 Task: Research Airbnb options in Santo TomÃ¡s, Colombia from 7th December, 2023 to 15th December, 2023 for 6 adults.3 bedrooms having 3 beds and 3 bathrooms. Property type can be guest house. Amenities needed are: washing machine. Look for 5 properties as per requirement.
Action: Mouse moved to (447, 94)
Screenshot: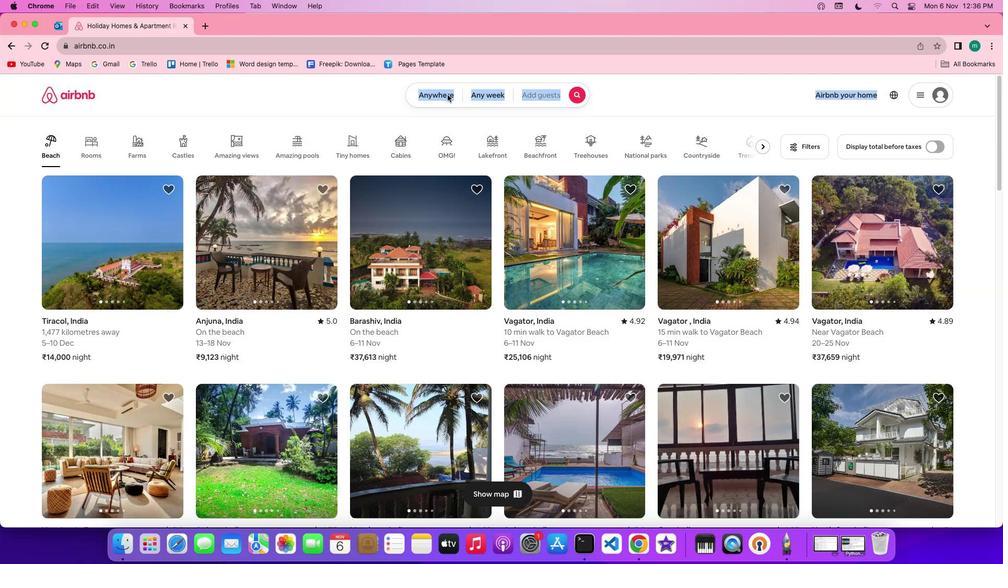 
Action: Mouse pressed left at (447, 94)
Screenshot: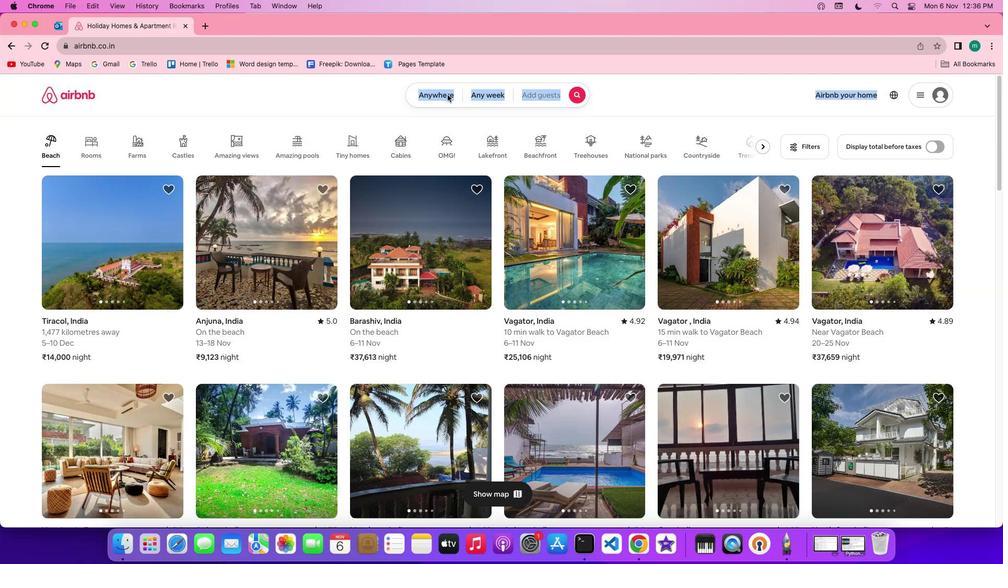 
Action: Mouse pressed left at (447, 94)
Screenshot: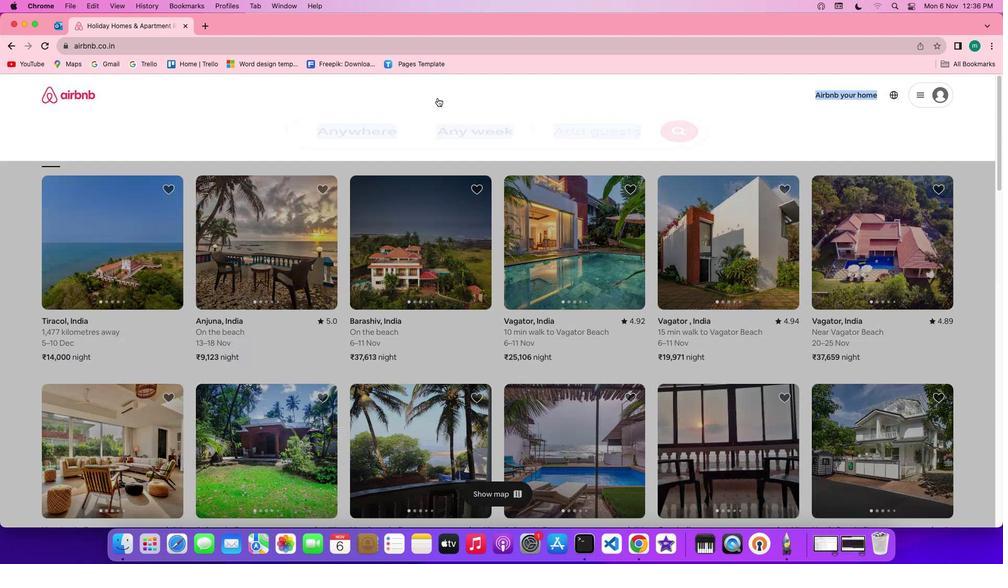 
Action: Mouse moved to (362, 135)
Screenshot: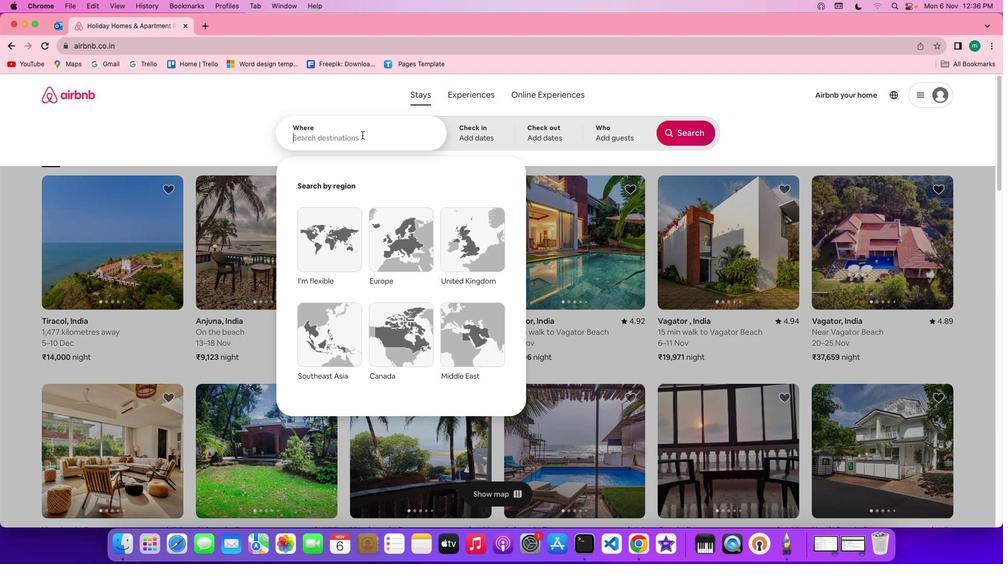 
Action: Key pressed Key.shift'S''a''n''t''o'Key.spaceKey.shift'T''o''m''a''s'','Key.spaceKey.shift'c''o''l''o''m''b''i''a'
Screenshot: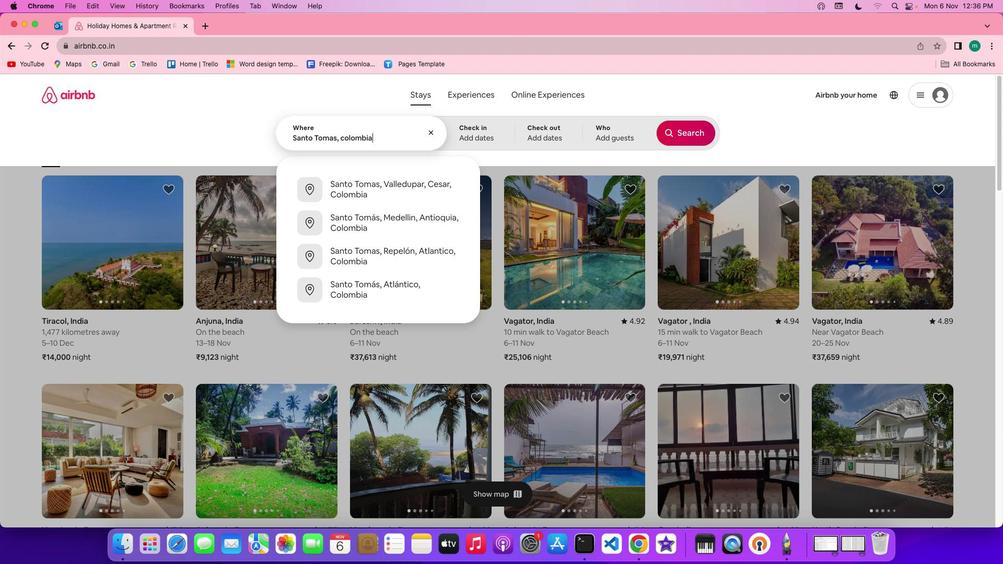 
Action: Mouse moved to (496, 134)
Screenshot: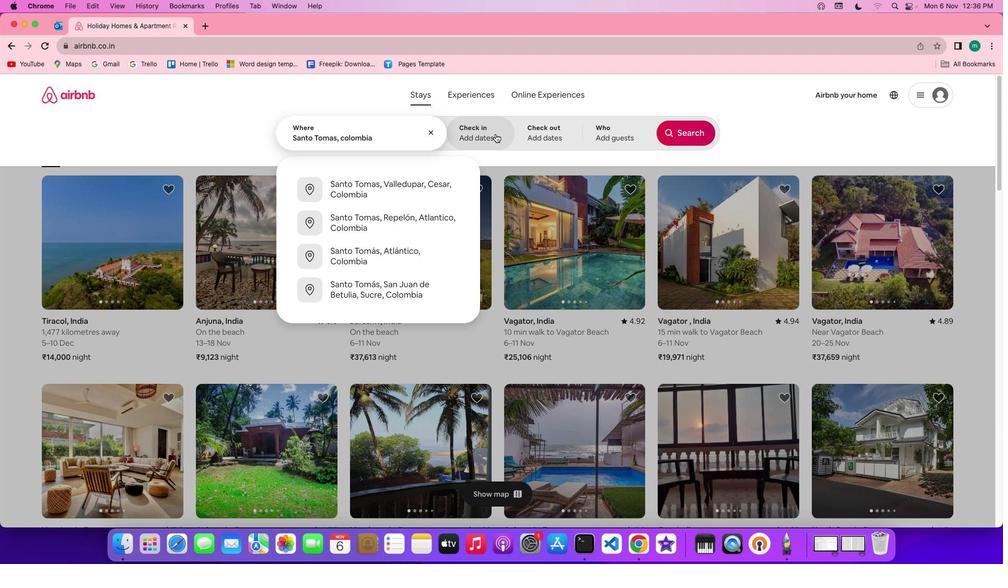 
Action: Mouse pressed left at (496, 134)
Screenshot: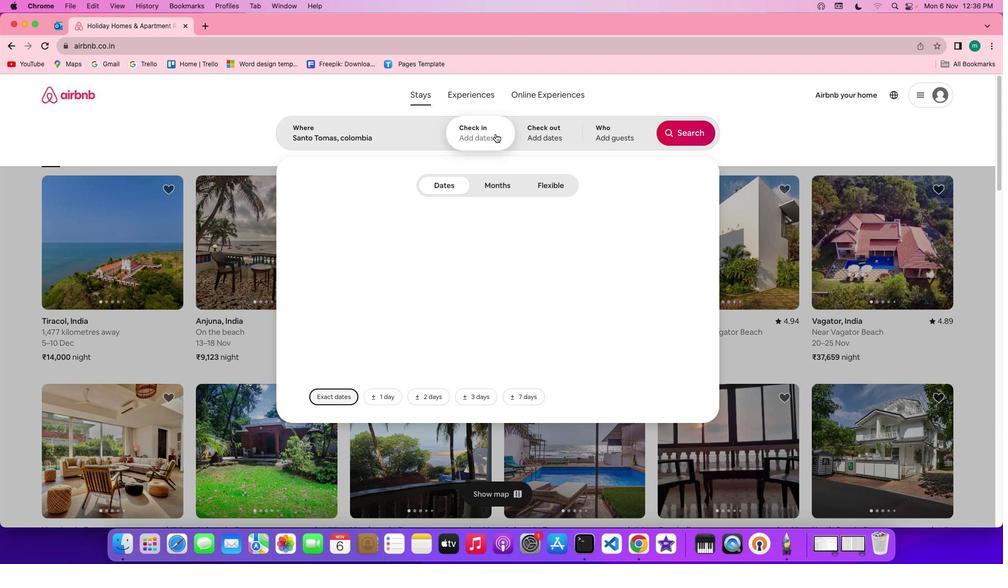 
Action: Mouse moved to (631, 281)
Screenshot: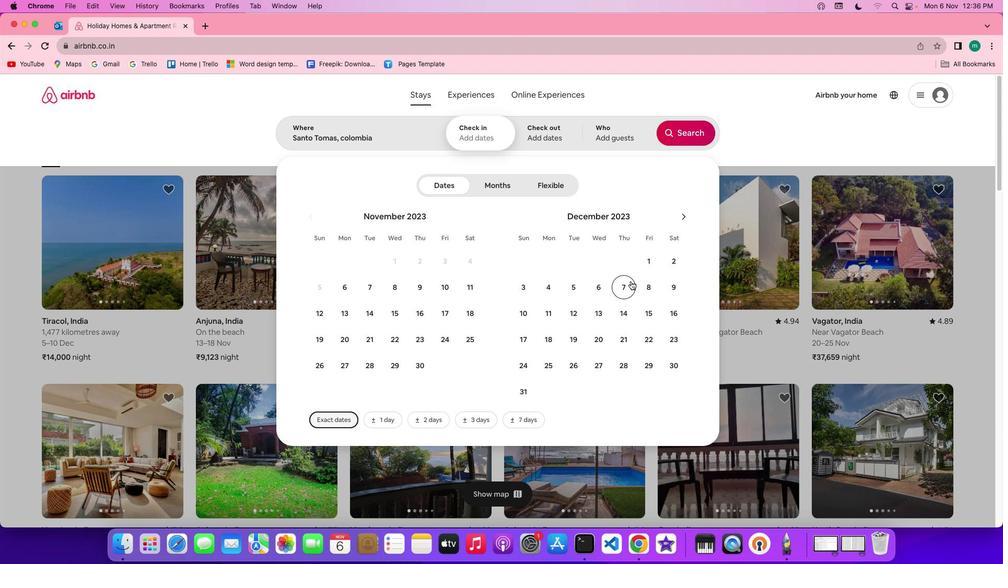 
Action: Mouse pressed left at (631, 281)
Screenshot: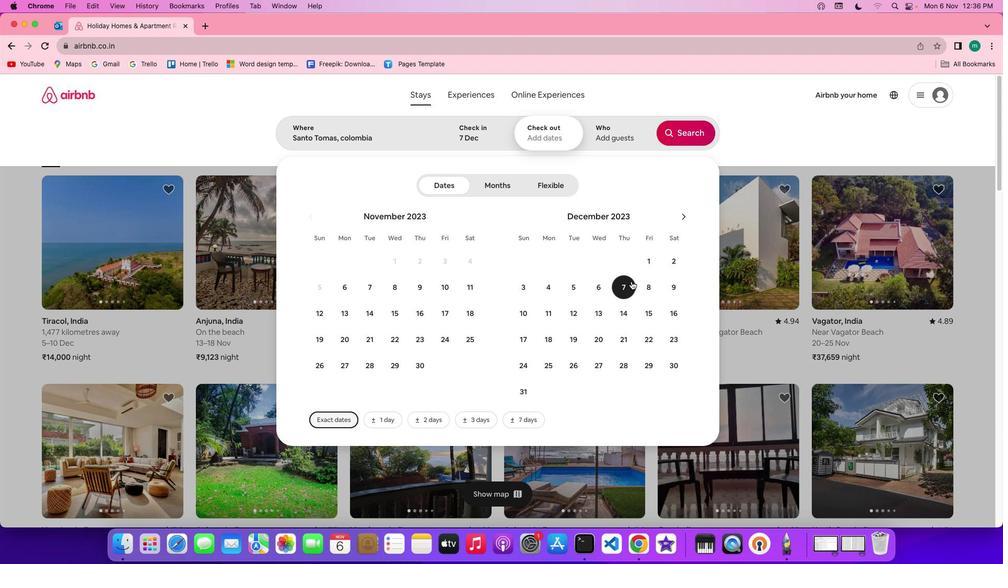 
Action: Mouse moved to (646, 312)
Screenshot: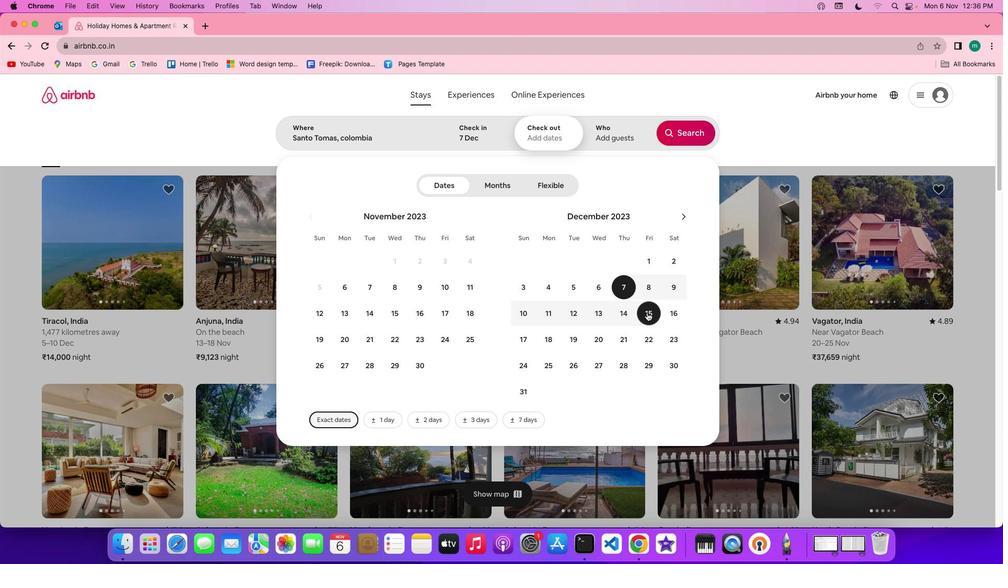 
Action: Mouse pressed left at (646, 312)
Screenshot: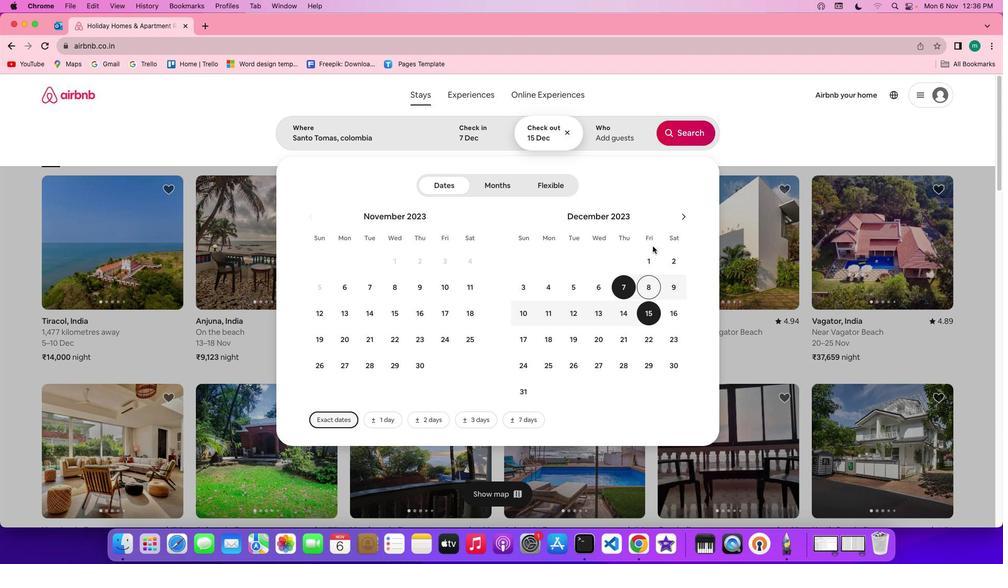
Action: Mouse moved to (638, 133)
Screenshot: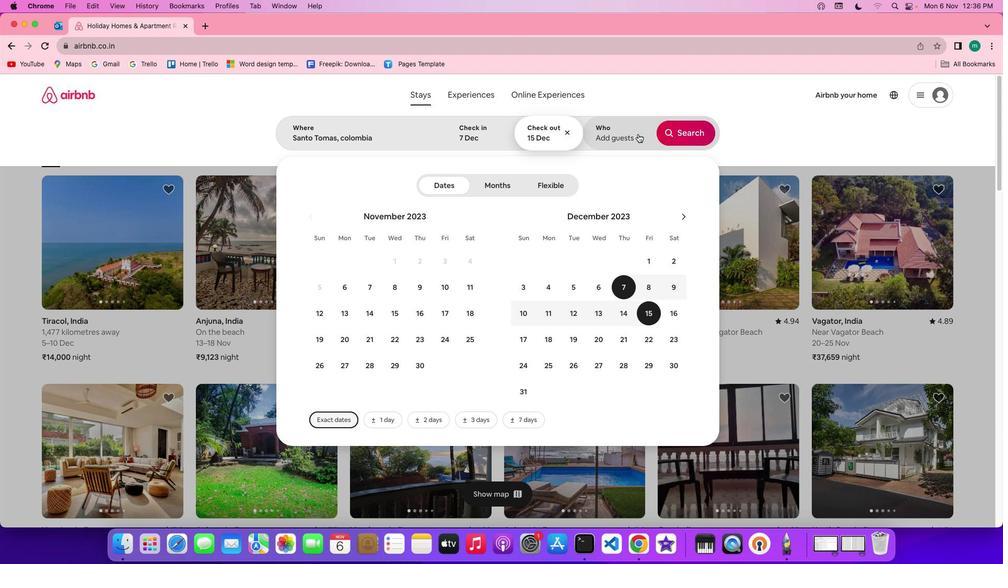 
Action: Mouse pressed left at (638, 133)
Screenshot: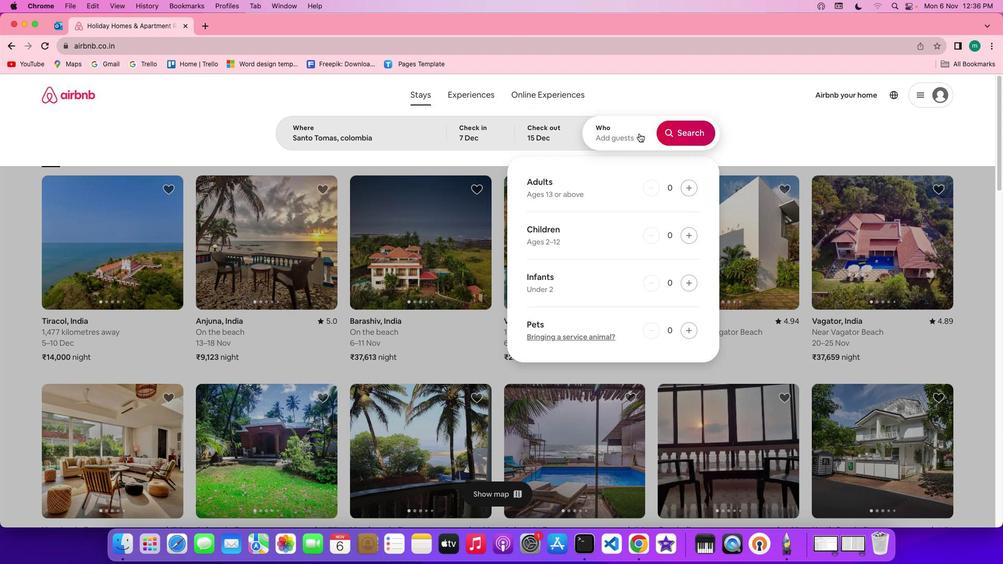 
Action: Mouse moved to (691, 187)
Screenshot: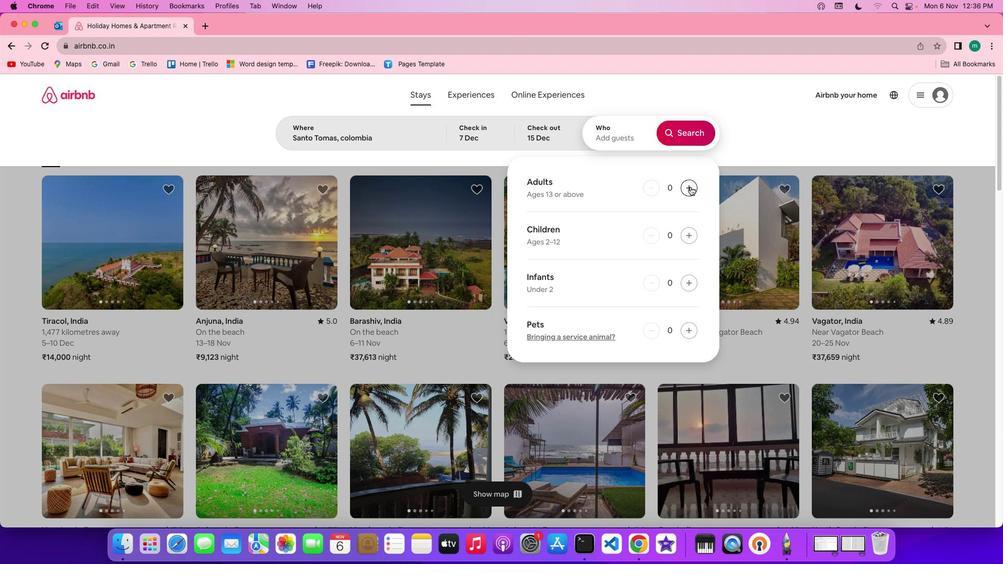 
Action: Mouse pressed left at (691, 187)
Screenshot: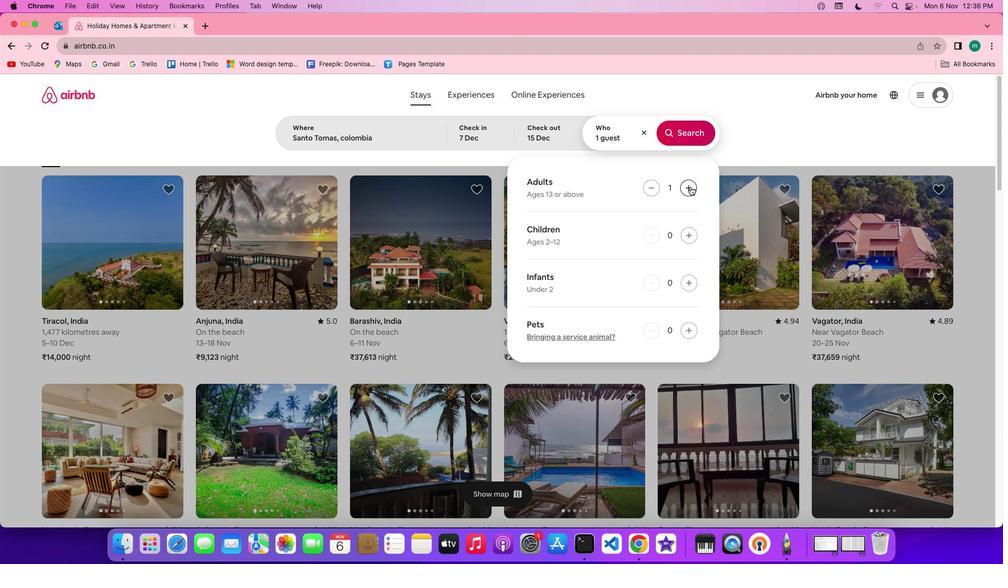 
Action: Mouse pressed left at (691, 187)
Screenshot: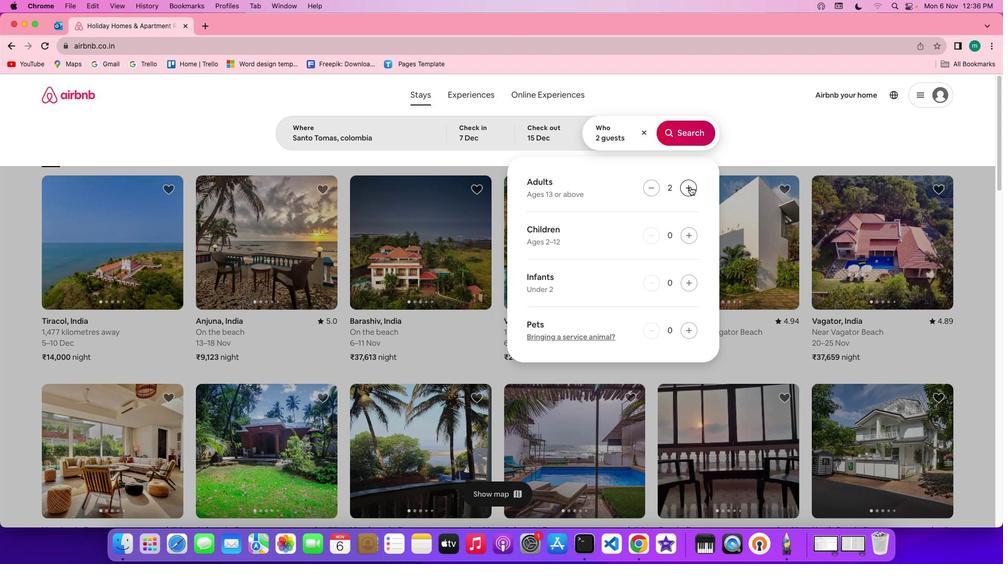 
Action: Mouse pressed left at (691, 187)
Screenshot: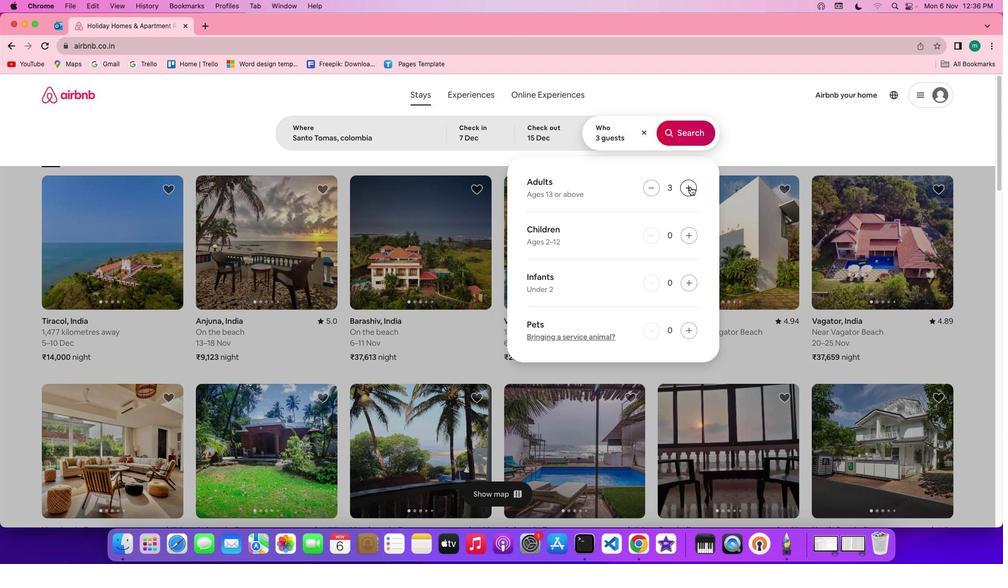 
Action: Mouse pressed left at (691, 187)
Screenshot: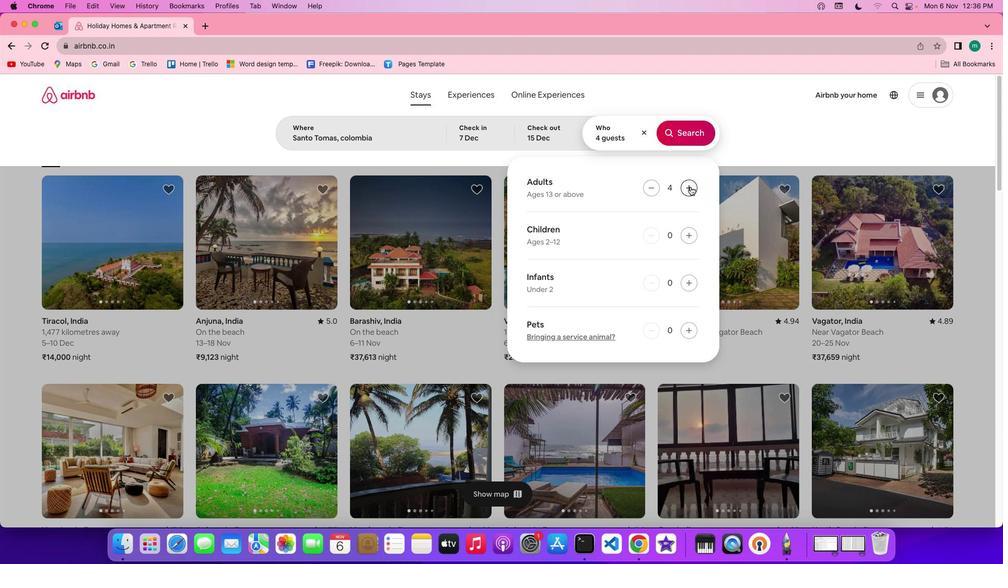 
Action: Mouse pressed left at (691, 187)
Screenshot: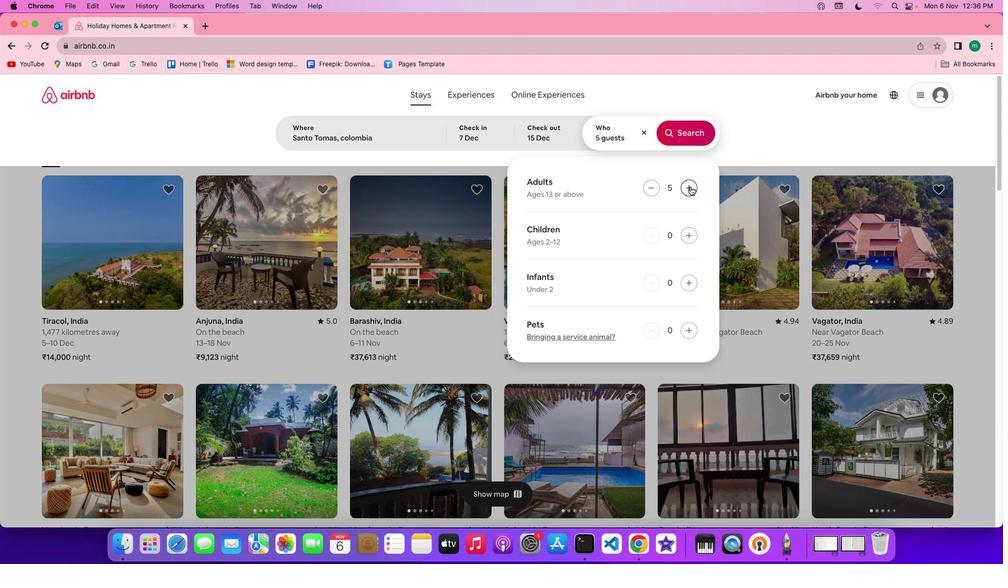 
Action: Mouse pressed left at (691, 187)
Screenshot: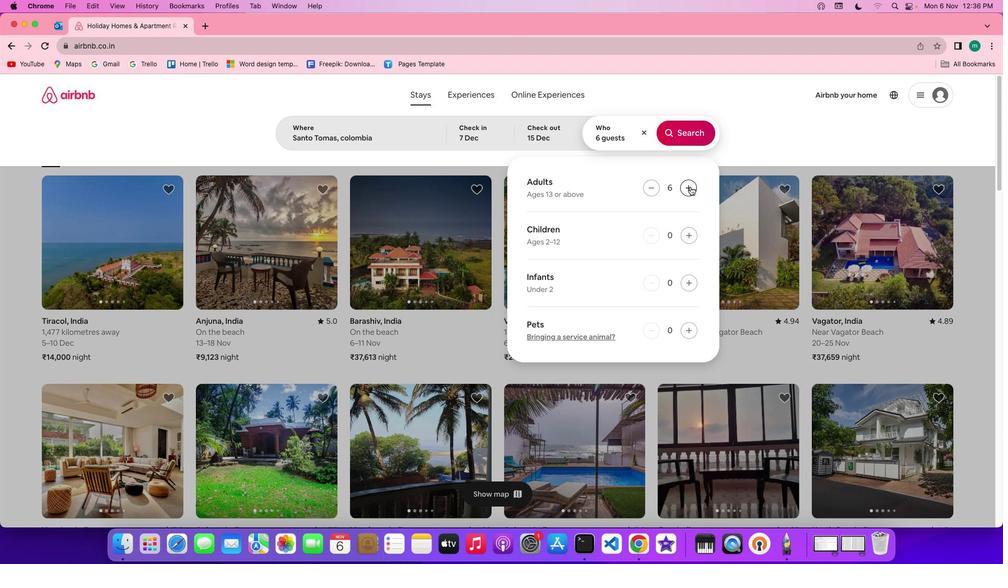 
Action: Mouse moved to (681, 133)
Screenshot: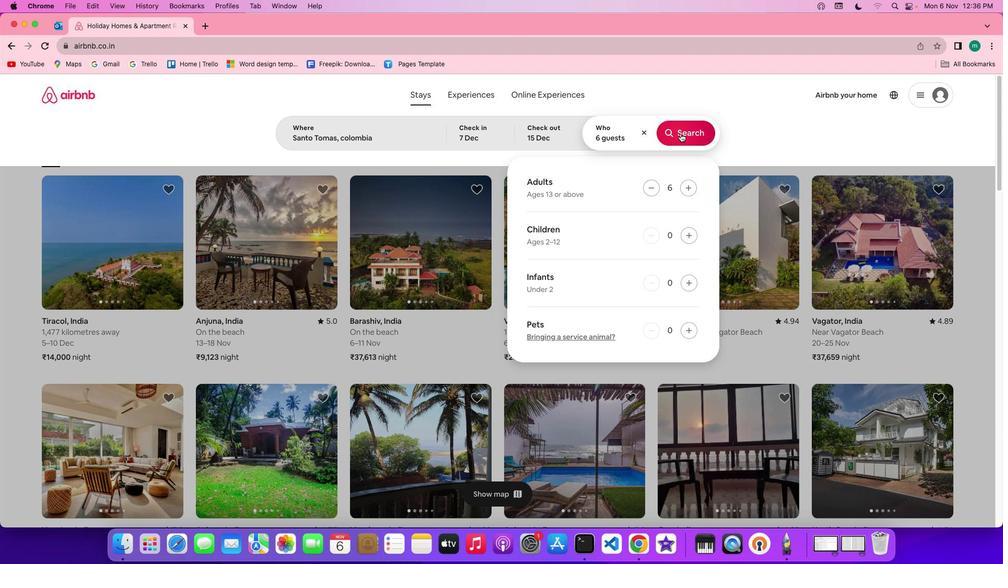 
Action: Mouse pressed left at (681, 133)
Screenshot: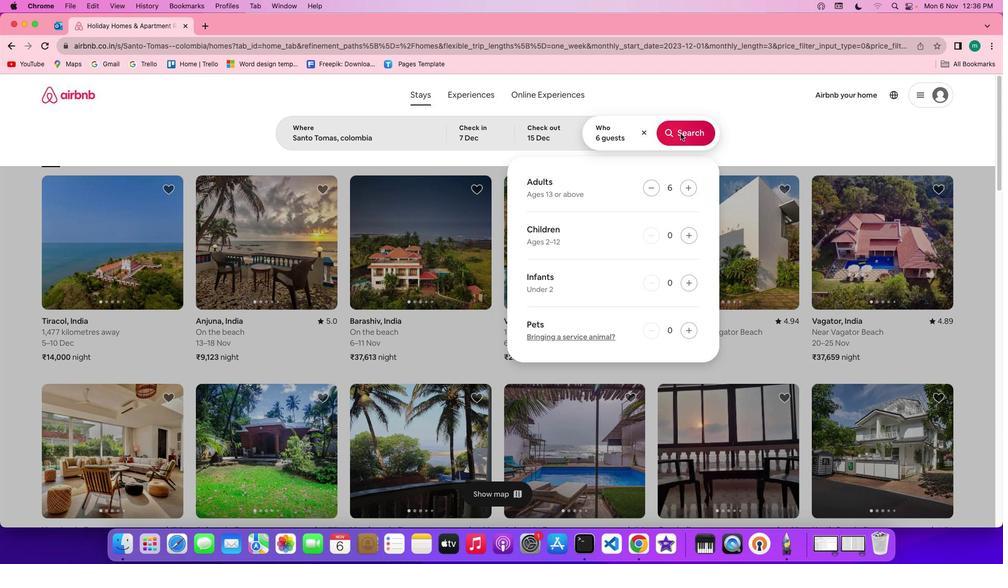 
Action: Mouse moved to (838, 139)
Screenshot: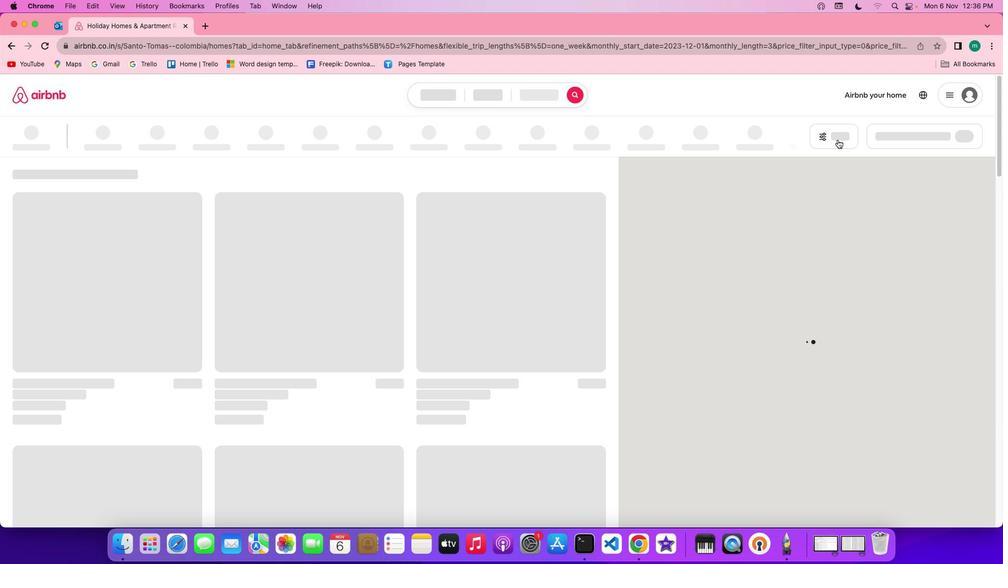 
Action: Mouse pressed left at (838, 139)
Screenshot: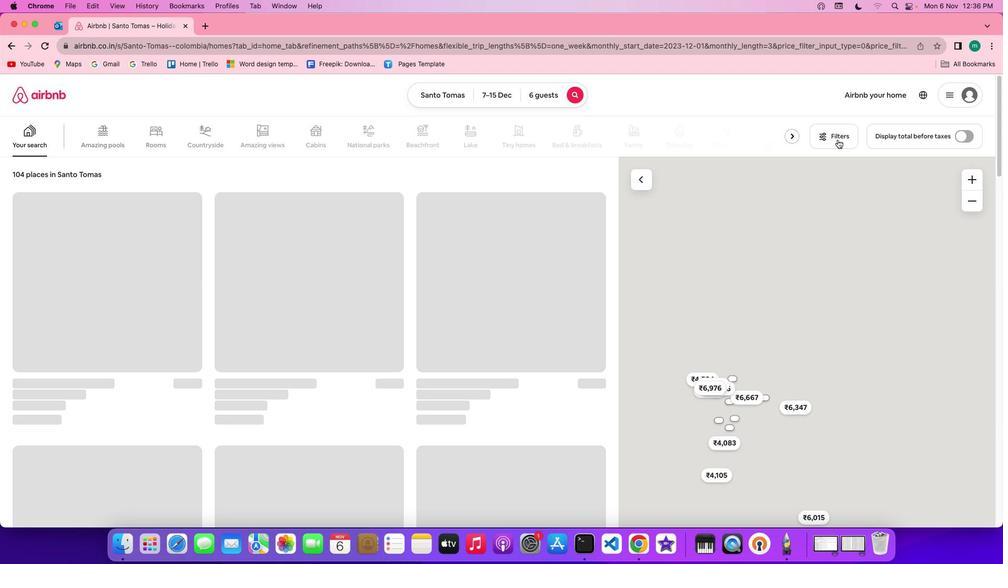 
Action: Mouse moved to (827, 135)
Screenshot: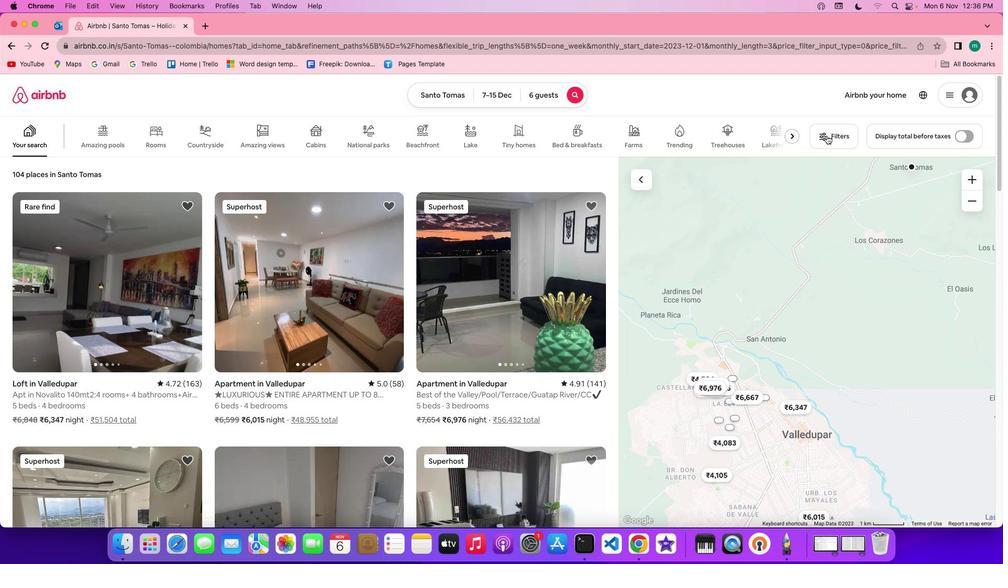
Action: Mouse pressed left at (827, 135)
Screenshot: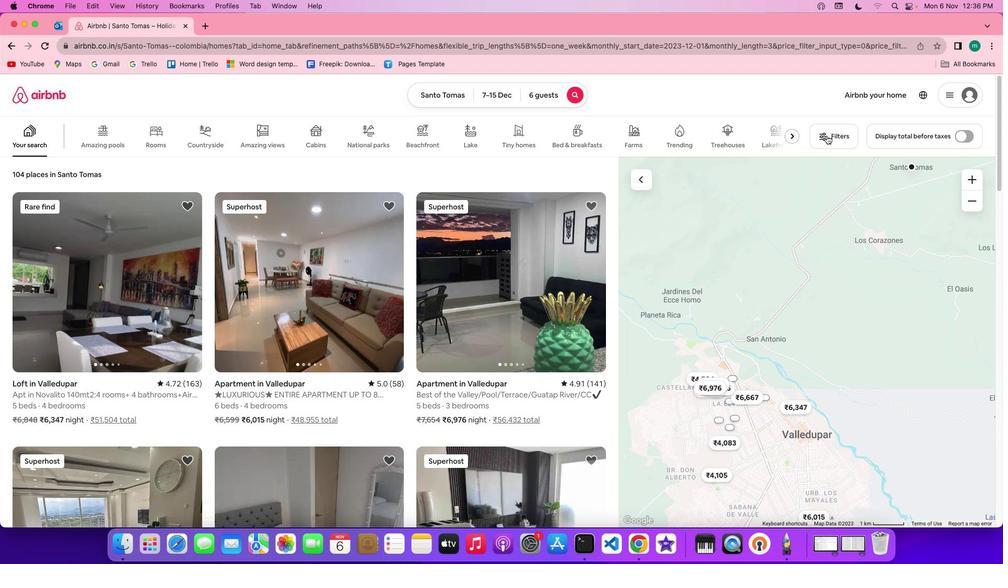 
Action: Mouse moved to (534, 283)
Screenshot: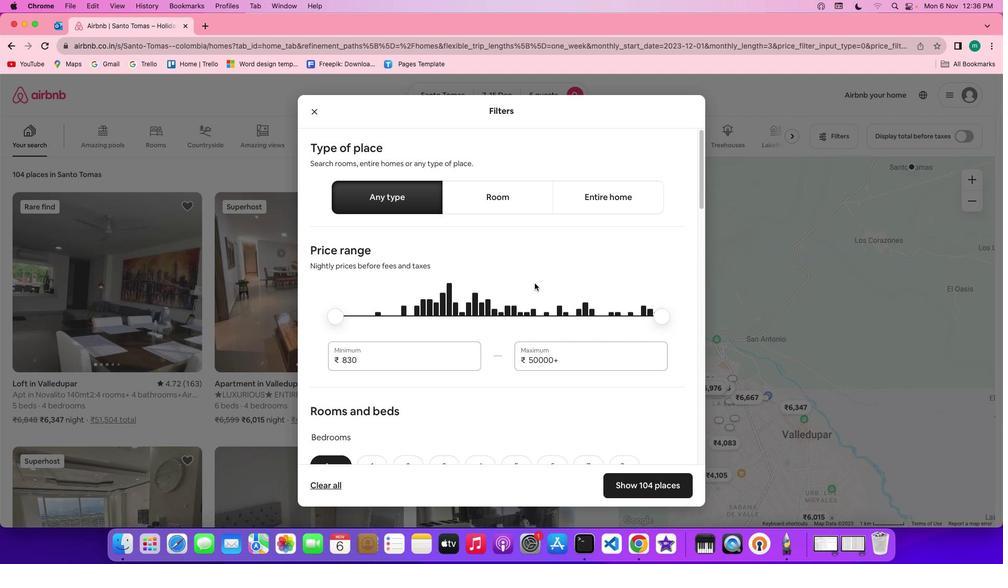 
Action: Mouse scrolled (534, 283) with delta (0, 0)
Screenshot: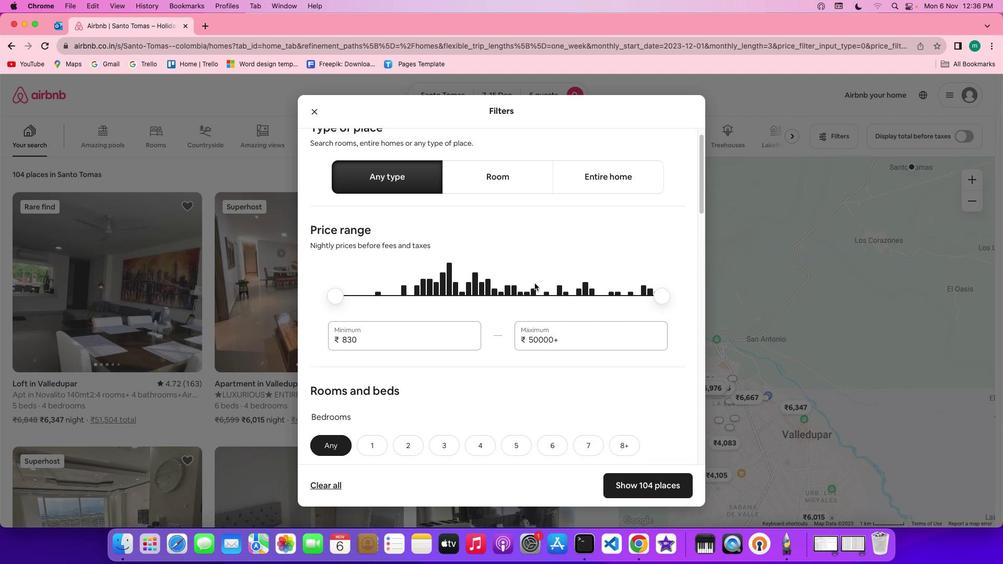 
Action: Mouse scrolled (534, 283) with delta (0, 0)
Screenshot: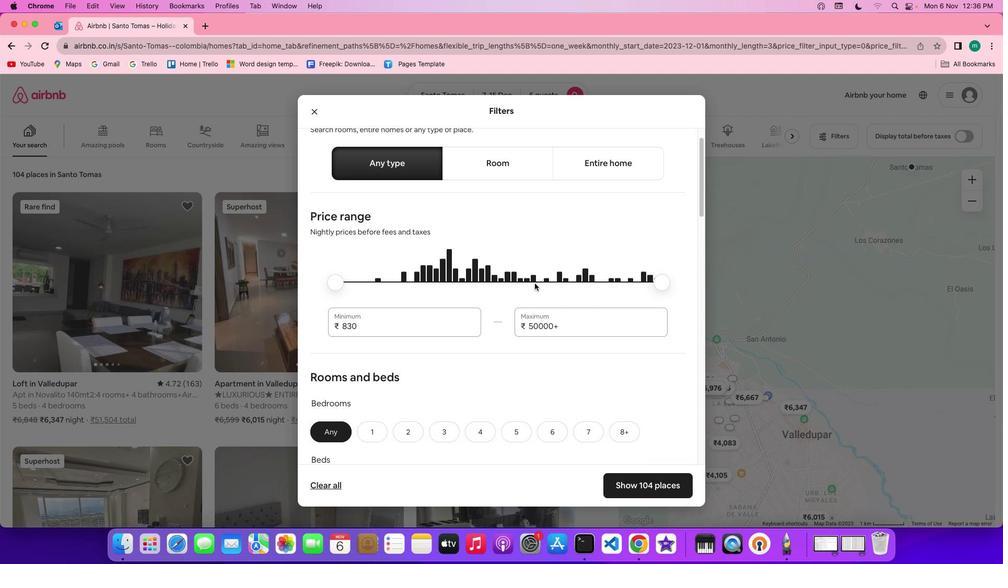 
Action: Mouse scrolled (534, 283) with delta (0, 0)
Screenshot: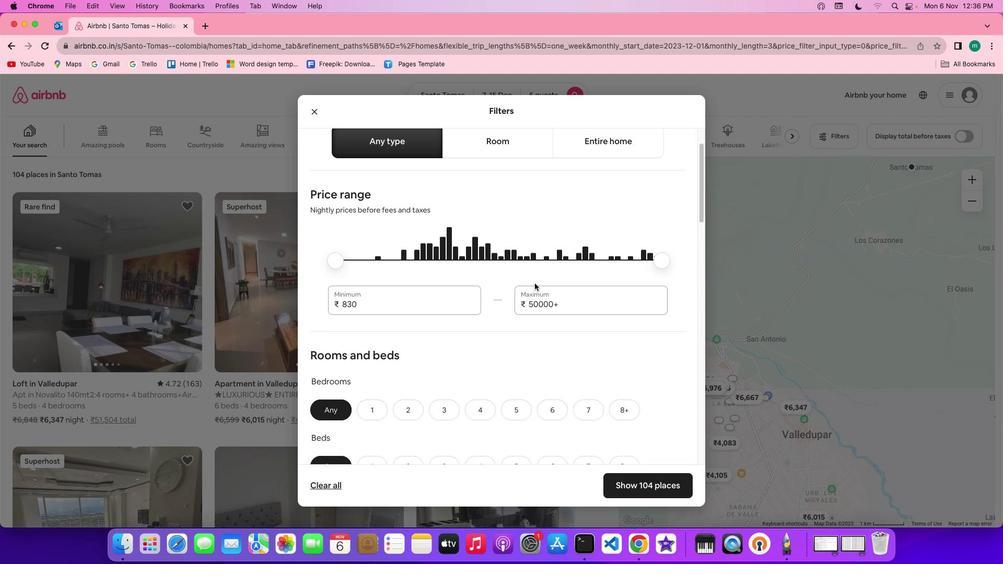 
Action: Mouse scrolled (534, 283) with delta (0, 0)
Screenshot: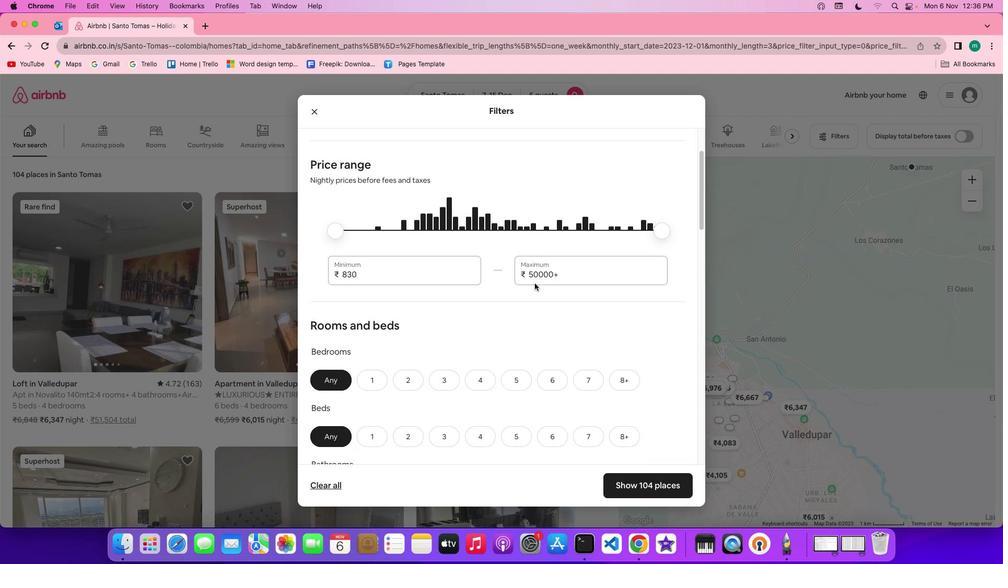 
Action: Mouse scrolled (534, 283) with delta (0, 0)
Screenshot: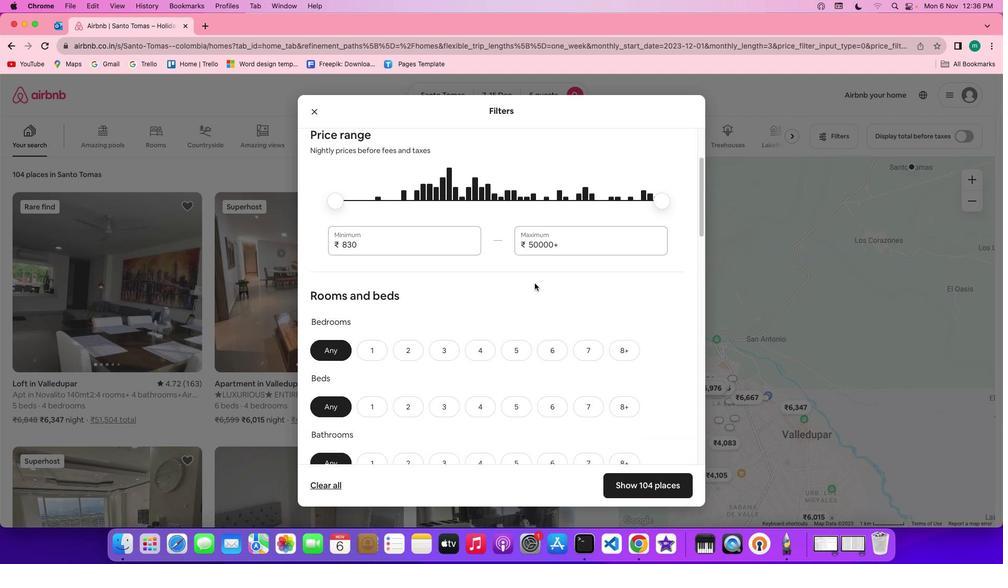 
Action: Mouse scrolled (534, 283) with delta (0, 0)
Screenshot: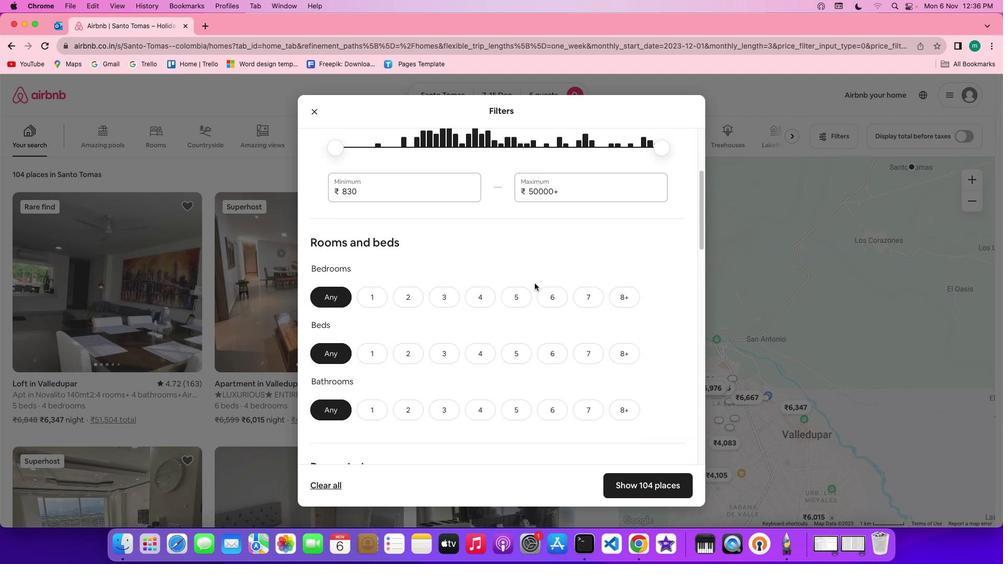 
Action: Mouse scrolled (534, 283) with delta (0, -1)
Screenshot: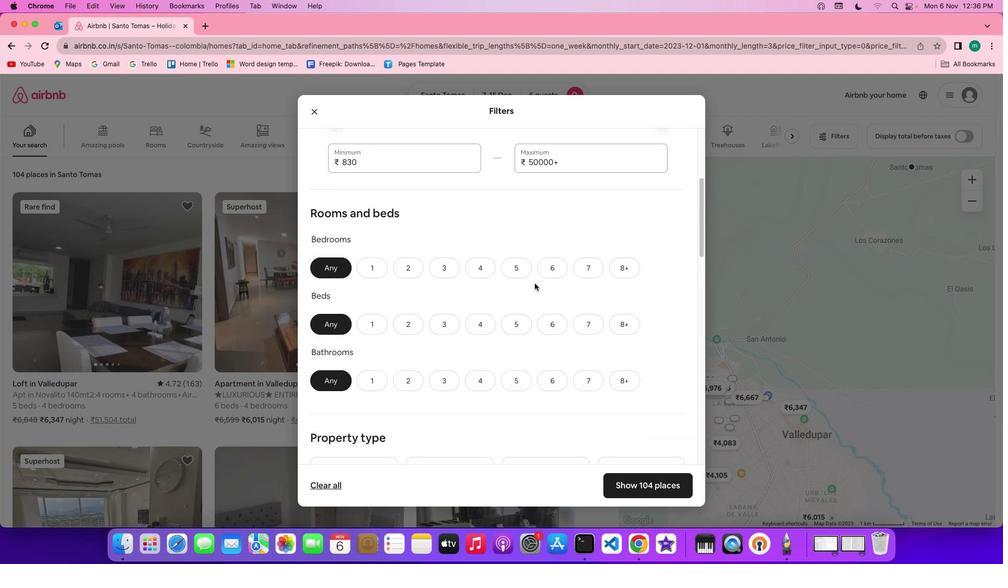 
Action: Mouse scrolled (534, 283) with delta (0, -1)
Screenshot: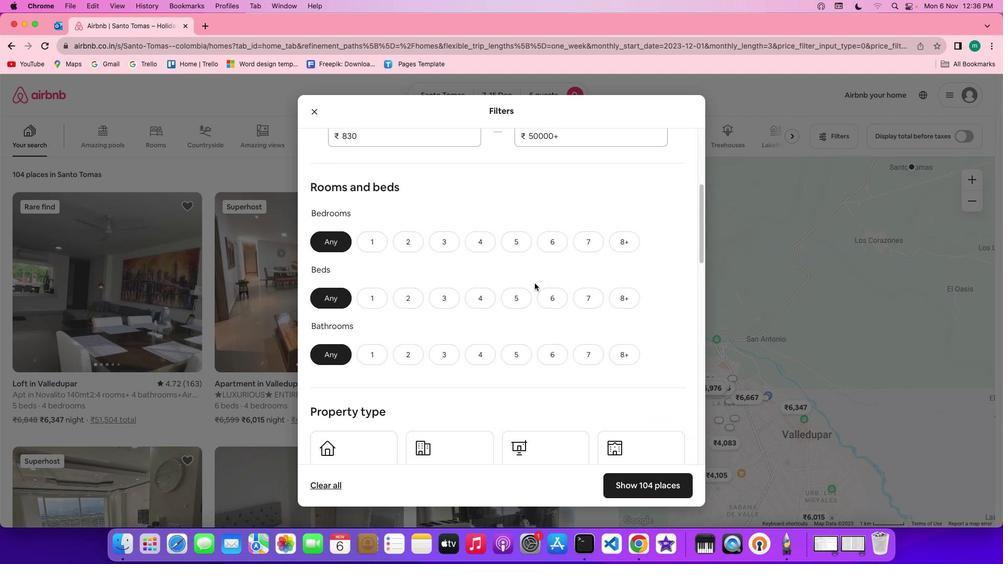
Action: Mouse moved to (446, 242)
Screenshot: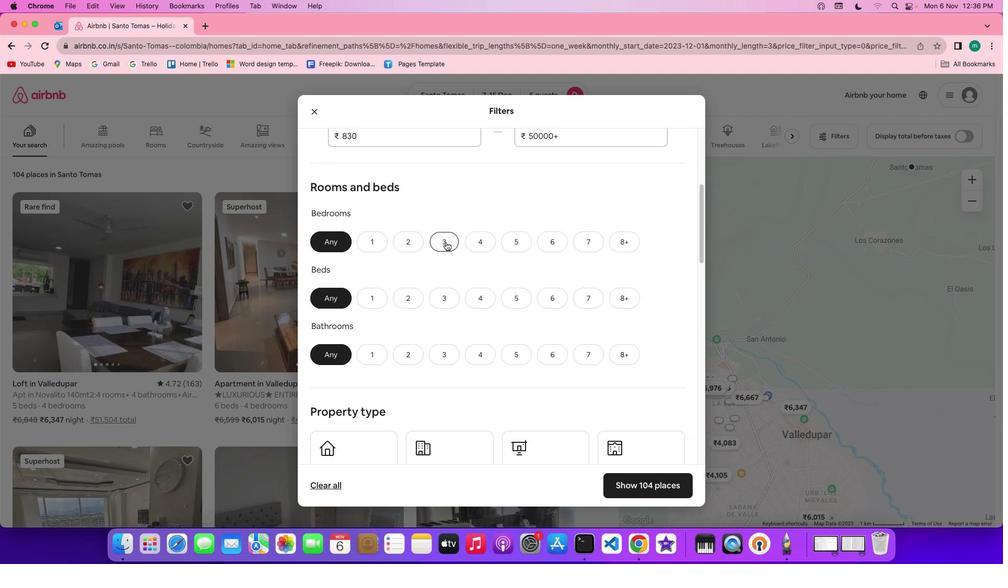 
Action: Mouse pressed left at (446, 242)
Screenshot: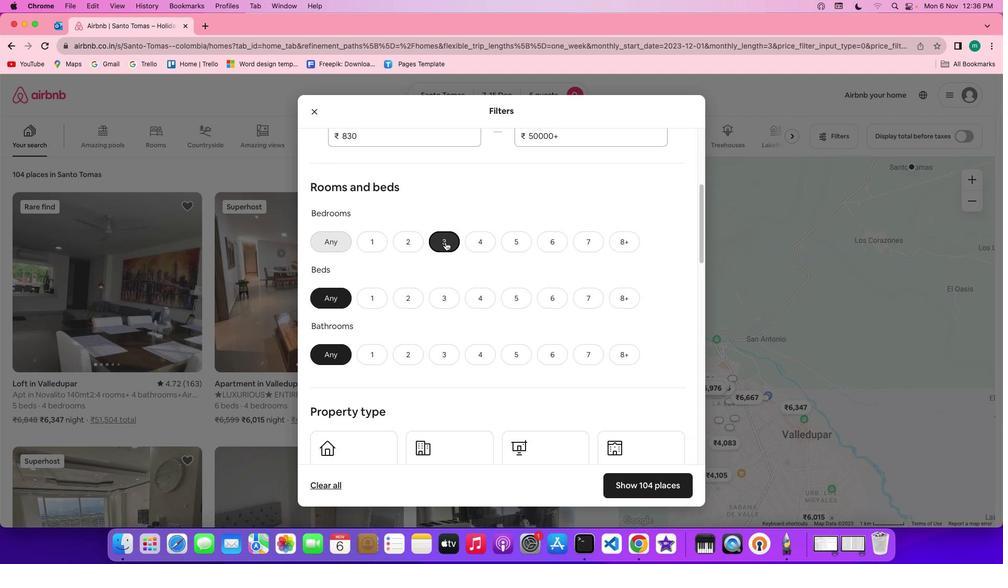 
Action: Mouse moved to (445, 296)
Screenshot: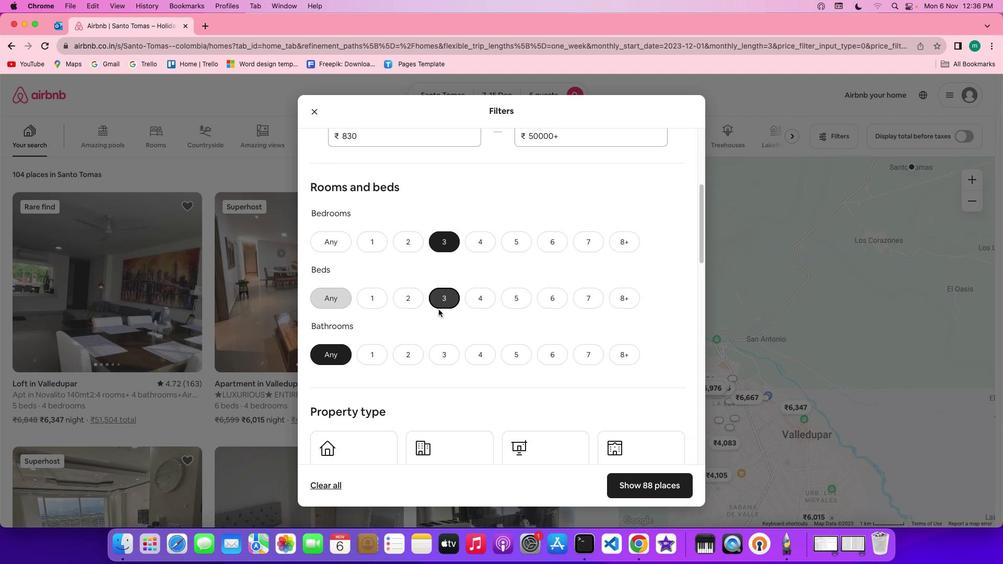
Action: Mouse pressed left at (445, 296)
Screenshot: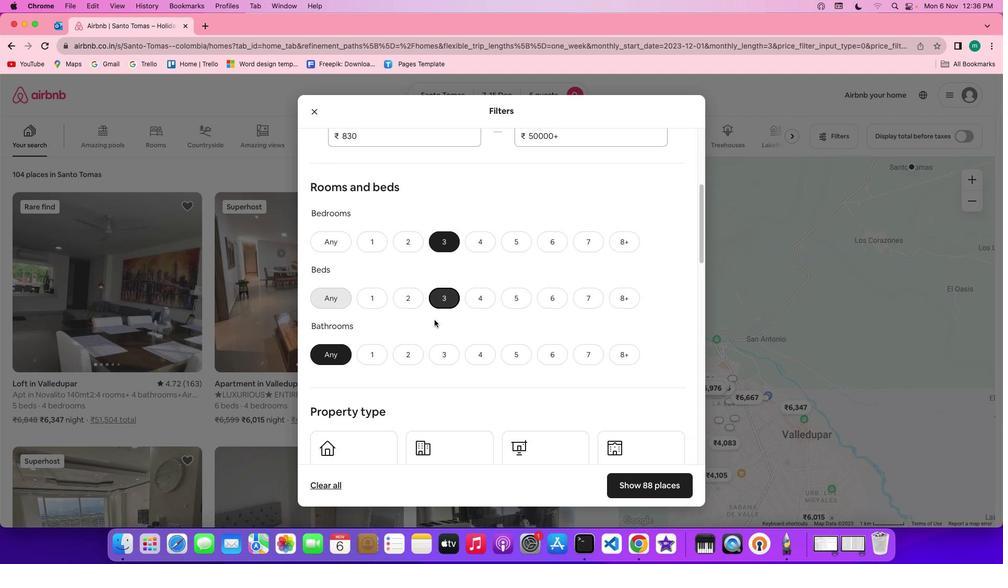 
Action: Mouse moved to (439, 346)
Screenshot: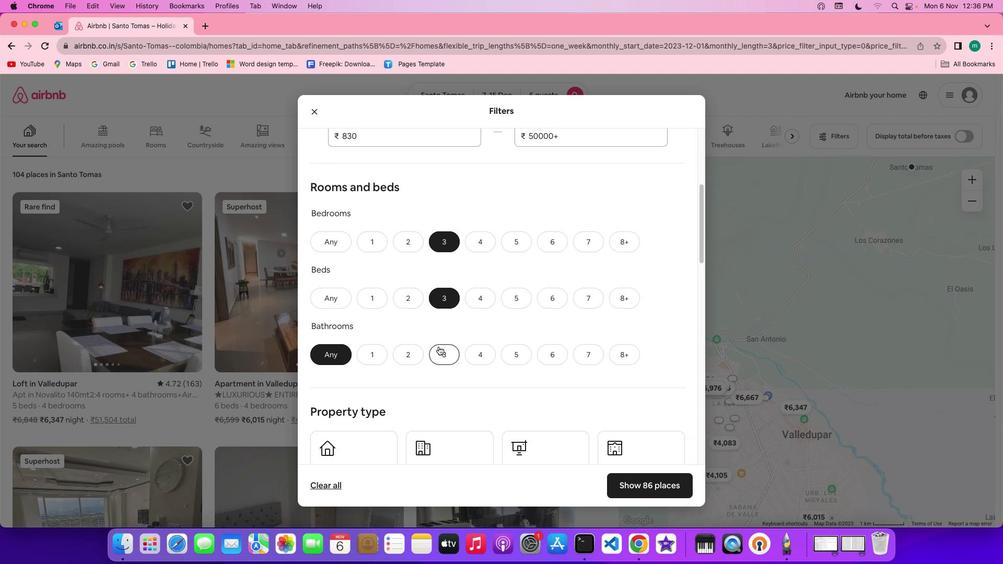 
Action: Mouse pressed left at (439, 346)
Screenshot: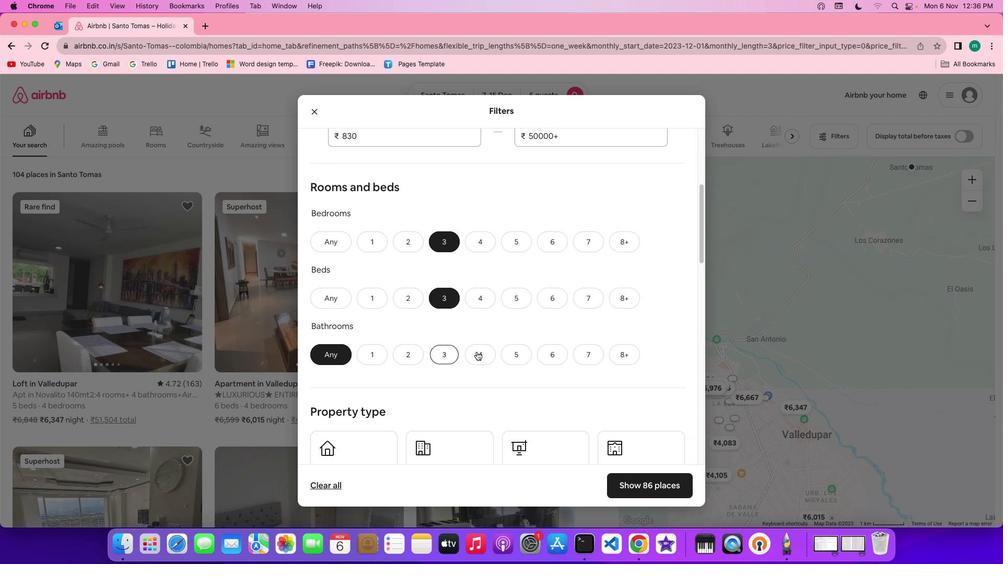 
Action: Mouse moved to (551, 353)
Screenshot: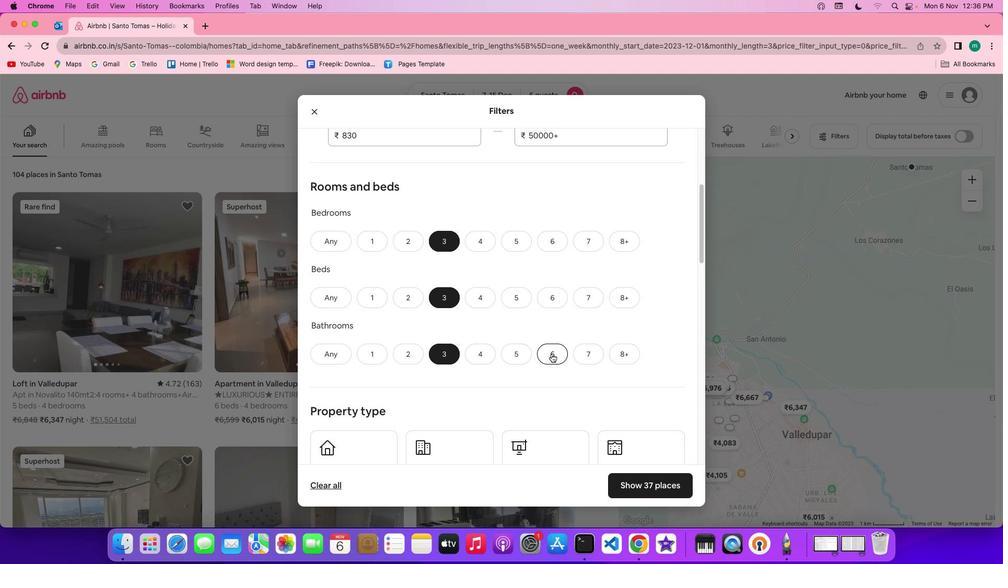 
Action: Mouse scrolled (551, 353) with delta (0, 0)
Screenshot: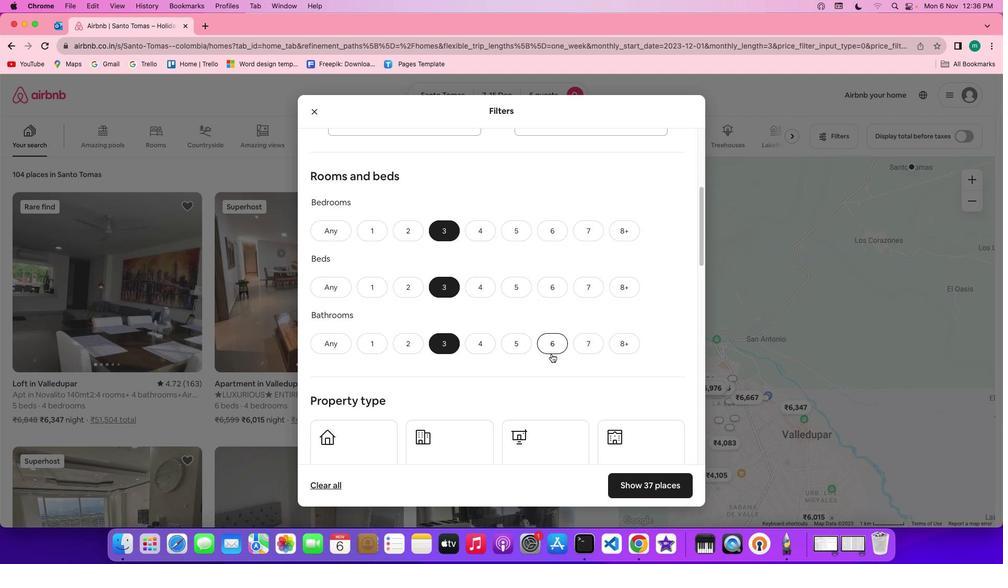 
Action: Mouse scrolled (551, 353) with delta (0, 0)
Screenshot: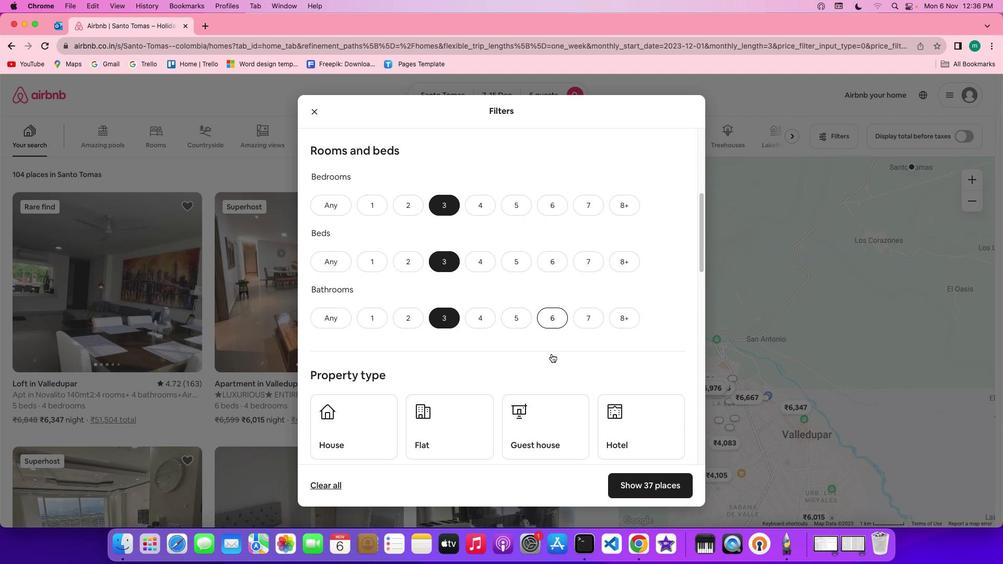 
Action: Mouse scrolled (551, 353) with delta (0, 0)
Screenshot: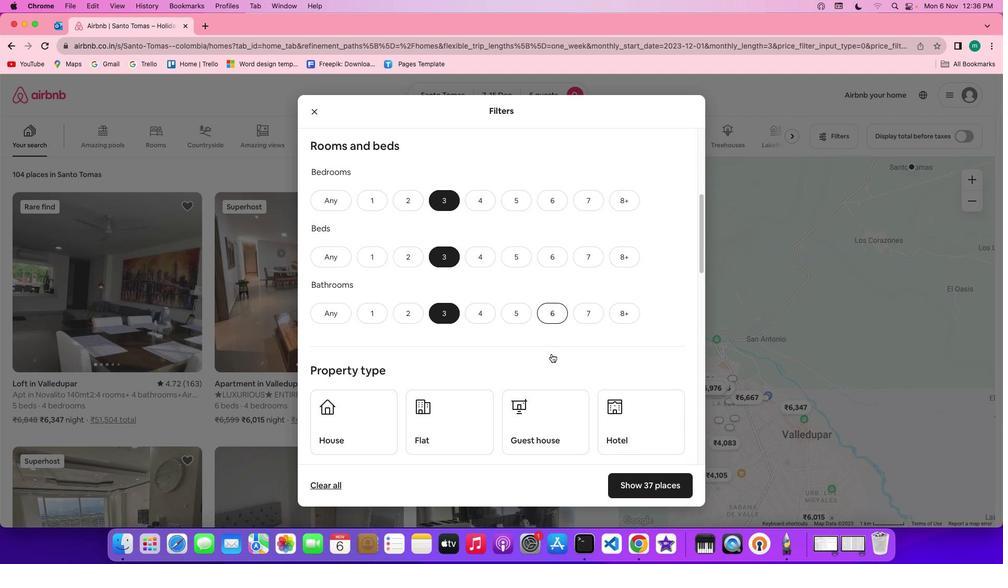 
Action: Mouse moved to (555, 353)
Screenshot: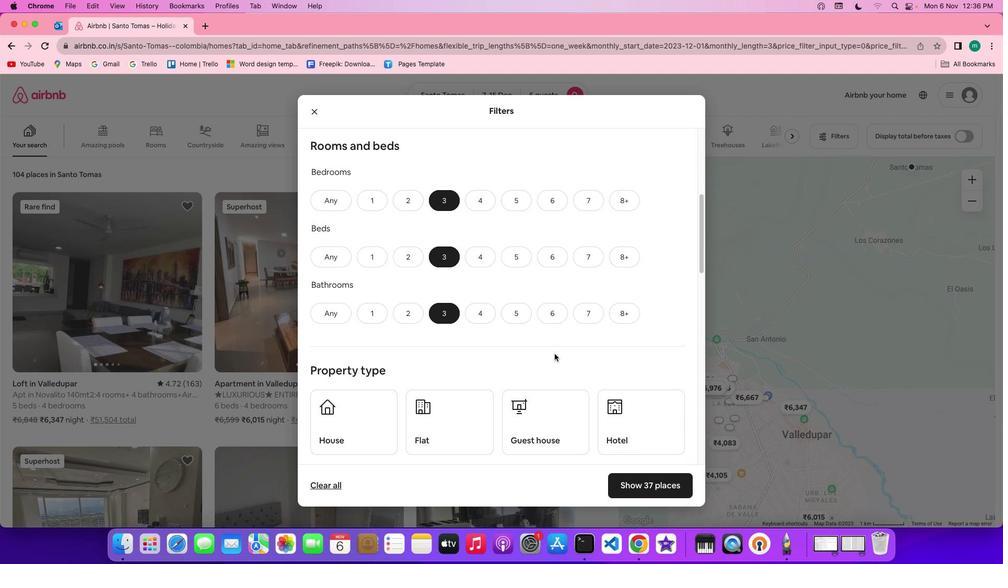 
Action: Mouse scrolled (555, 353) with delta (0, 0)
Screenshot: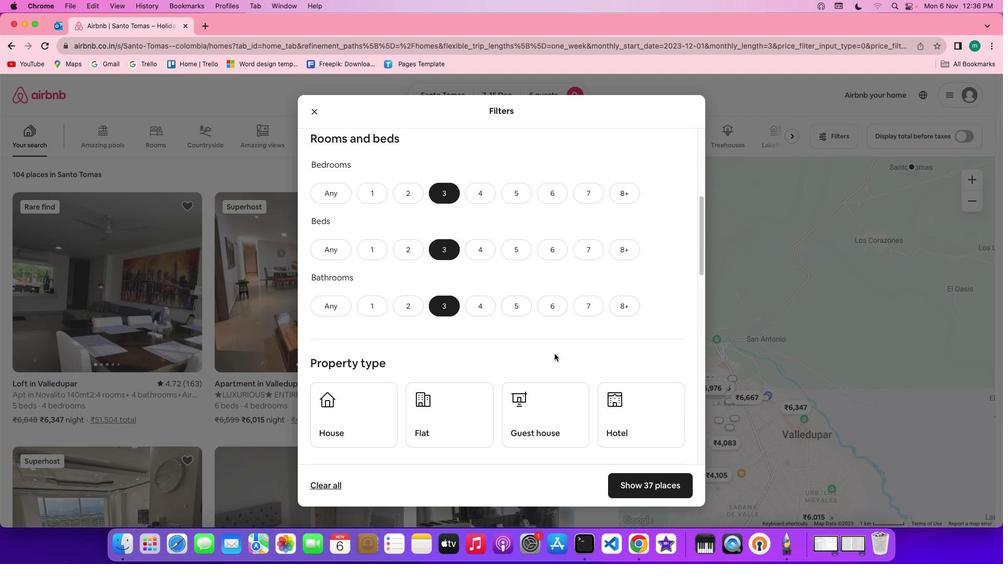 
Action: Mouse scrolled (555, 353) with delta (0, 0)
Screenshot: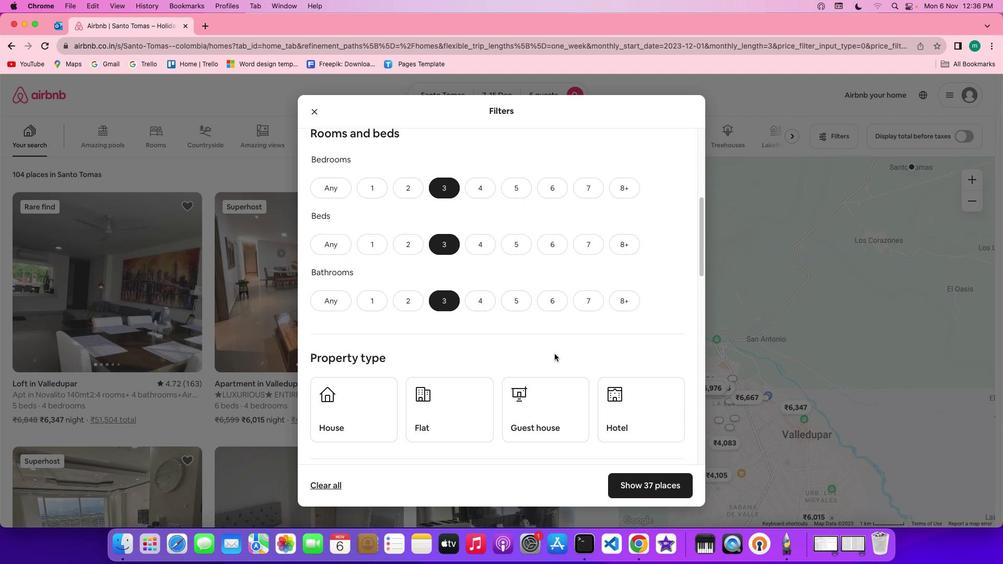 
Action: Mouse scrolled (555, 353) with delta (0, 0)
Screenshot: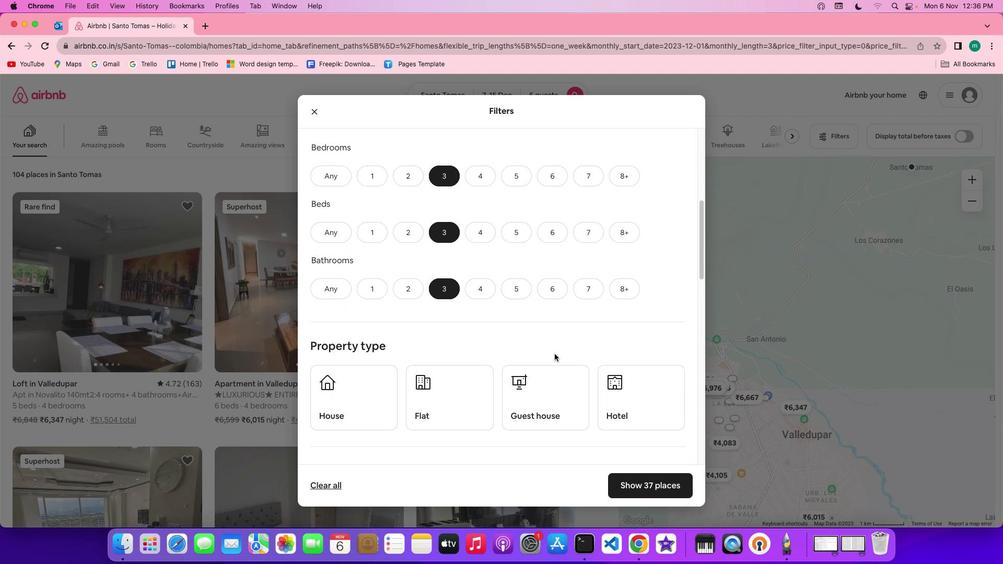 
Action: Mouse scrolled (555, 353) with delta (0, 0)
Screenshot: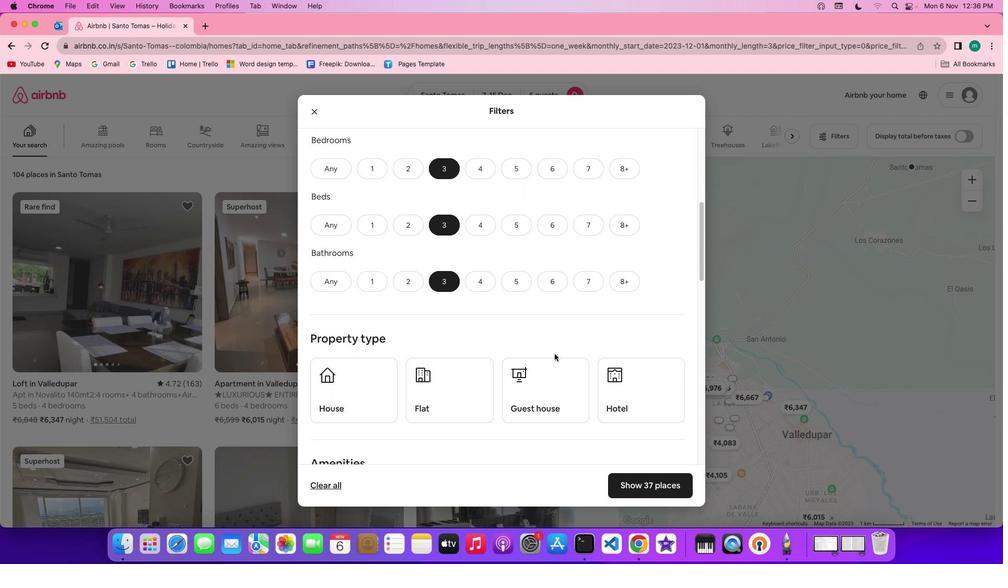 
Action: Mouse scrolled (555, 353) with delta (0, 0)
Screenshot: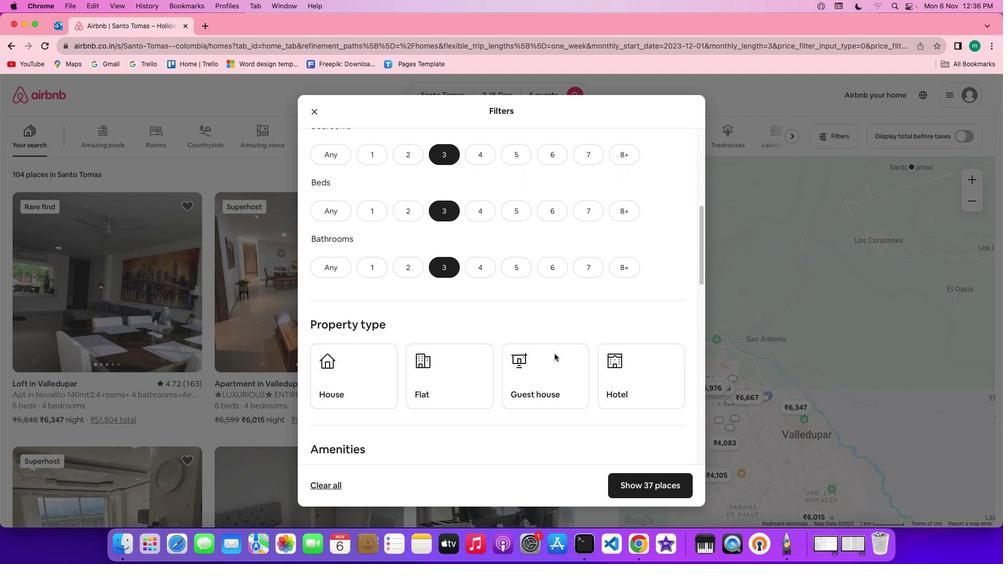 
Action: Mouse scrolled (555, 353) with delta (0, 0)
Screenshot: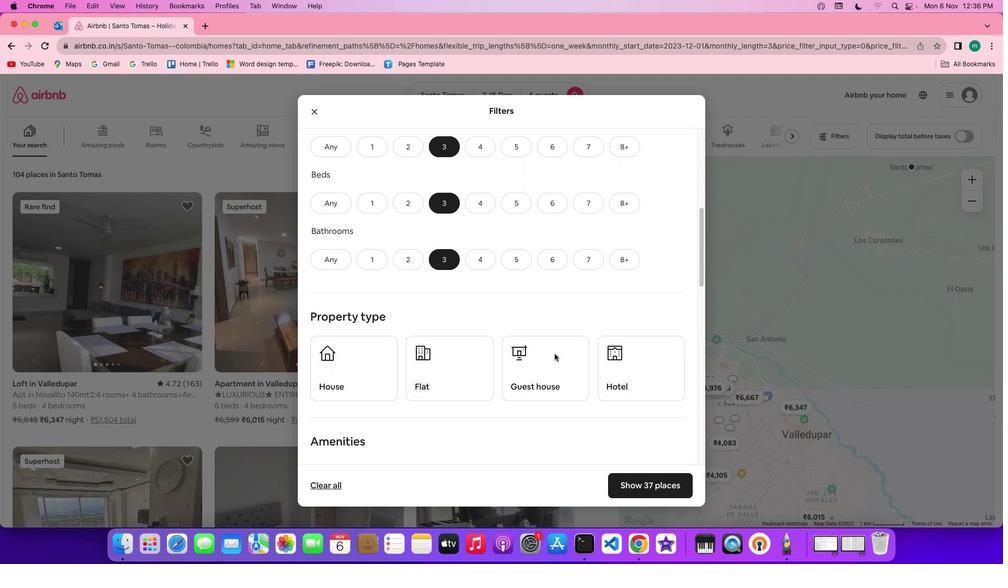 
Action: Mouse scrolled (555, 353) with delta (0, 0)
Screenshot: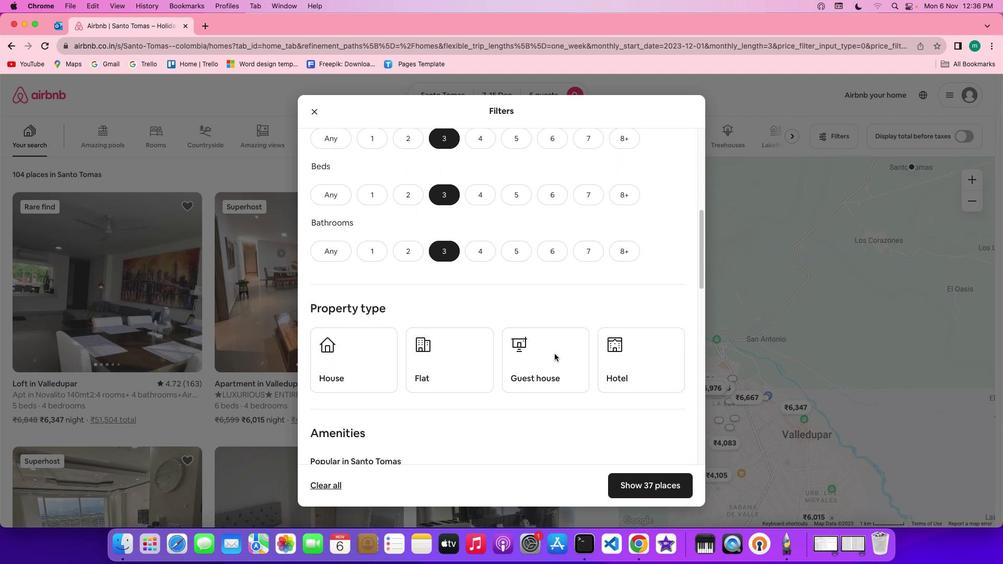 
Action: Mouse scrolled (555, 353) with delta (0, 0)
Screenshot: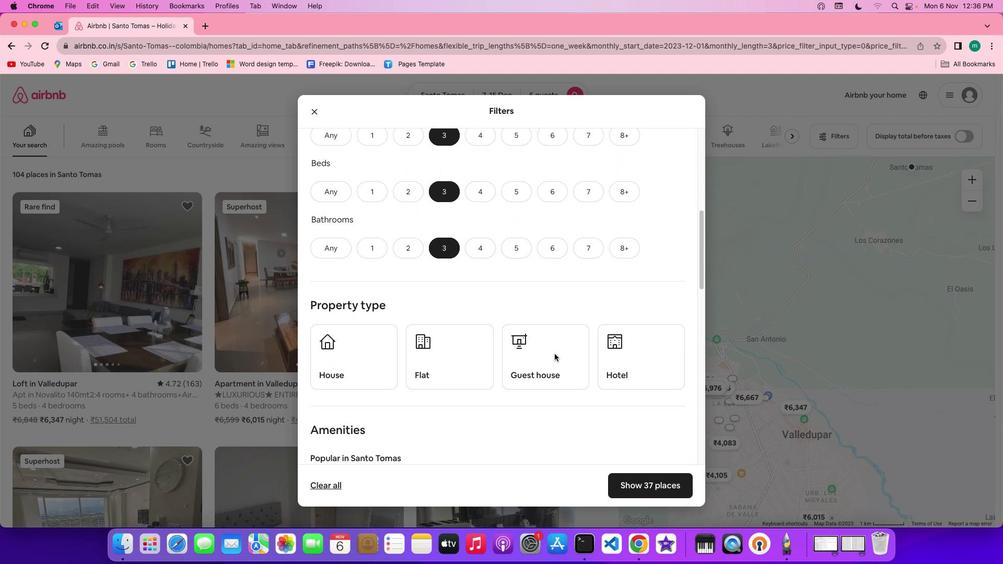 
Action: Mouse scrolled (555, 353) with delta (0, 0)
Screenshot: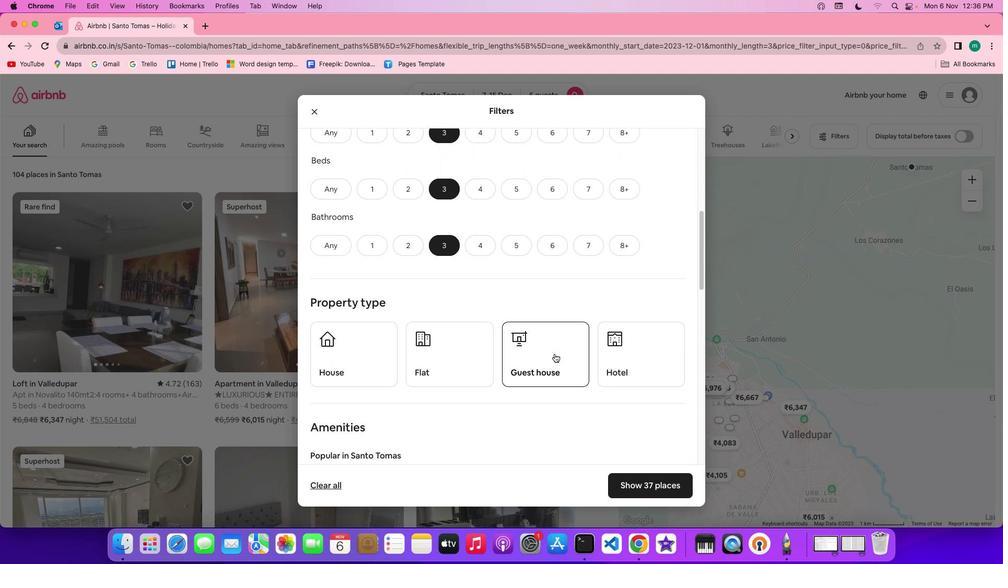 
Action: Mouse scrolled (555, 353) with delta (0, 0)
Screenshot: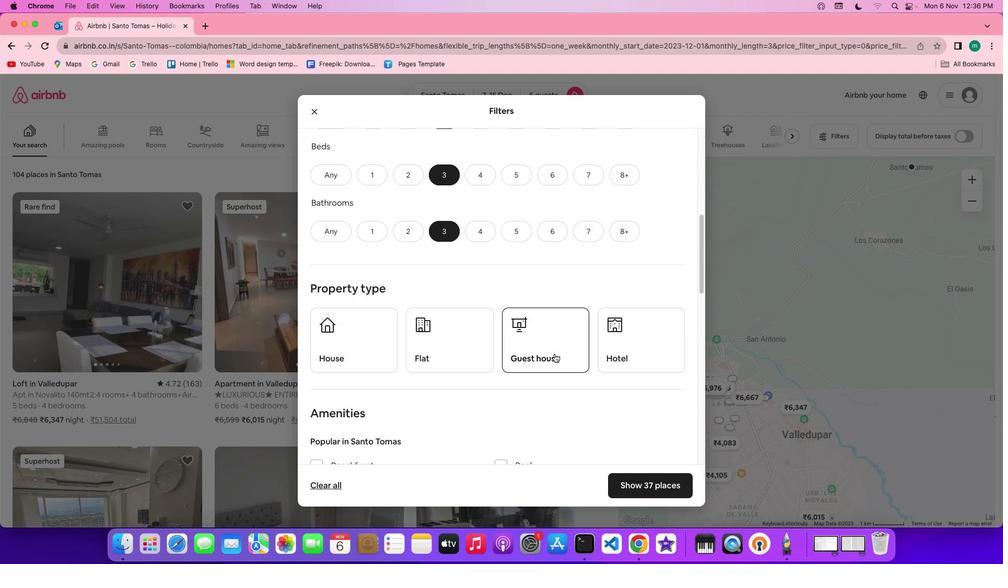
Action: Mouse scrolled (555, 353) with delta (0, 0)
Screenshot: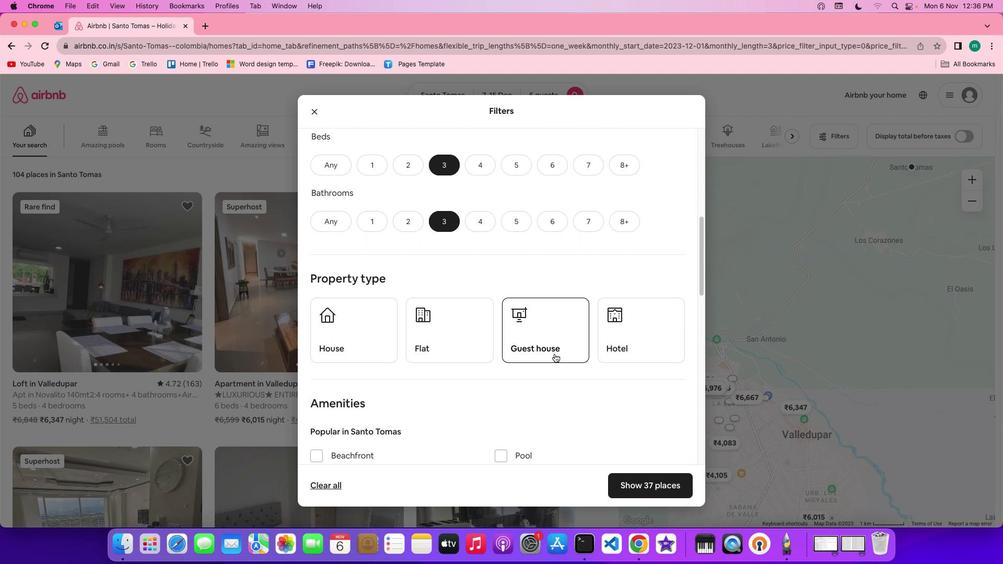 
Action: Mouse scrolled (555, 353) with delta (0, 0)
Screenshot: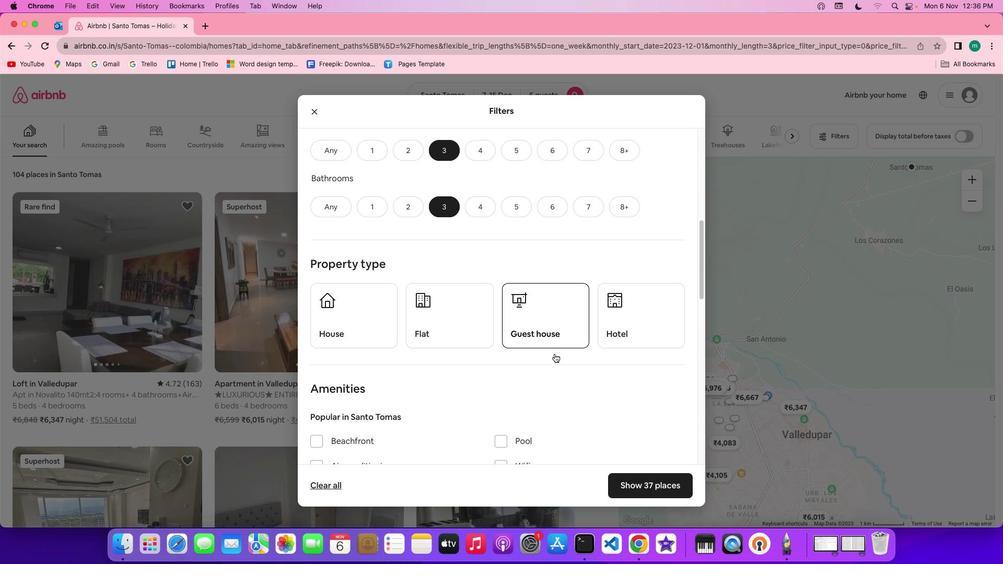 
Action: Mouse scrolled (555, 353) with delta (0, 0)
Screenshot: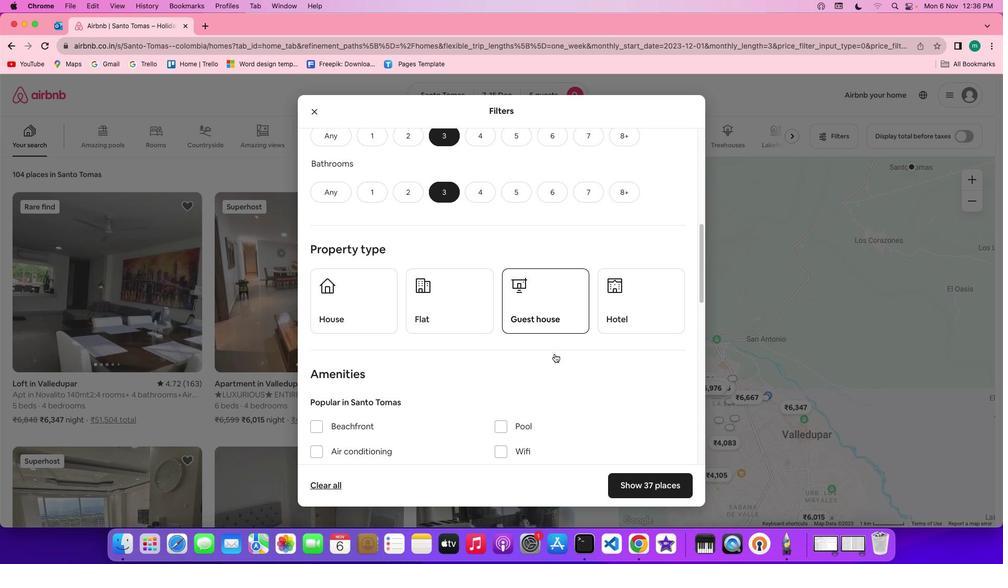 
Action: Mouse scrolled (555, 353) with delta (0, 0)
Screenshot: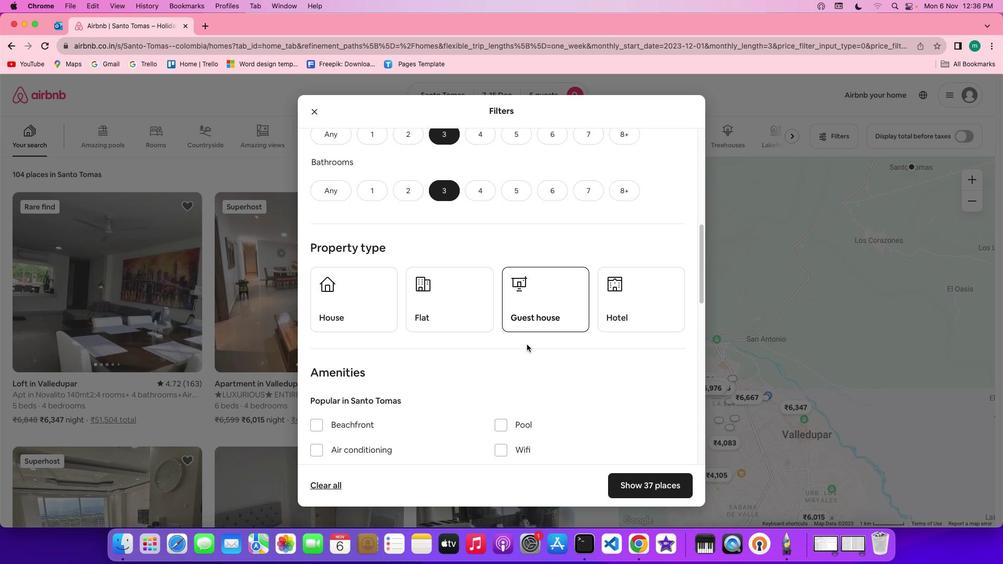 
Action: Mouse moved to (573, 315)
Screenshot: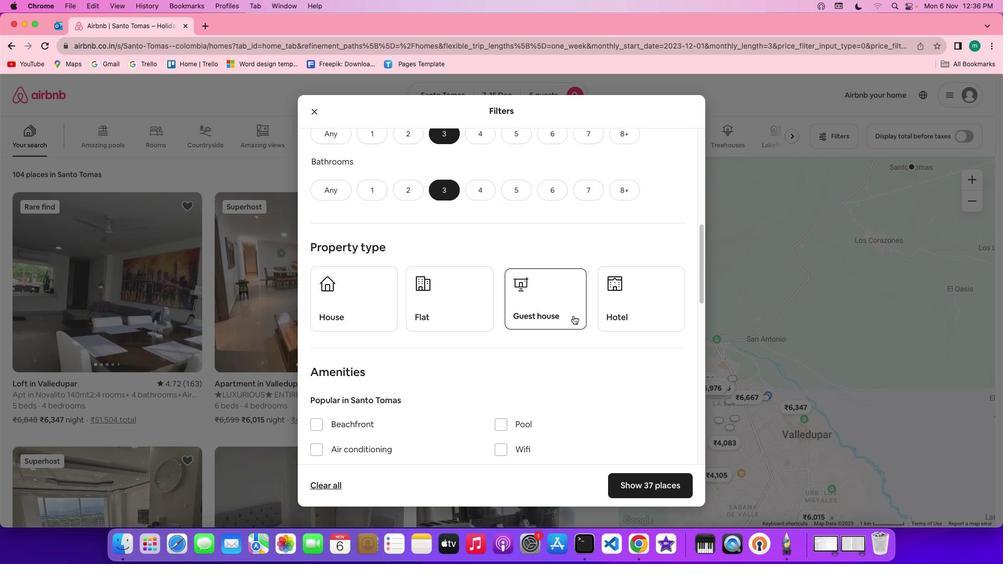 
Action: Mouse pressed left at (573, 315)
Screenshot: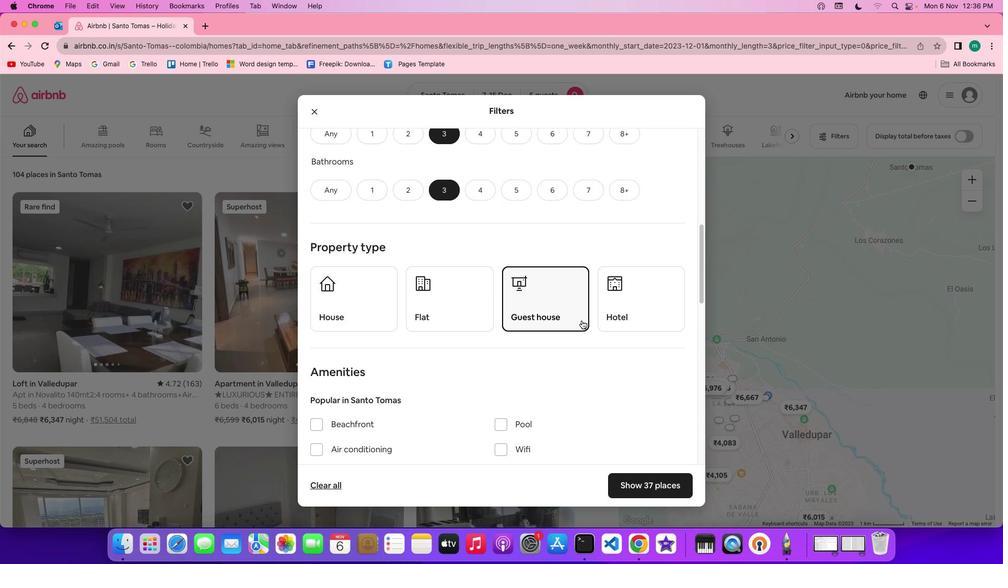 
Action: Mouse moved to (651, 349)
Screenshot: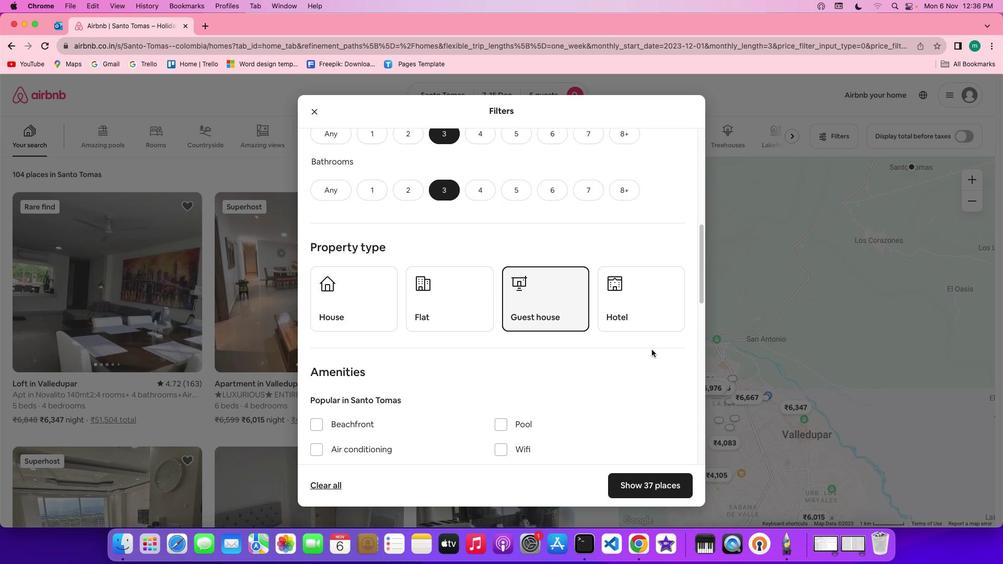 
Action: Mouse scrolled (651, 349) with delta (0, 0)
Screenshot: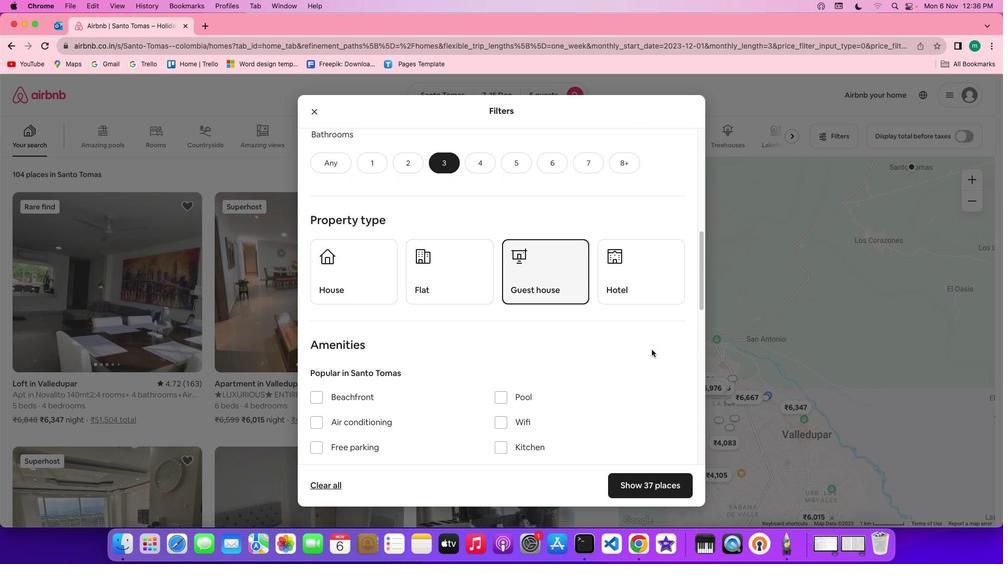 
Action: Mouse scrolled (651, 349) with delta (0, 0)
Screenshot: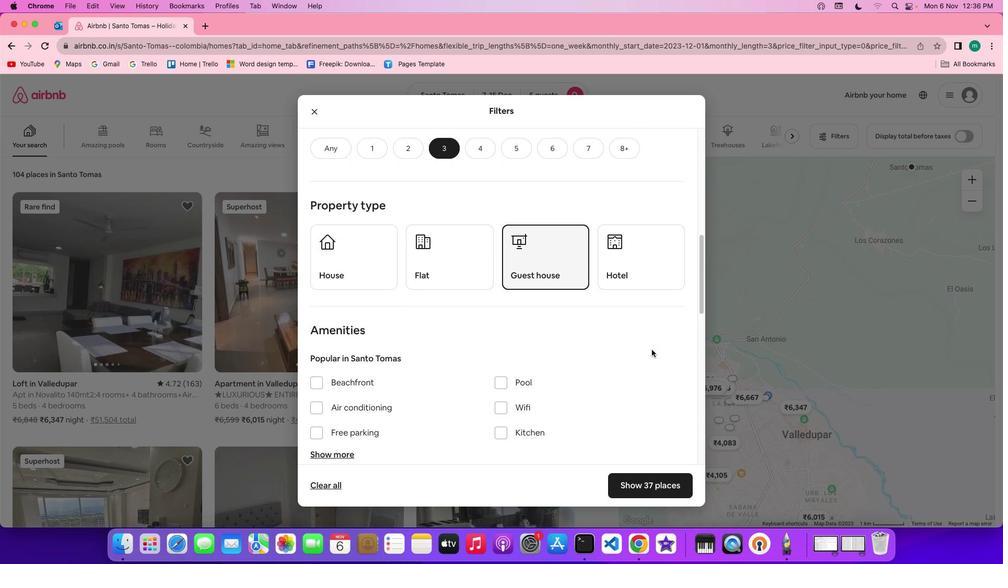 
Action: Mouse scrolled (651, 349) with delta (0, -1)
Screenshot: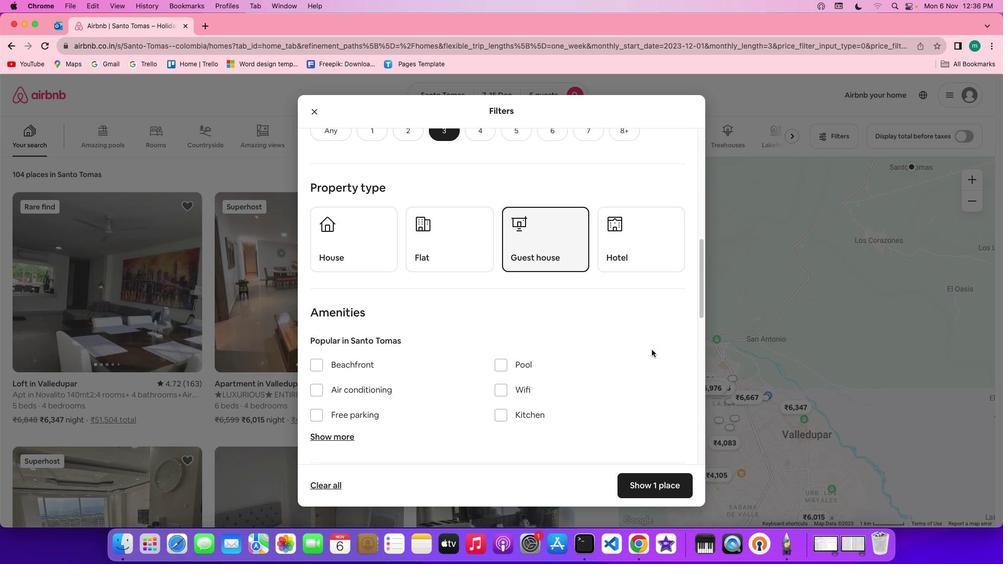 
Action: Mouse scrolled (651, 349) with delta (0, 0)
Screenshot: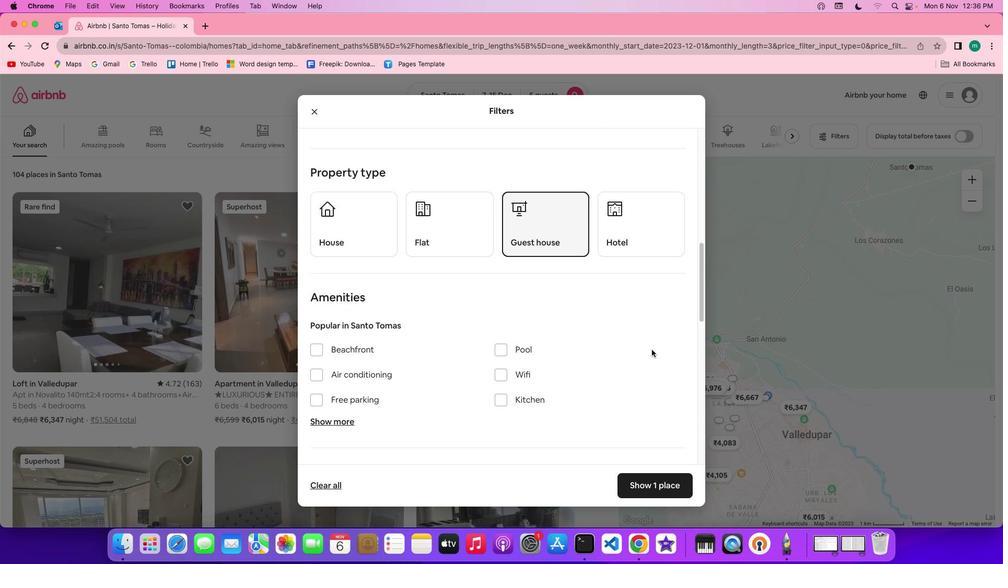 
Action: Mouse scrolled (651, 349) with delta (0, 0)
Screenshot: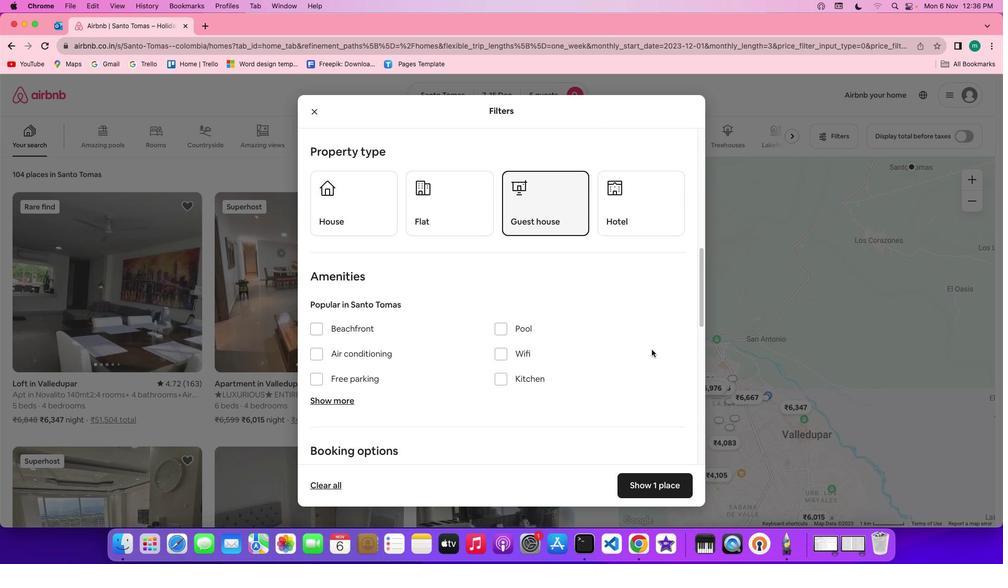 
Action: Mouse scrolled (651, 349) with delta (0, 0)
Screenshot: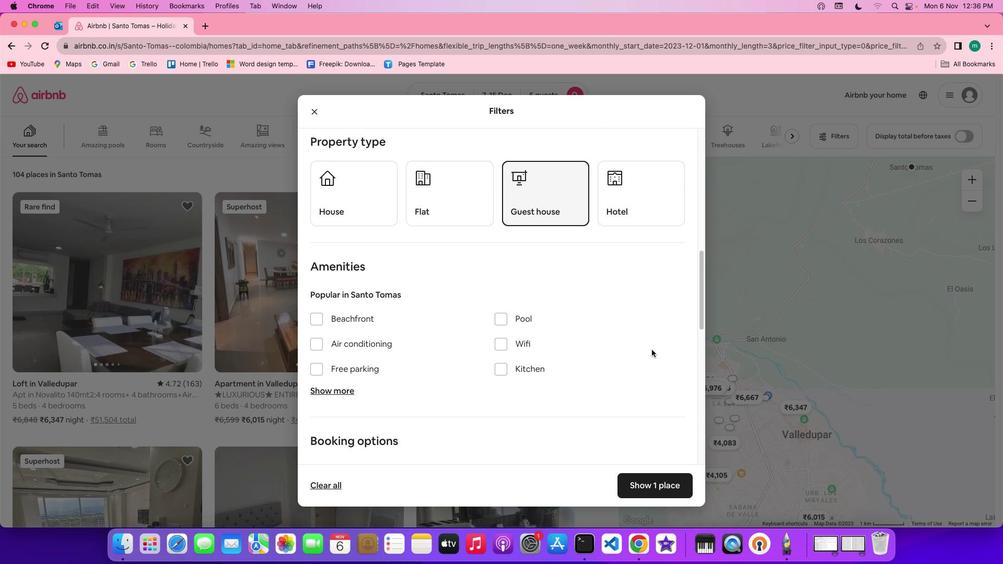 
Action: Mouse scrolled (651, 349) with delta (0, 0)
Screenshot: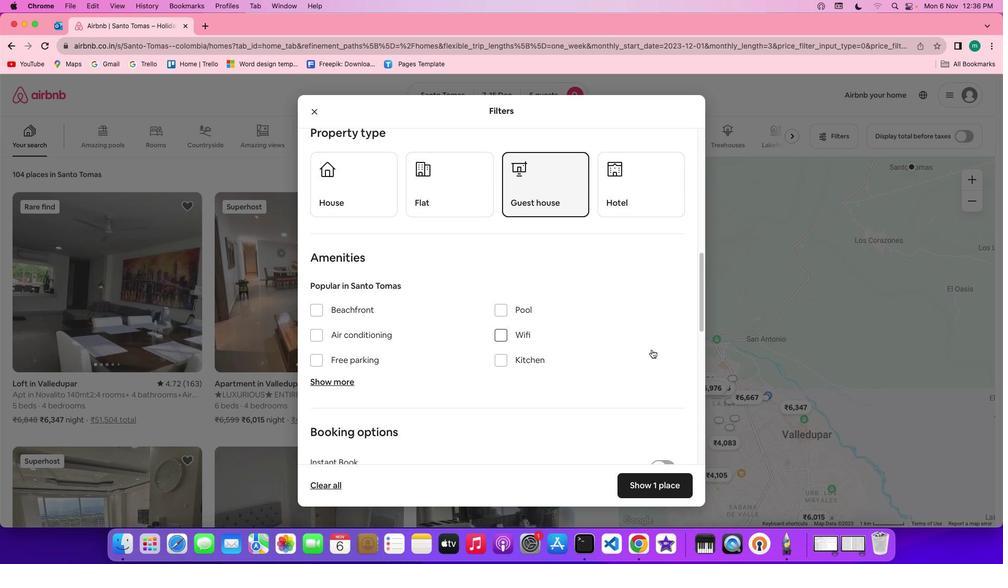 
Action: Mouse scrolled (651, 349) with delta (0, 0)
Screenshot: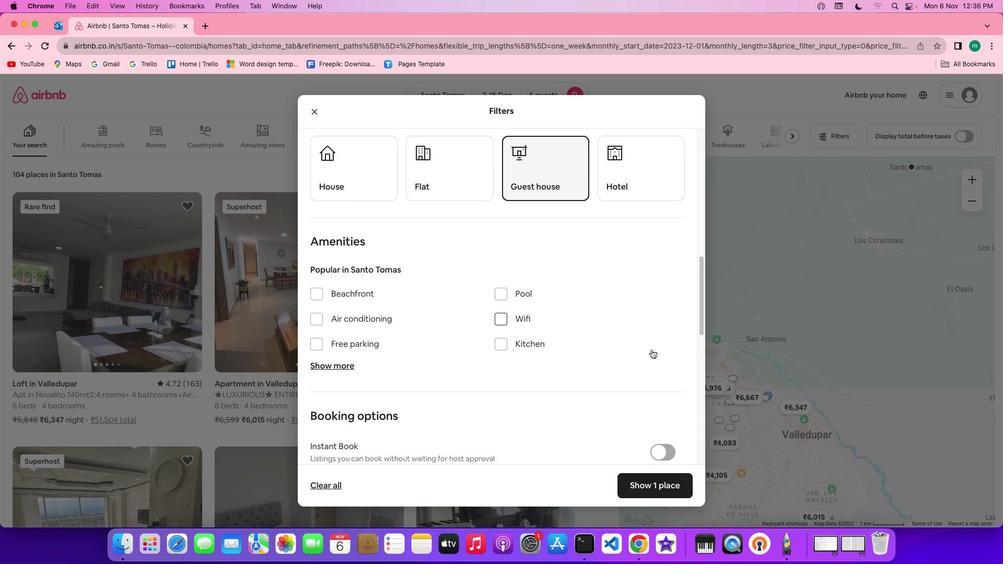 
Action: Mouse scrolled (651, 349) with delta (0, 0)
Screenshot: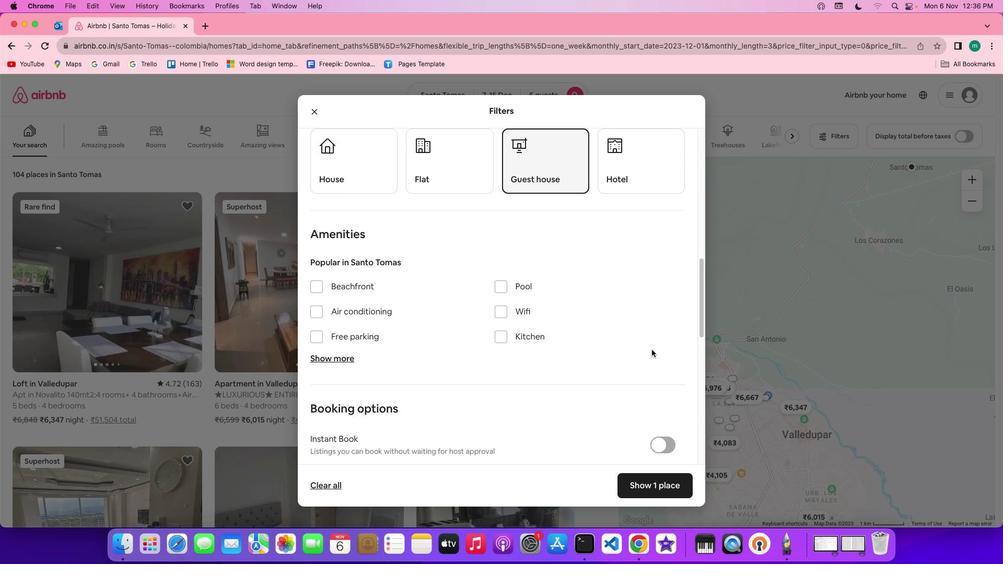 
Action: Mouse scrolled (651, 349) with delta (0, 0)
Screenshot: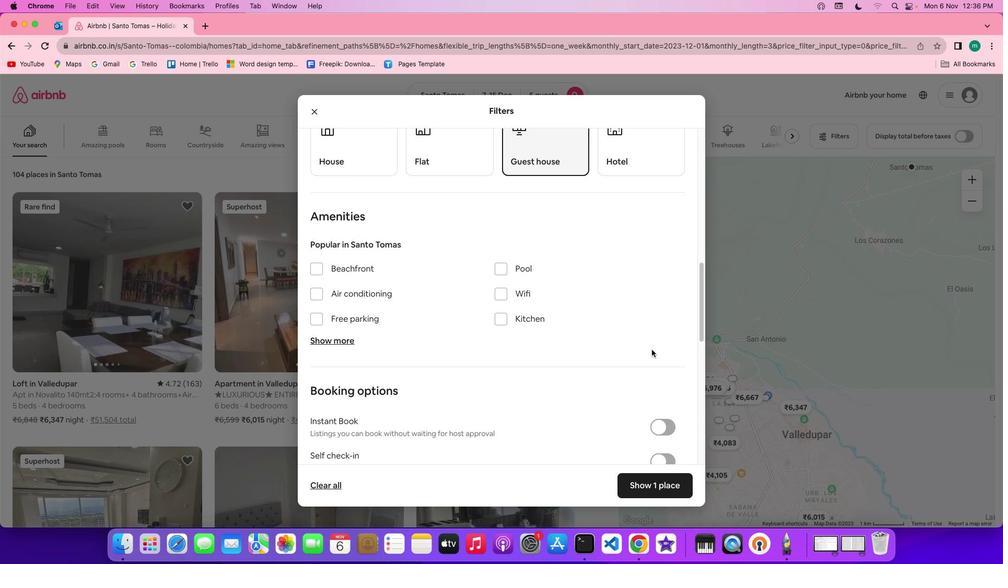 
Action: Mouse scrolled (651, 349) with delta (0, 0)
Screenshot: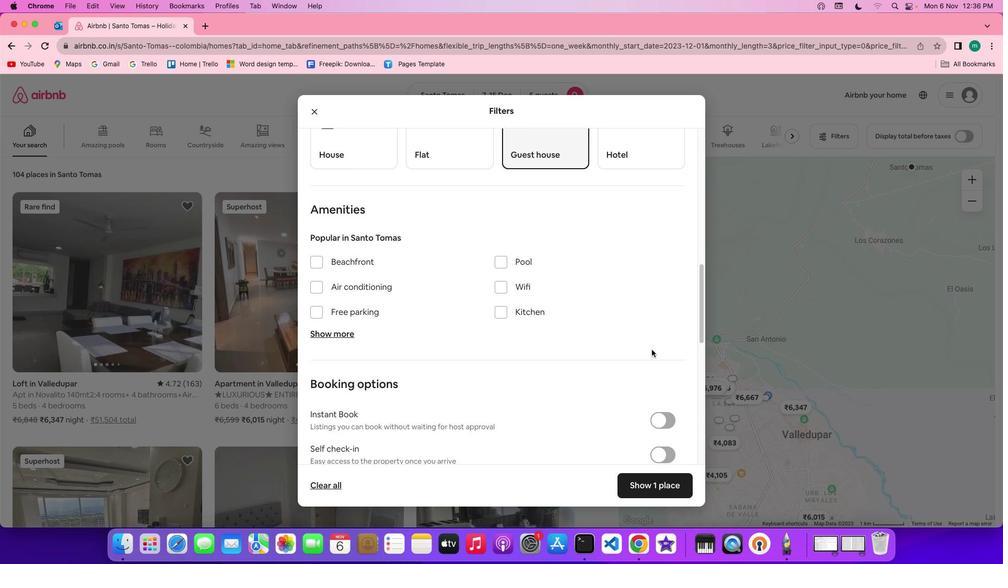 
Action: Mouse scrolled (651, 349) with delta (0, 0)
Screenshot: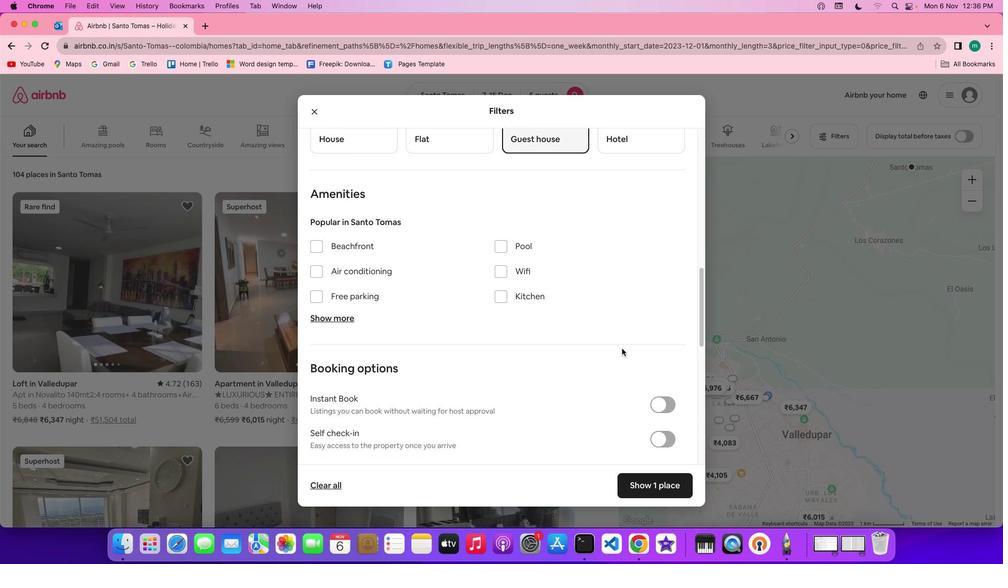 
Action: Mouse moved to (560, 338)
Screenshot: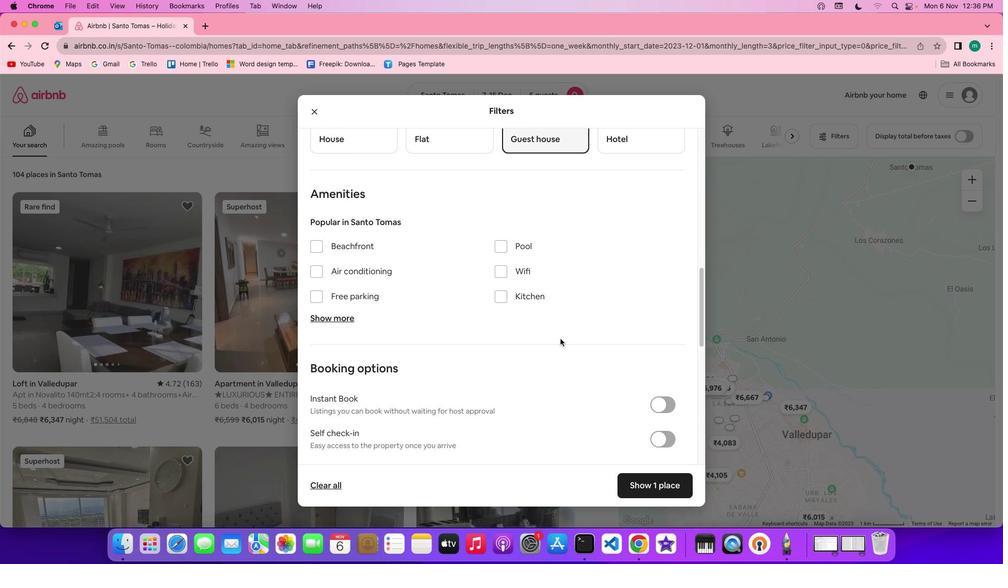 
Action: Mouse scrolled (560, 338) with delta (0, 0)
Screenshot: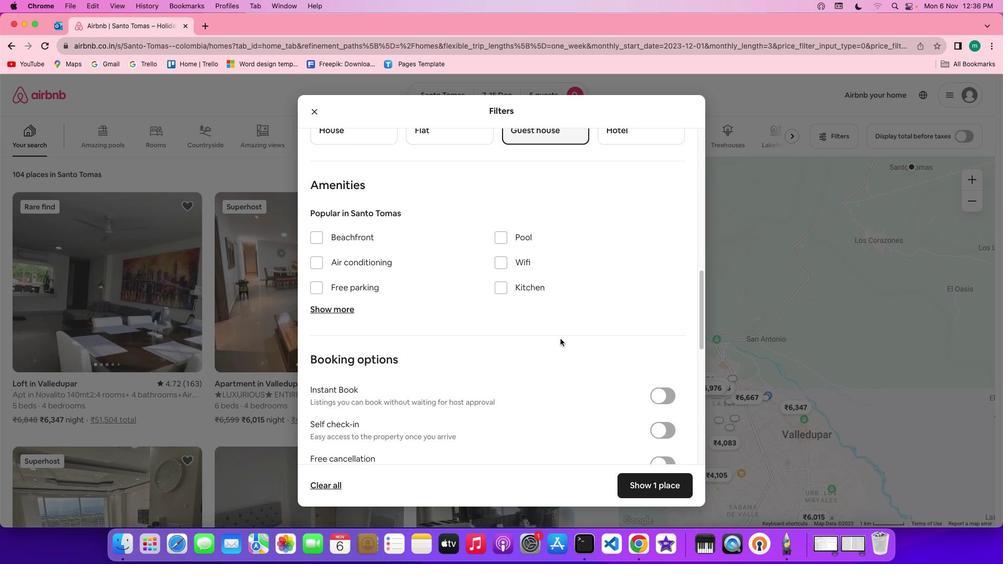 
Action: Mouse scrolled (560, 338) with delta (0, 0)
Screenshot: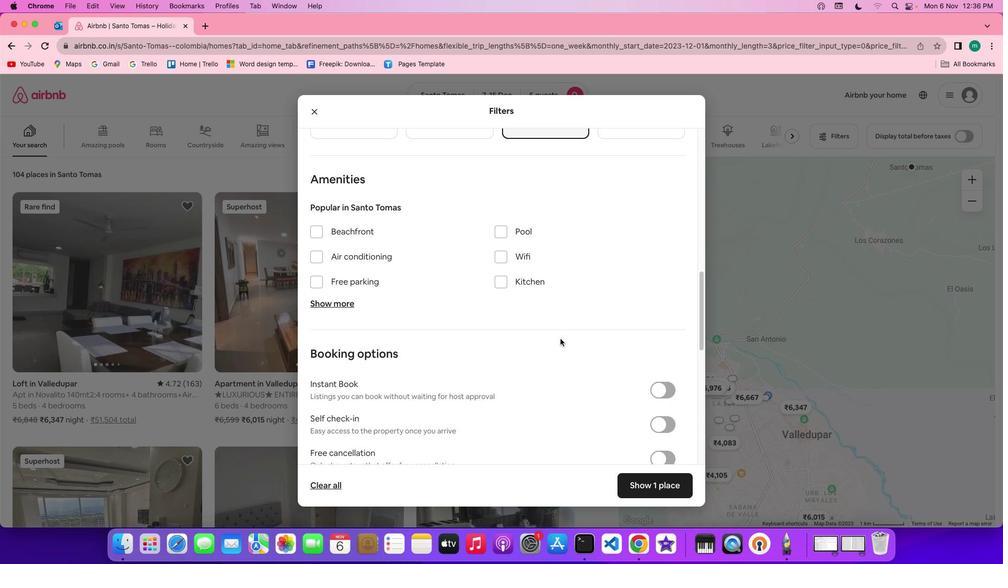
Action: Mouse scrolled (560, 338) with delta (0, 0)
Screenshot: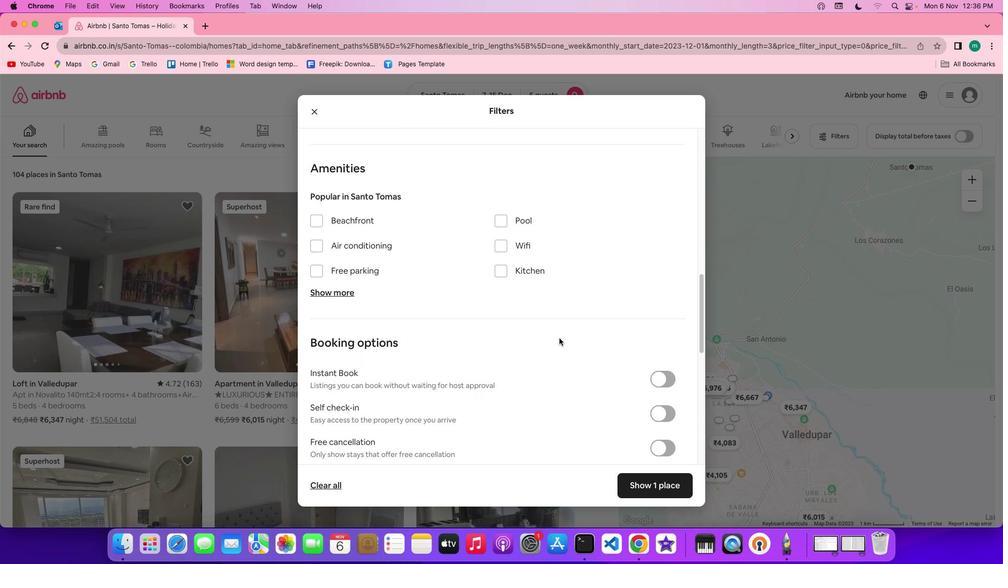 
Action: Mouse moved to (331, 288)
Screenshot: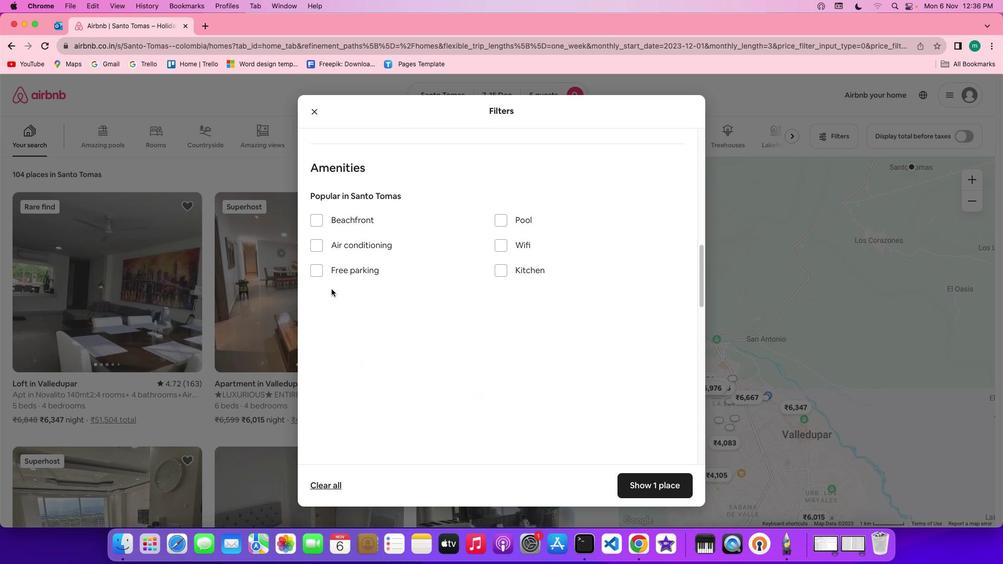 
Action: Mouse pressed left at (331, 288)
Screenshot: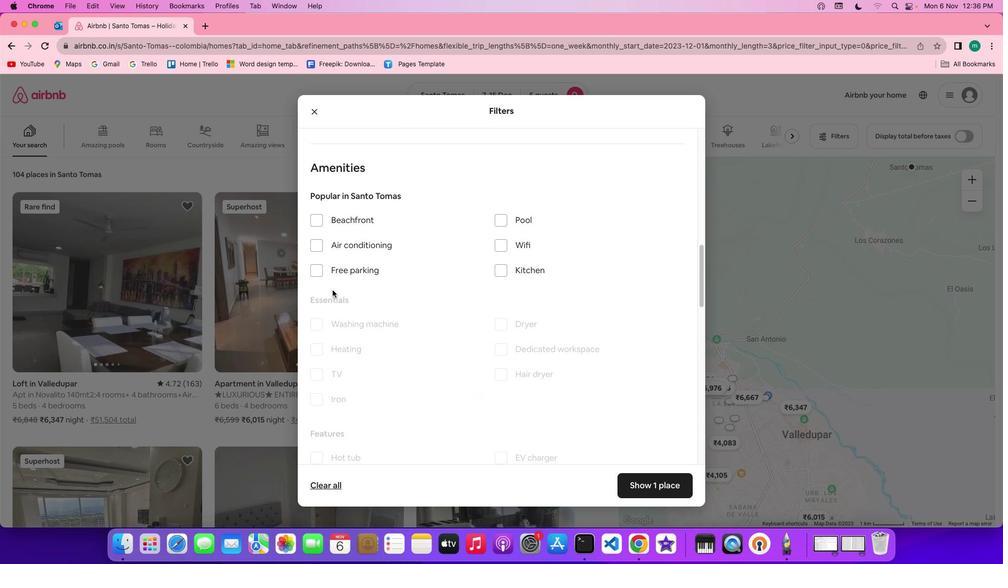 
Action: Mouse moved to (387, 326)
Screenshot: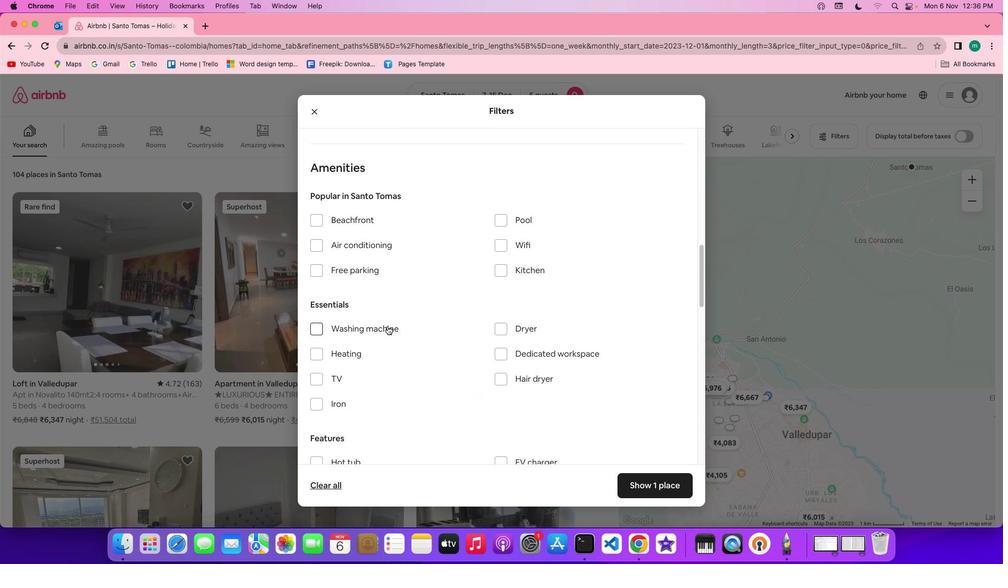
Action: Mouse pressed left at (387, 326)
Screenshot: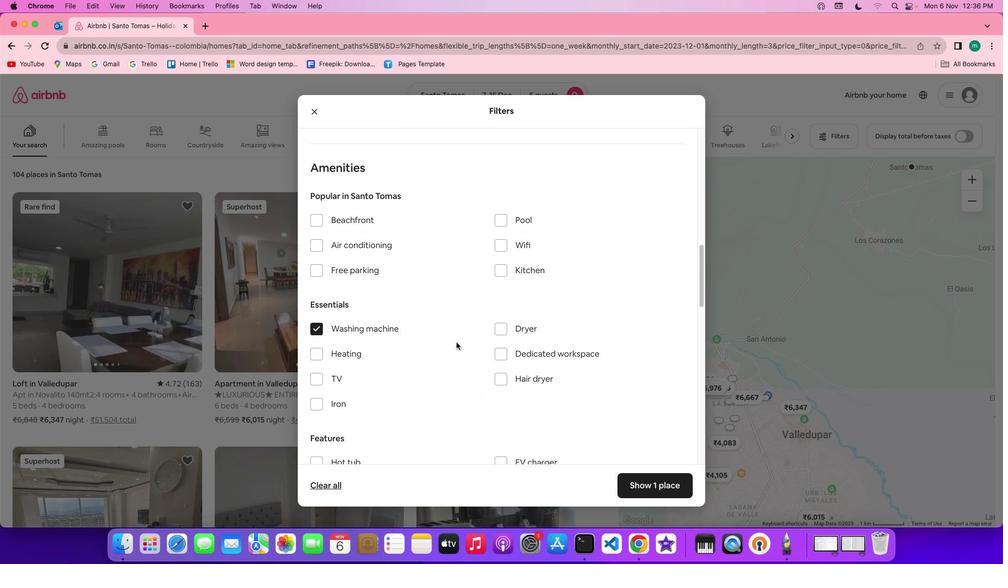 
Action: Mouse moved to (494, 350)
Screenshot: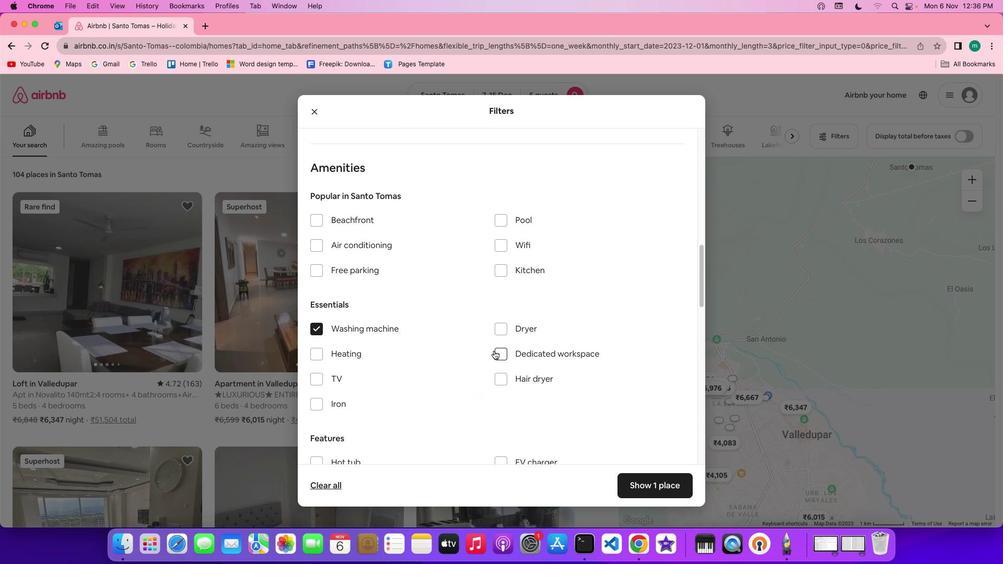 
Action: Mouse scrolled (494, 350) with delta (0, 0)
Screenshot: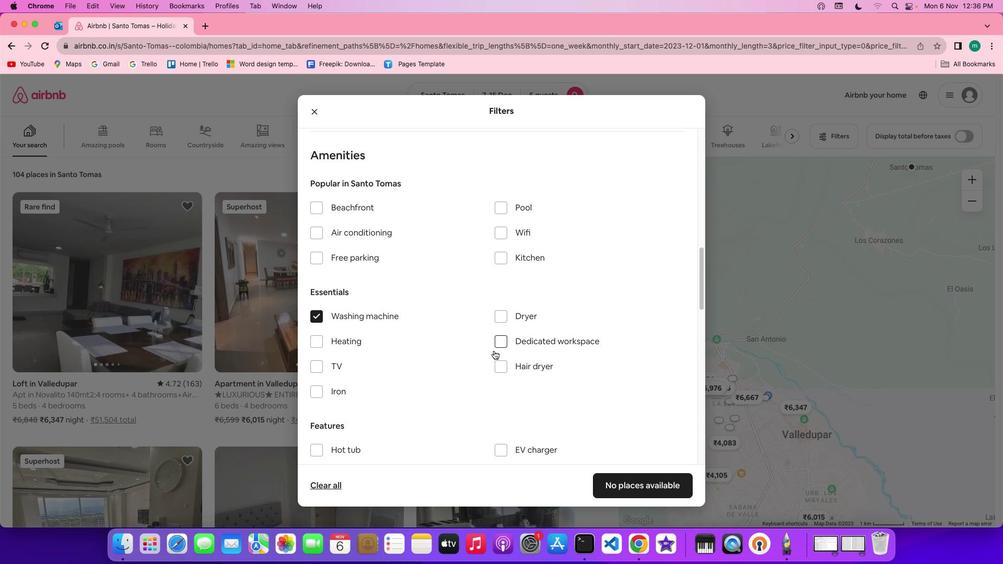 
Action: Mouse scrolled (494, 350) with delta (0, 0)
Screenshot: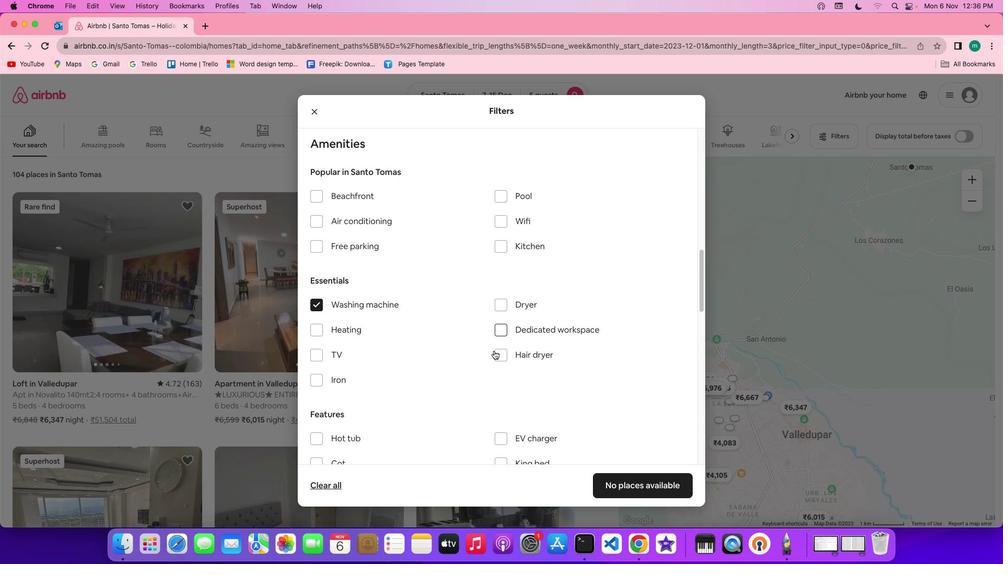
Action: Mouse scrolled (494, 350) with delta (0, 0)
Screenshot: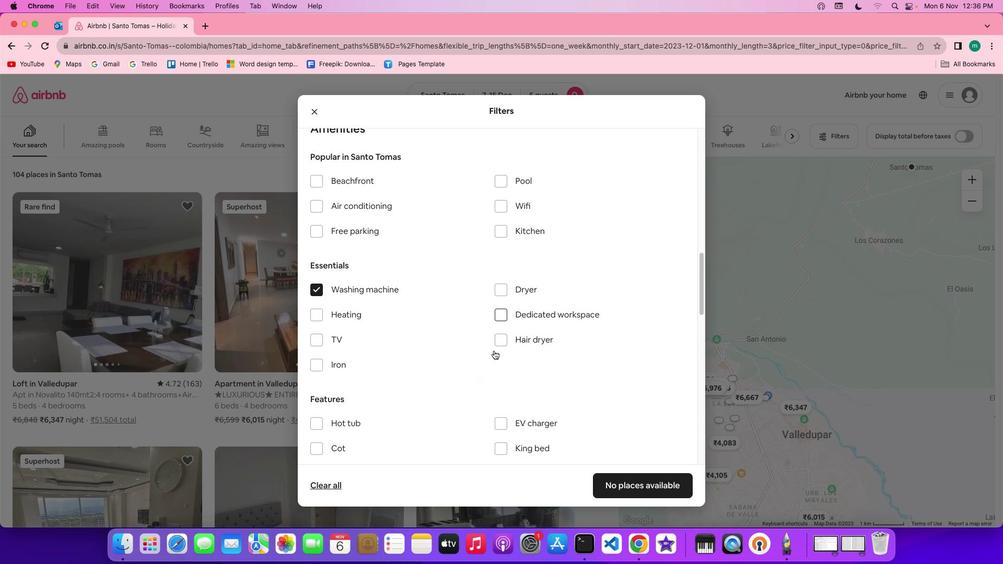 
Action: Mouse scrolled (494, 350) with delta (0, 0)
Screenshot: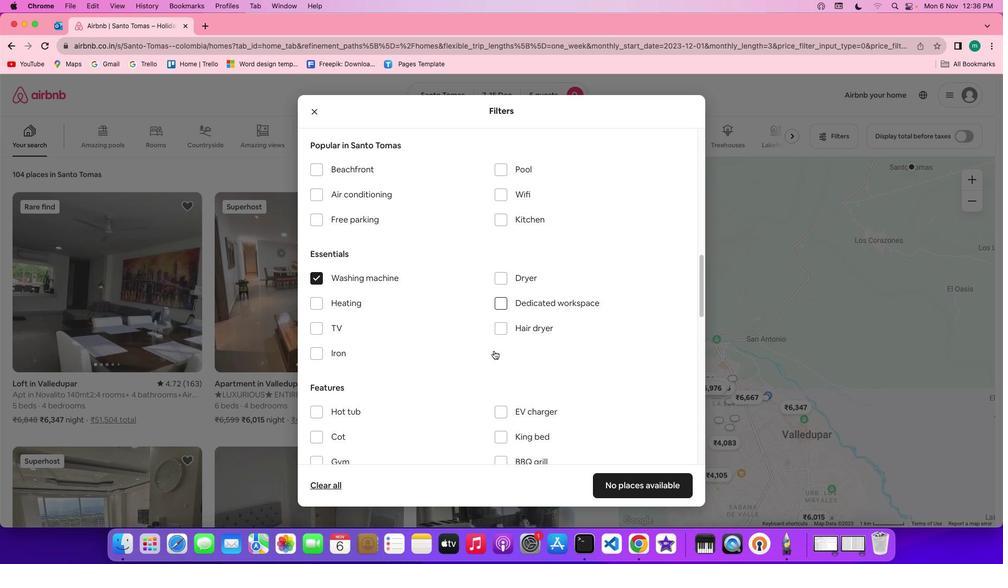 
Action: Mouse scrolled (494, 350) with delta (0, 0)
Screenshot: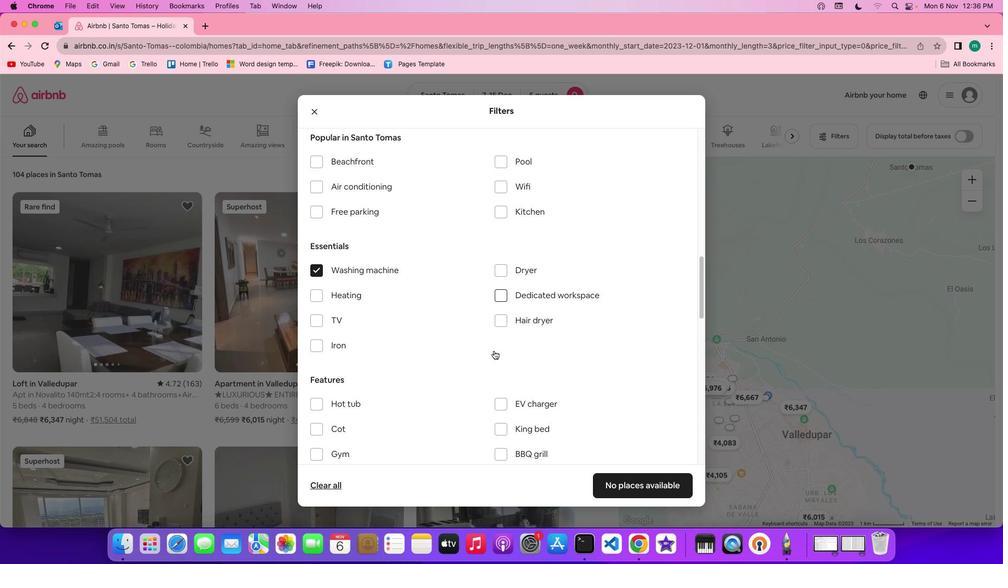 
Action: Mouse scrolled (494, 350) with delta (0, 0)
Screenshot: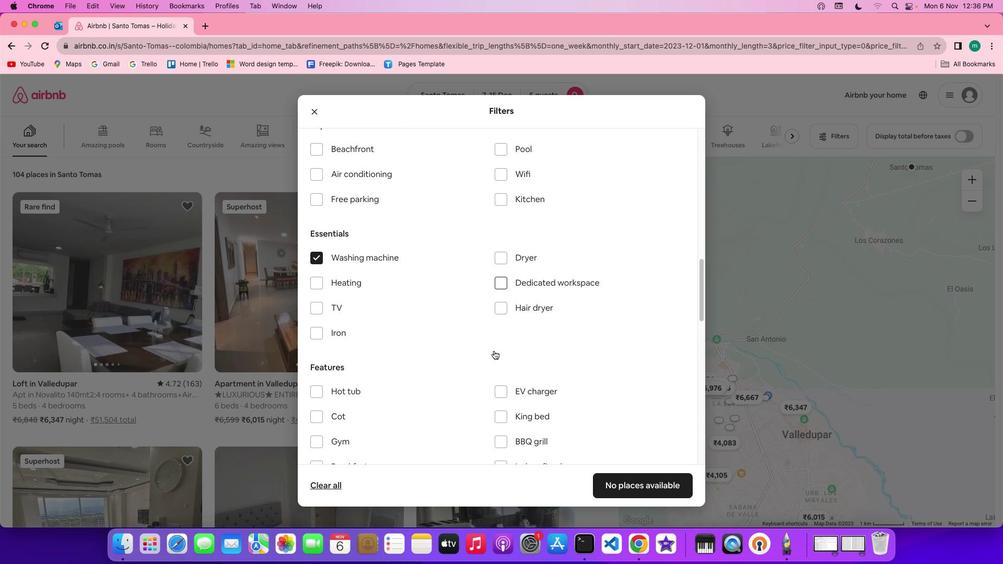 
Action: Mouse scrolled (494, 350) with delta (0, 0)
Screenshot: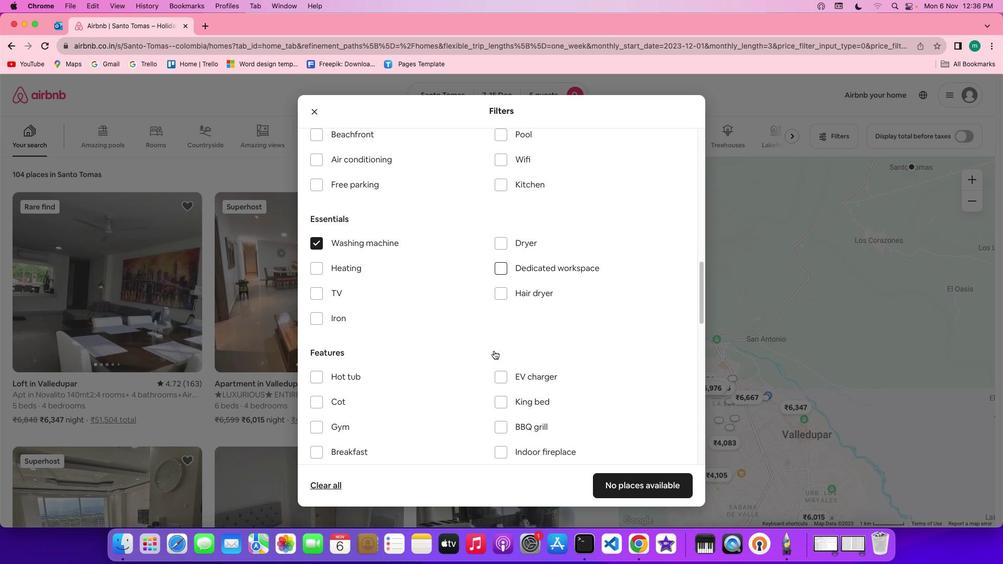 
Action: Mouse scrolled (494, 350) with delta (0, 0)
Screenshot: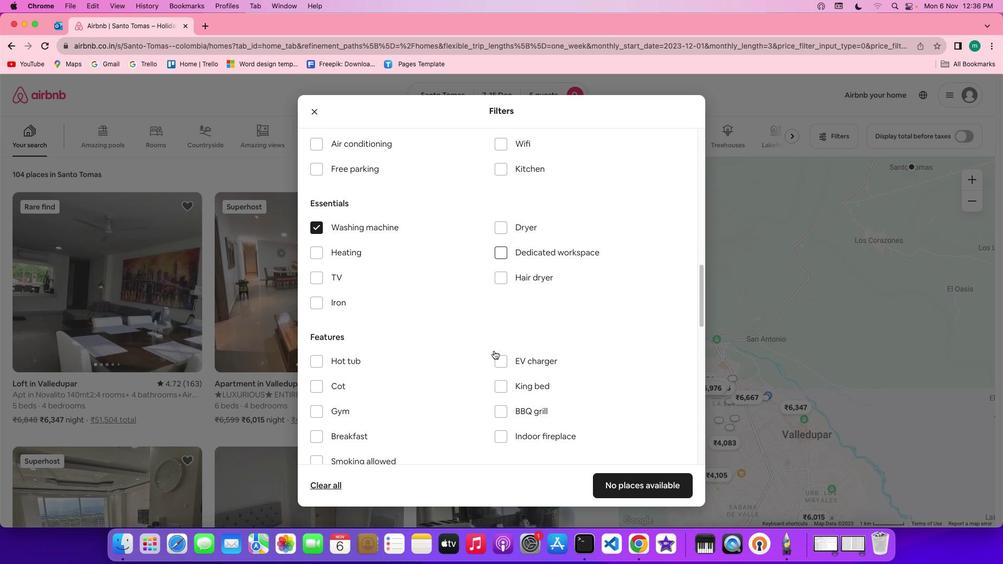 
Action: Mouse scrolled (494, 350) with delta (0, 0)
Screenshot: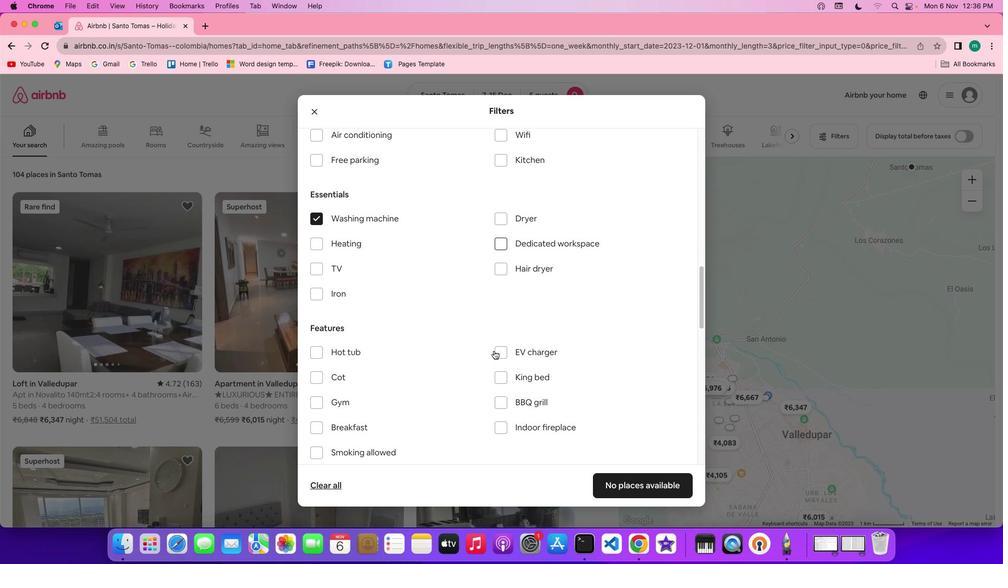 
Action: Mouse scrolled (494, 350) with delta (0, 0)
Screenshot: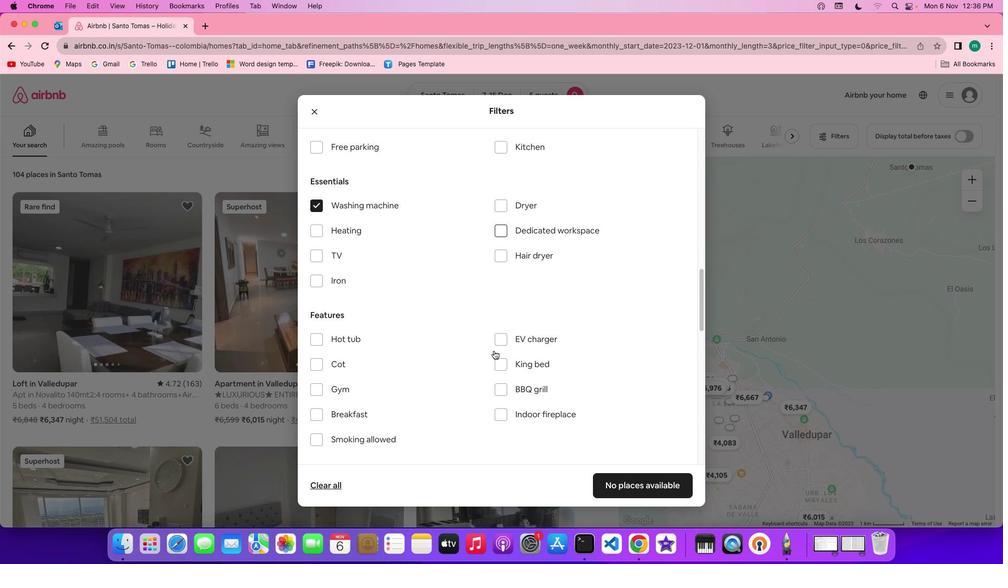 
Action: Mouse scrolled (494, 350) with delta (0, 0)
Screenshot: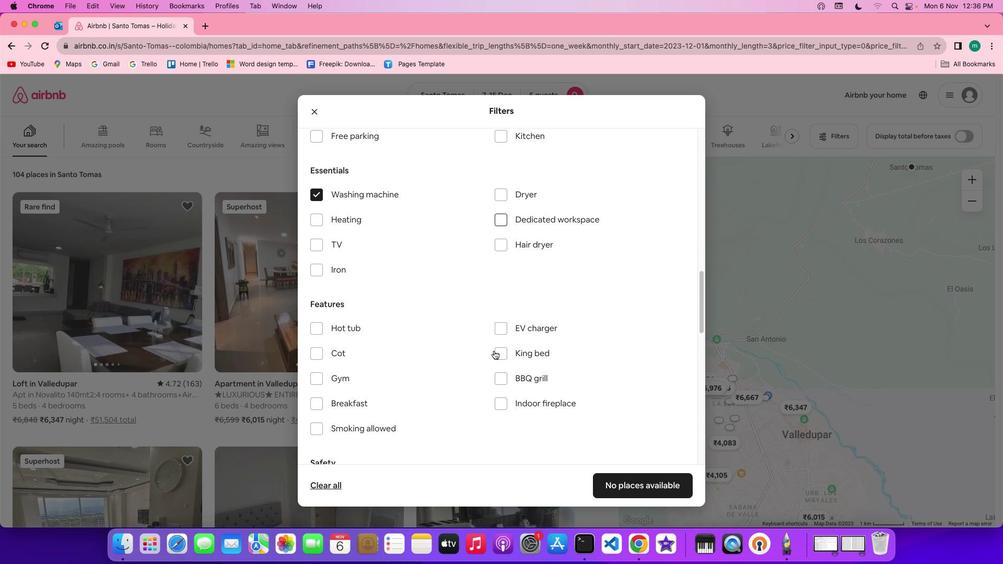 
Action: Mouse scrolled (494, 350) with delta (0, 0)
Screenshot: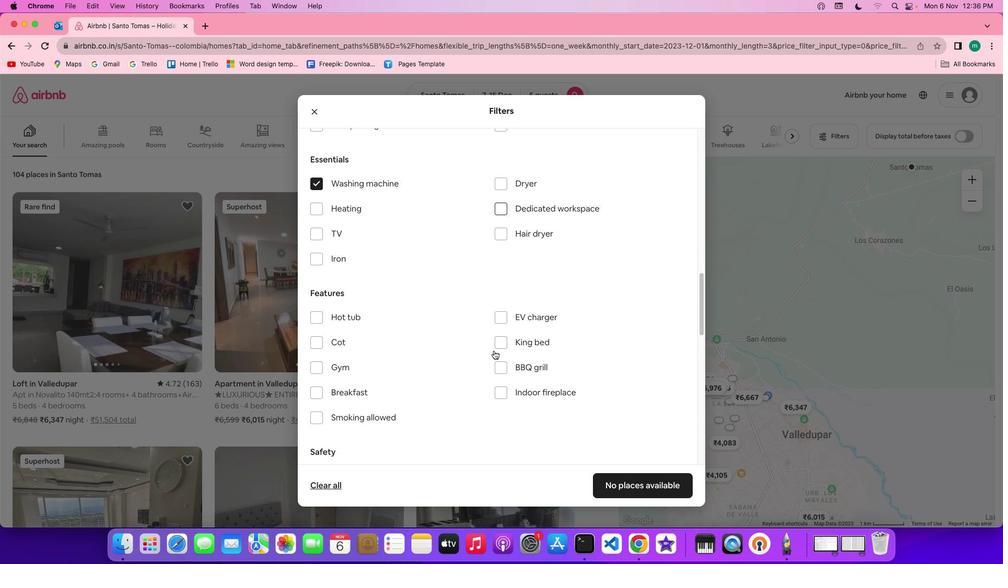 
Action: Mouse scrolled (494, 350) with delta (0, 0)
Screenshot: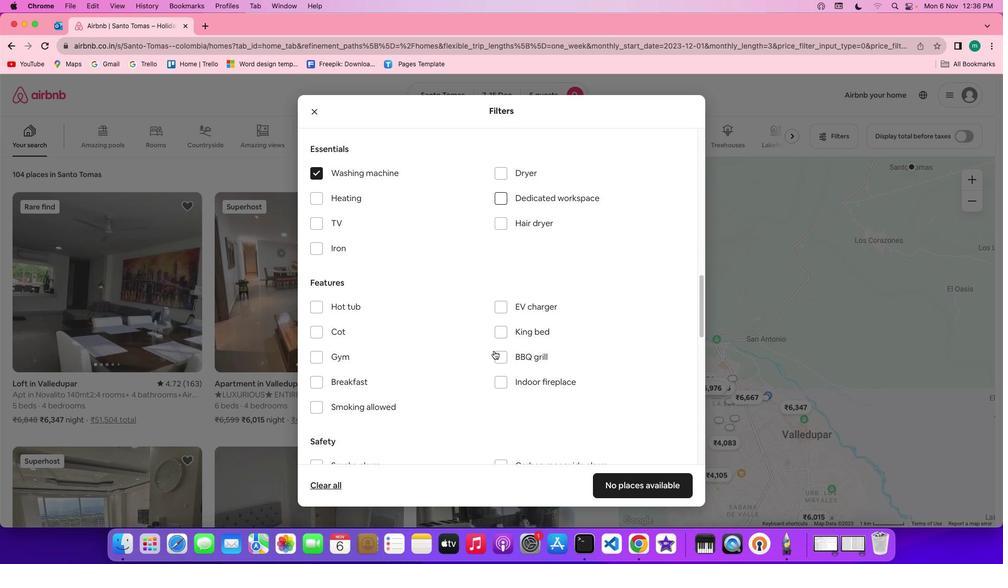 
Action: Mouse scrolled (494, 350) with delta (0, 0)
Screenshot: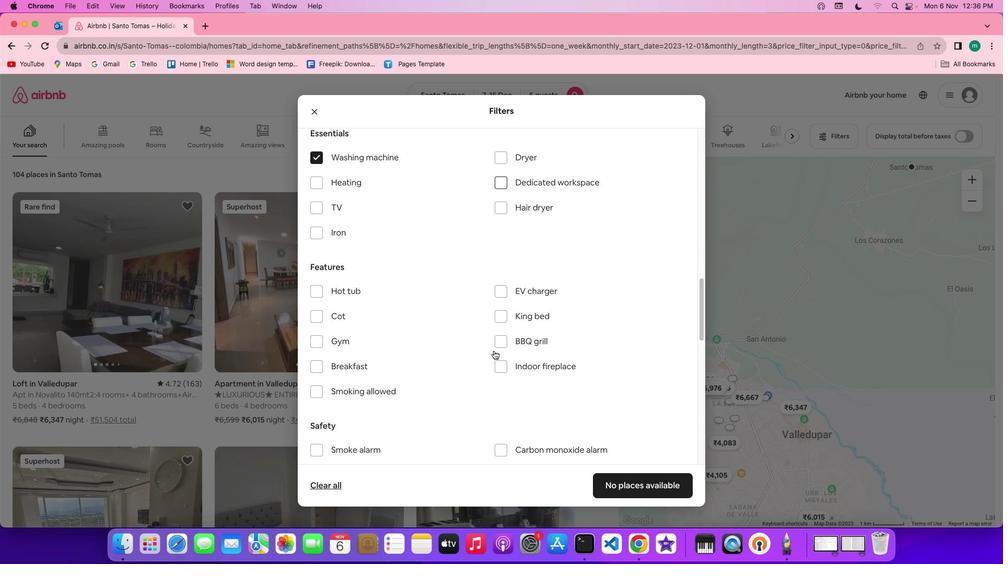 
Action: Mouse scrolled (494, 350) with delta (0, 0)
Screenshot: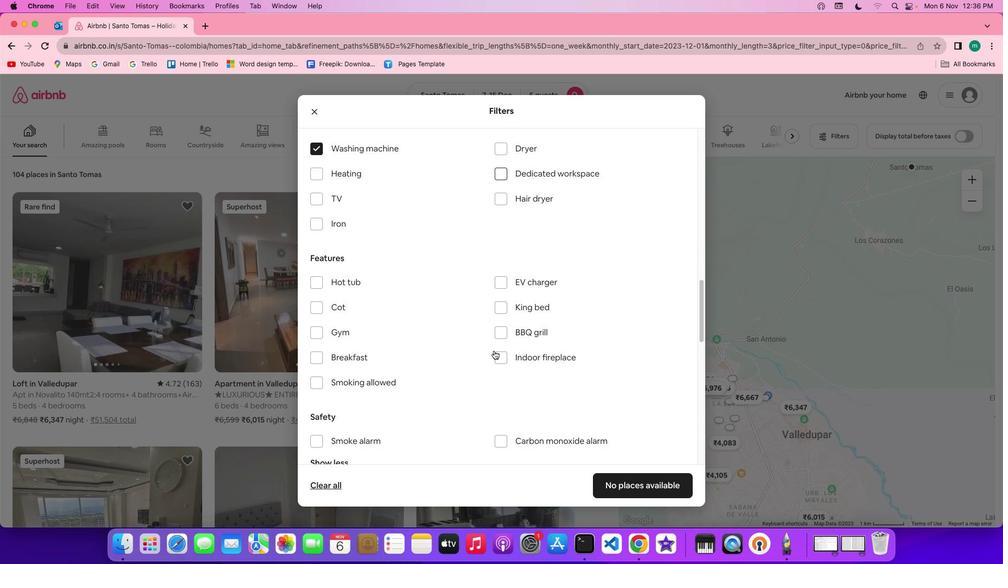 
Action: Mouse scrolled (494, 350) with delta (0, 0)
Screenshot: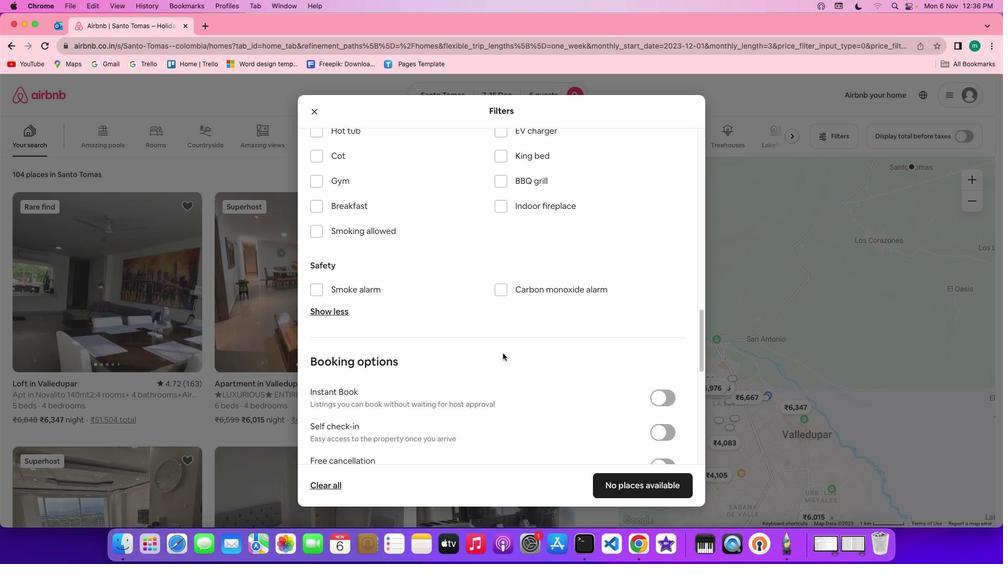 
Action: Mouse scrolled (494, 350) with delta (0, 0)
Screenshot: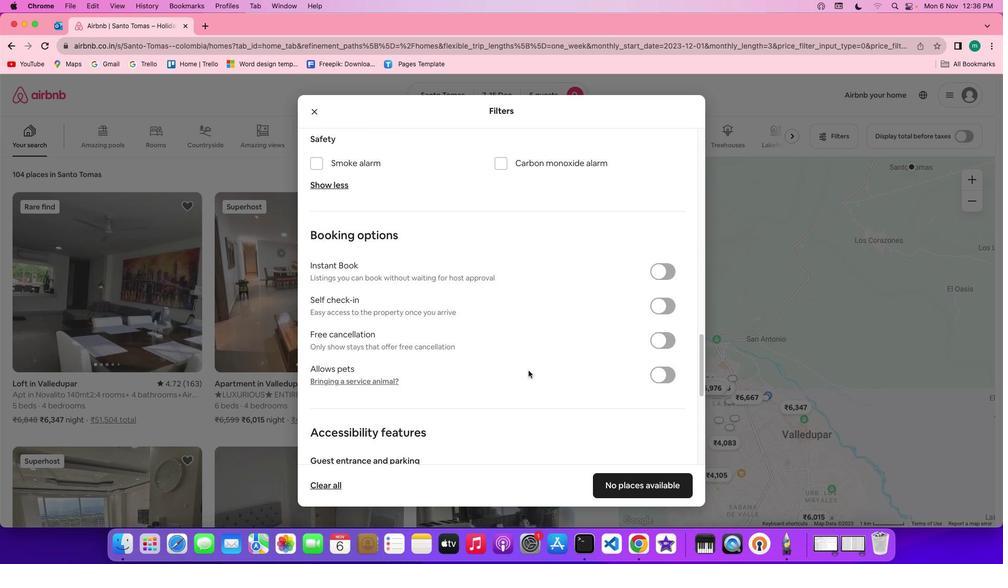 
Action: Mouse scrolled (494, 350) with delta (0, -1)
Screenshot: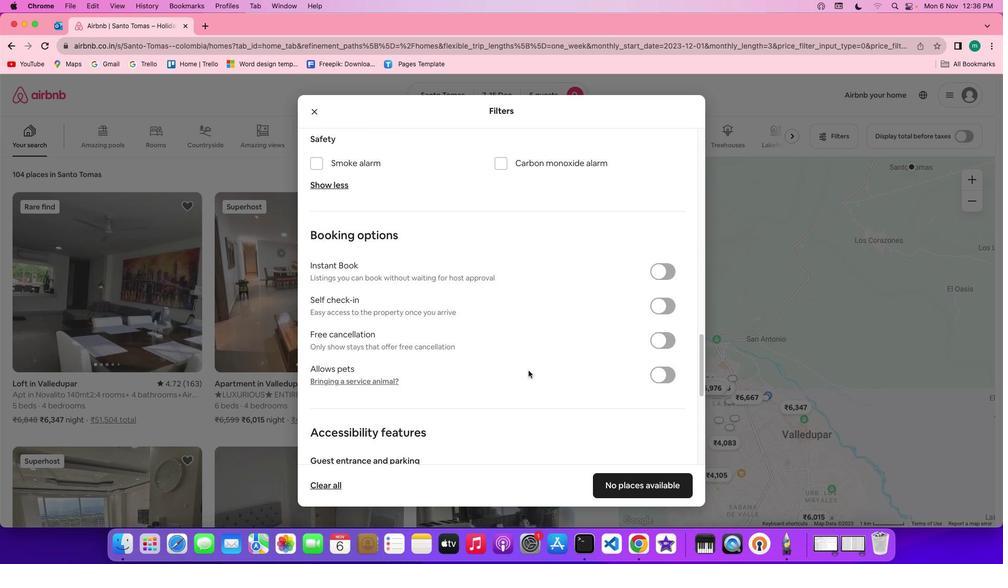 
Action: Mouse scrolled (494, 350) with delta (0, -2)
Screenshot: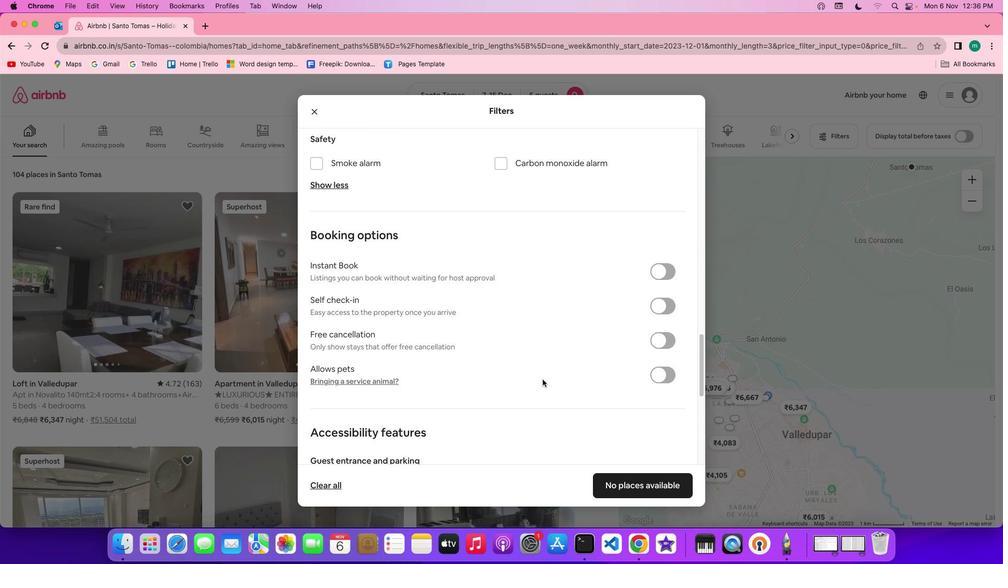 
Action: Mouse scrolled (494, 350) with delta (0, -2)
Screenshot: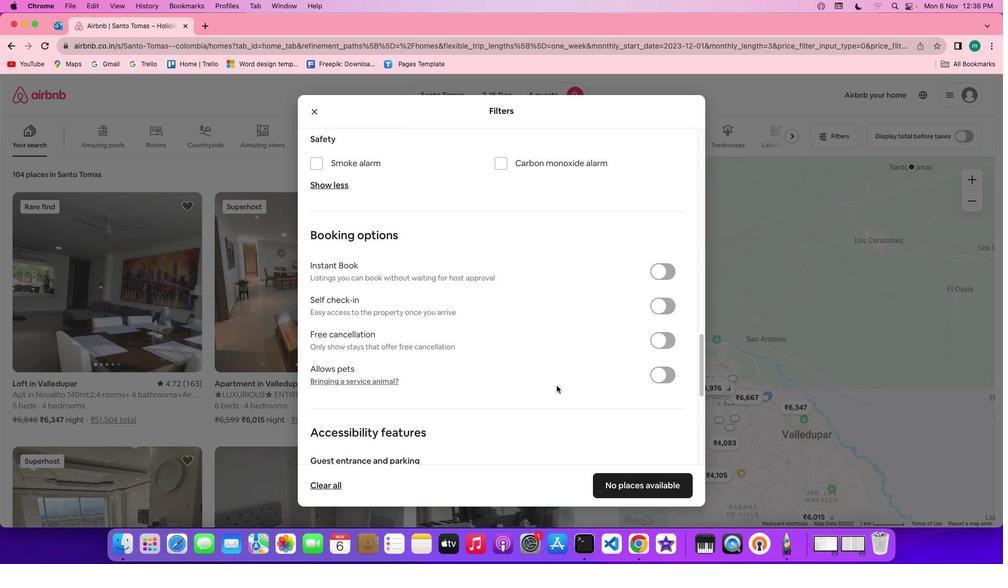 
Action: Mouse moved to (556, 386)
Screenshot: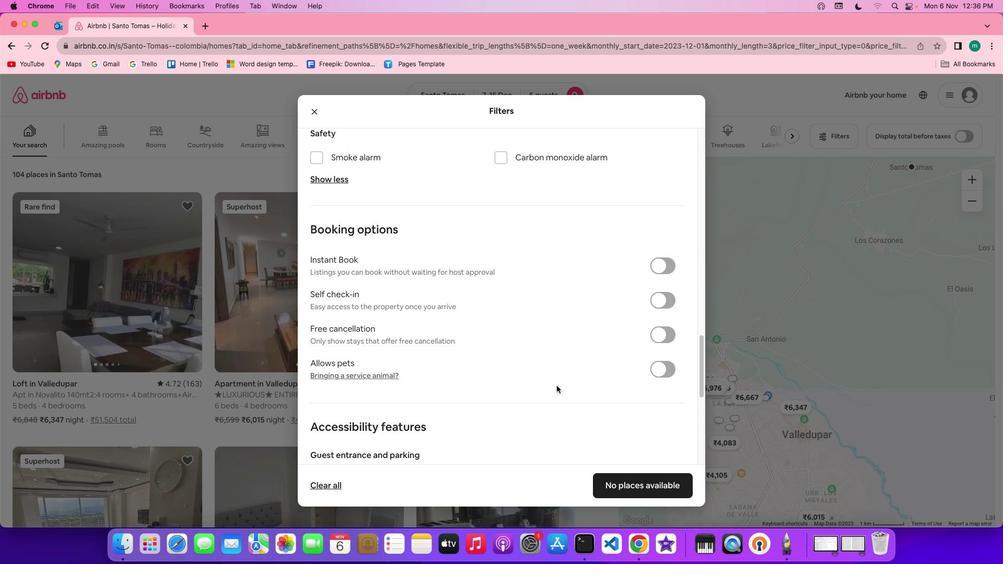
Action: Mouse scrolled (556, 386) with delta (0, 0)
Screenshot: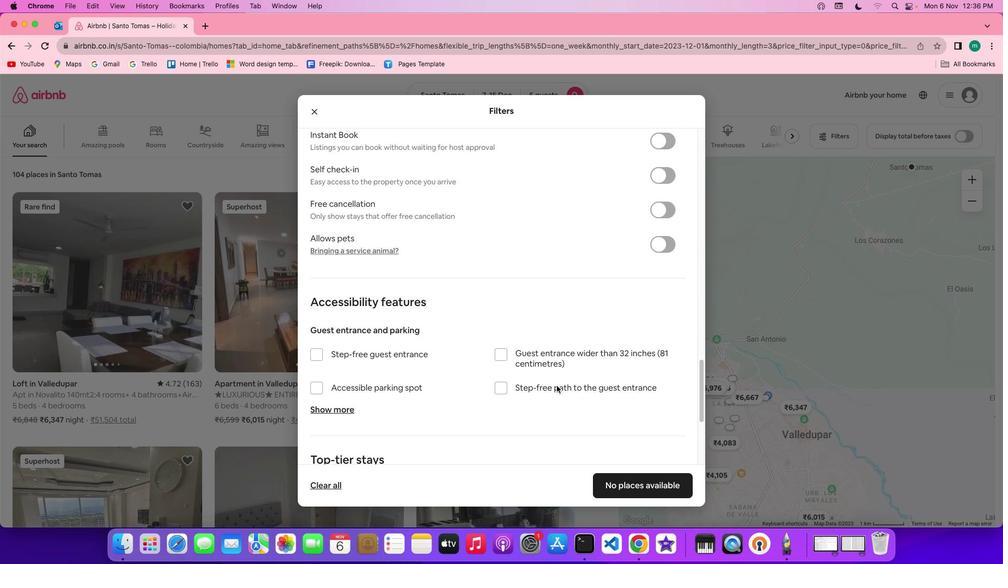 
Action: Mouse scrolled (556, 386) with delta (0, 0)
Screenshot: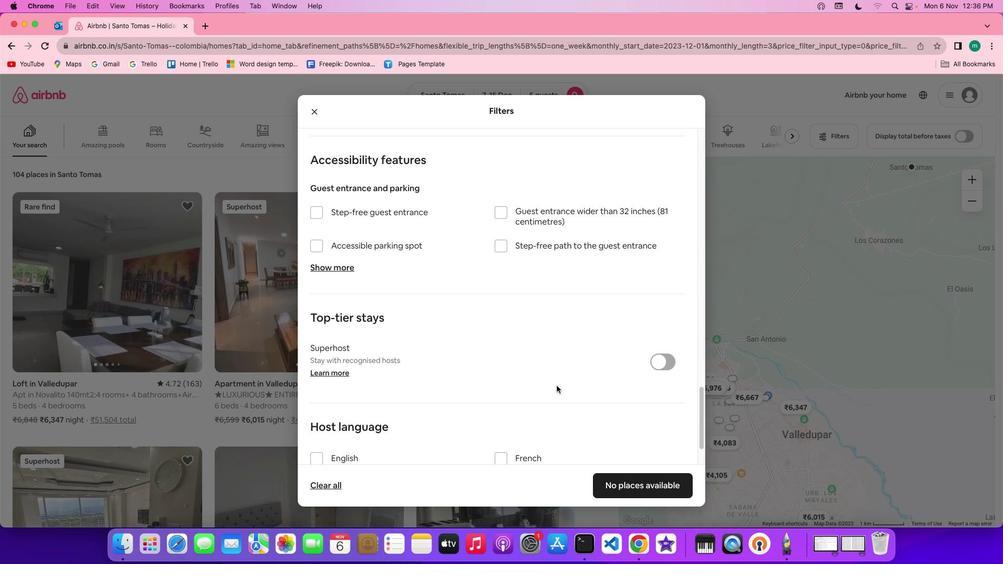 
Action: Mouse scrolled (556, 386) with delta (0, -1)
Screenshot: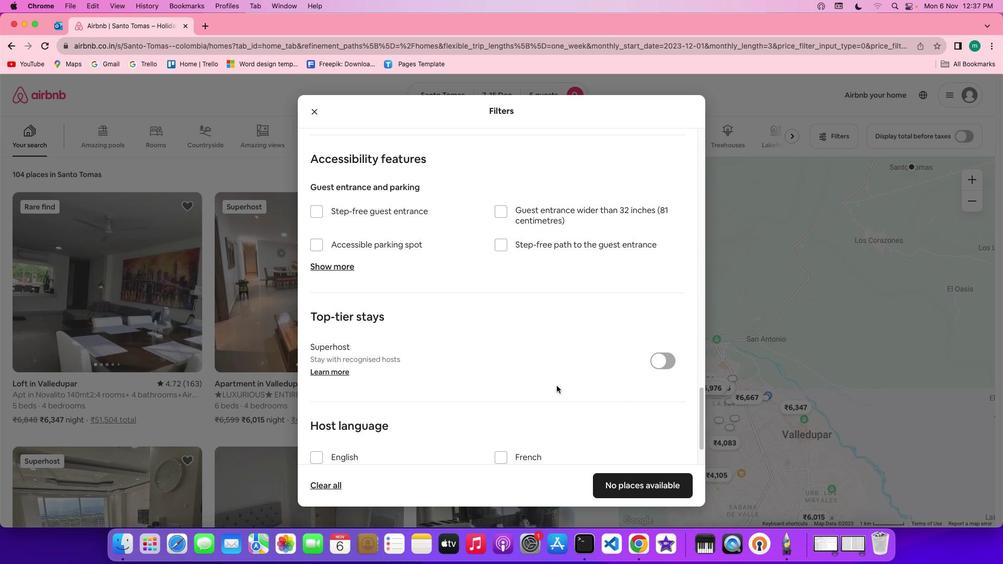 
Action: Mouse scrolled (556, 386) with delta (0, -2)
Screenshot: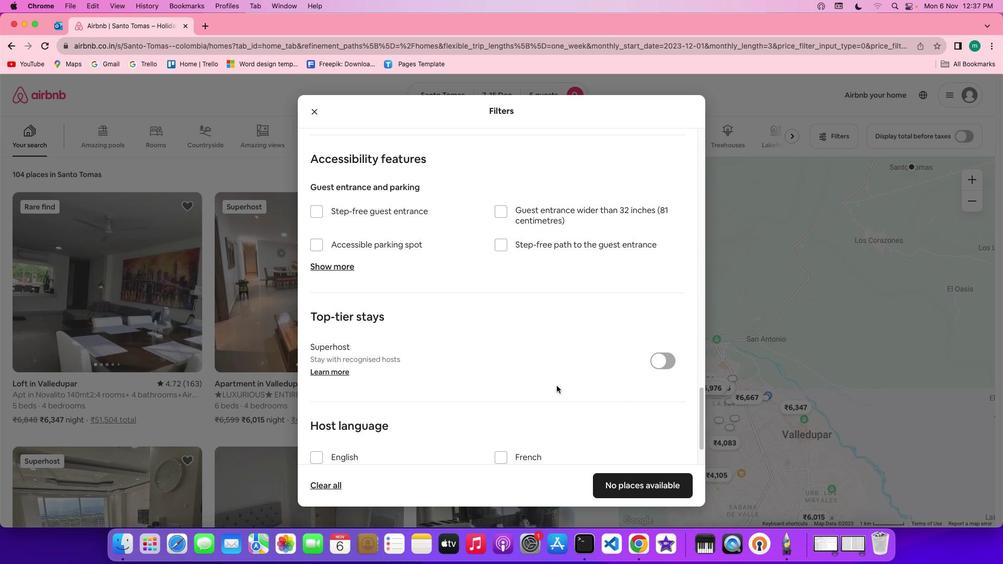 
Action: Mouse scrolled (556, 386) with delta (0, -2)
Screenshot: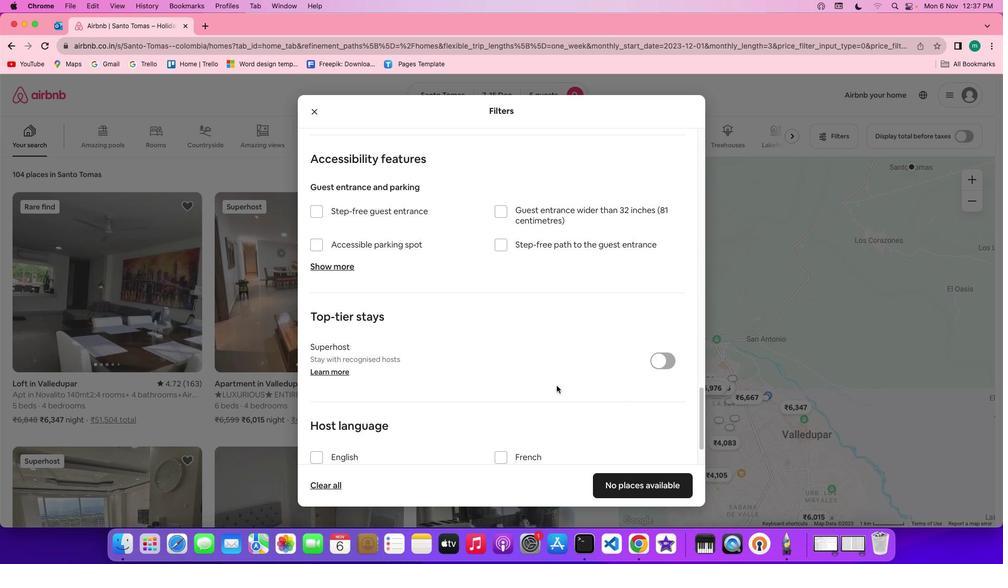 
Action: Mouse moved to (556, 386)
Screenshot: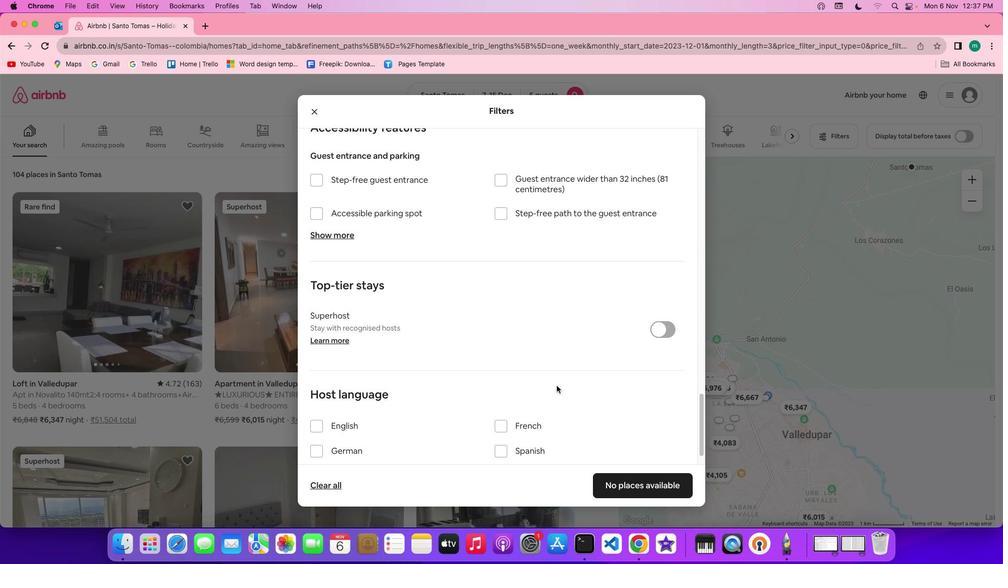 
Action: Mouse scrolled (556, 386) with delta (0, 0)
Screenshot: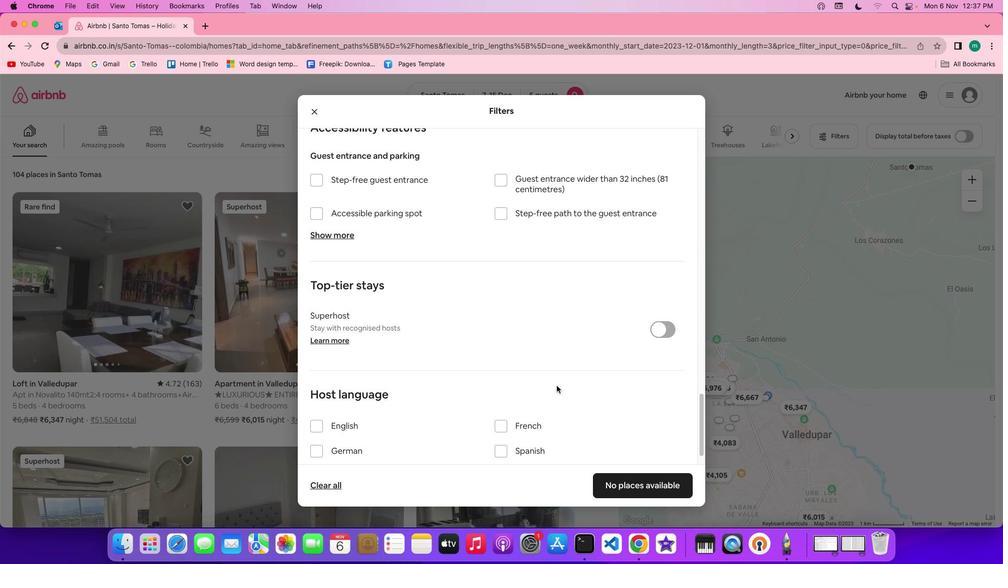 
Action: Mouse scrolled (556, 386) with delta (0, 0)
Screenshot: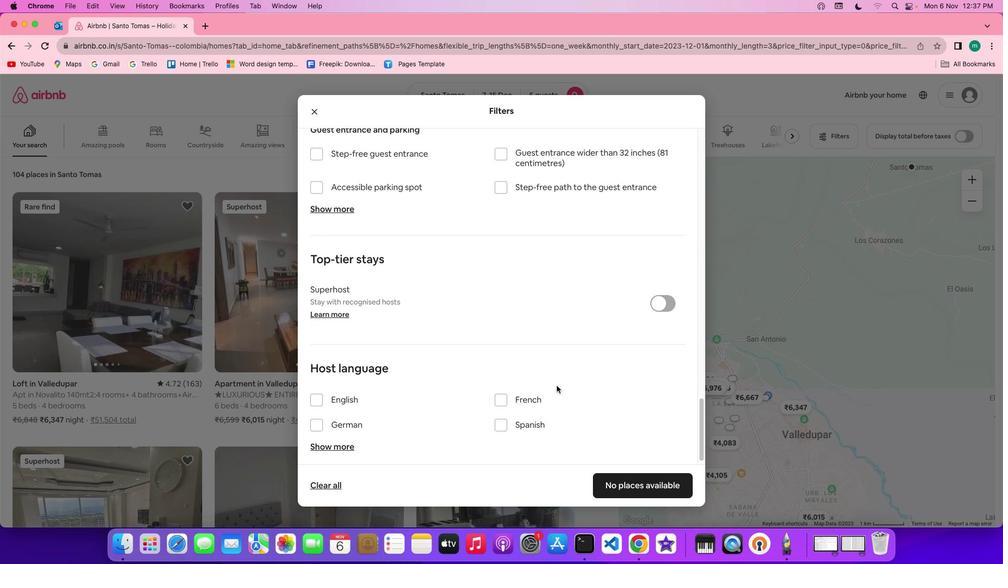 
Action: Mouse scrolled (556, 386) with delta (0, -1)
Screenshot: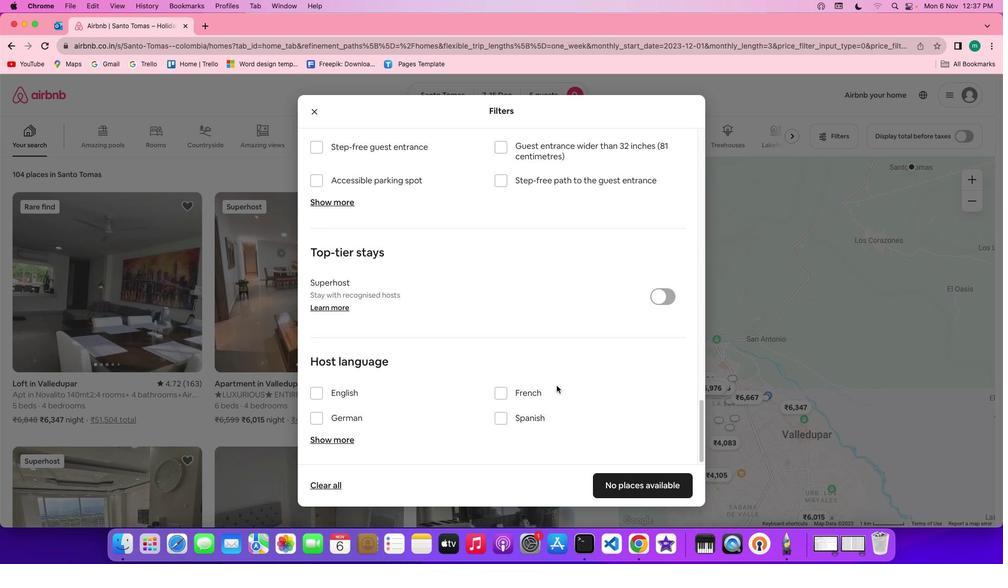 
Action: Mouse scrolled (556, 386) with delta (0, -2)
Screenshot: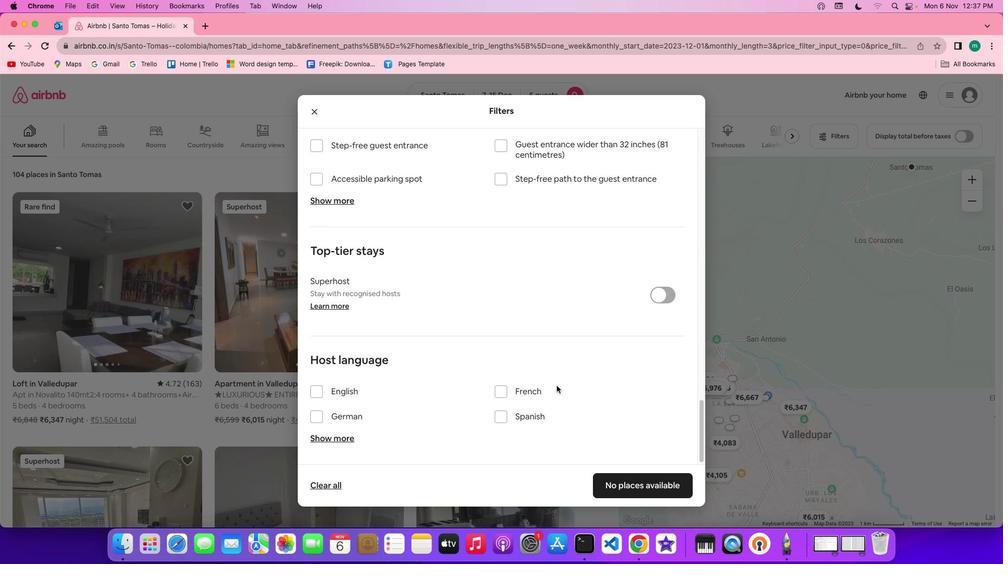 
Action: Mouse scrolled (556, 386) with delta (0, -2)
Screenshot: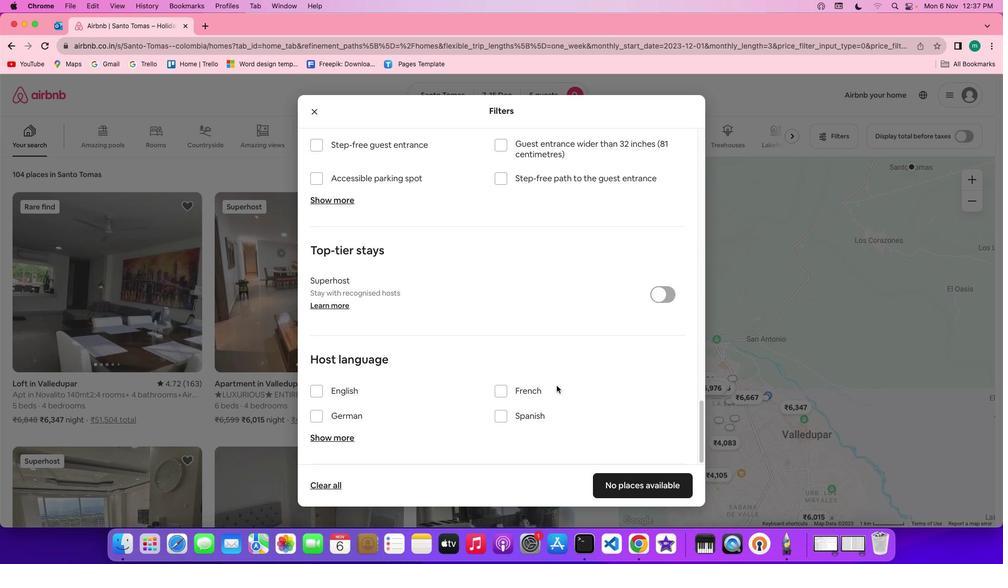 
Action: Mouse scrolled (556, 386) with delta (0, 0)
Screenshot: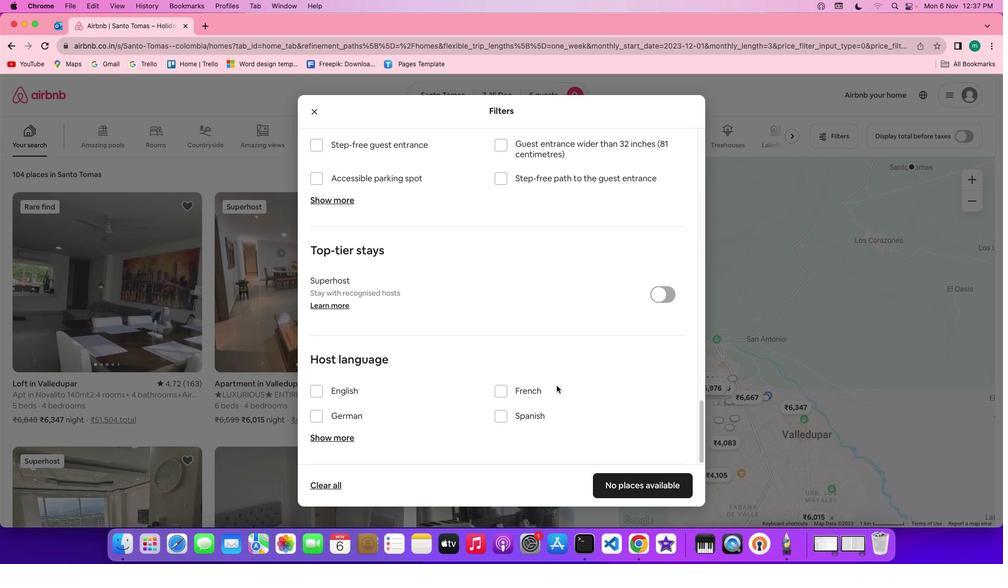 
Action: Mouse scrolled (556, 386) with delta (0, 0)
Screenshot: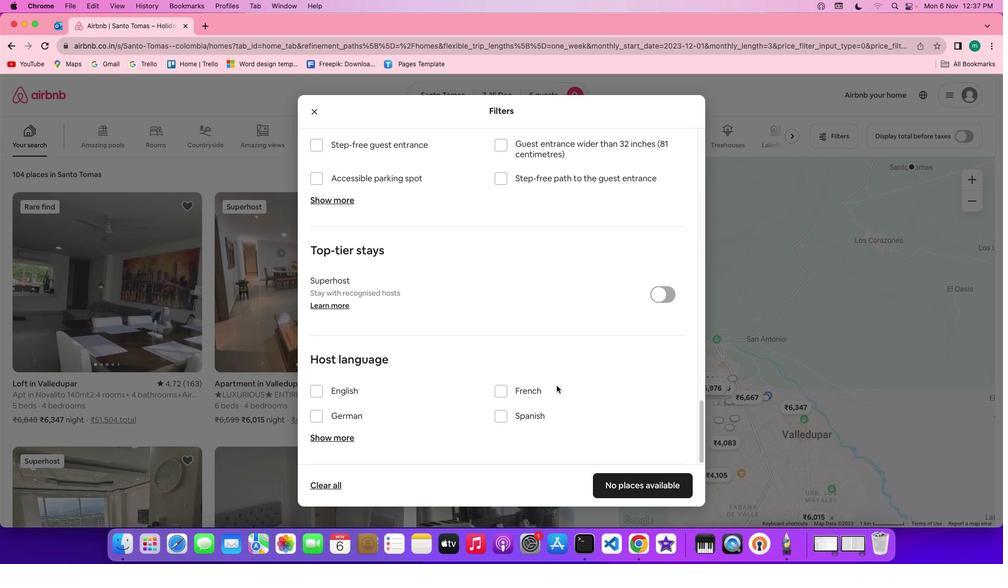 
Action: Mouse scrolled (556, 386) with delta (0, -1)
Screenshot: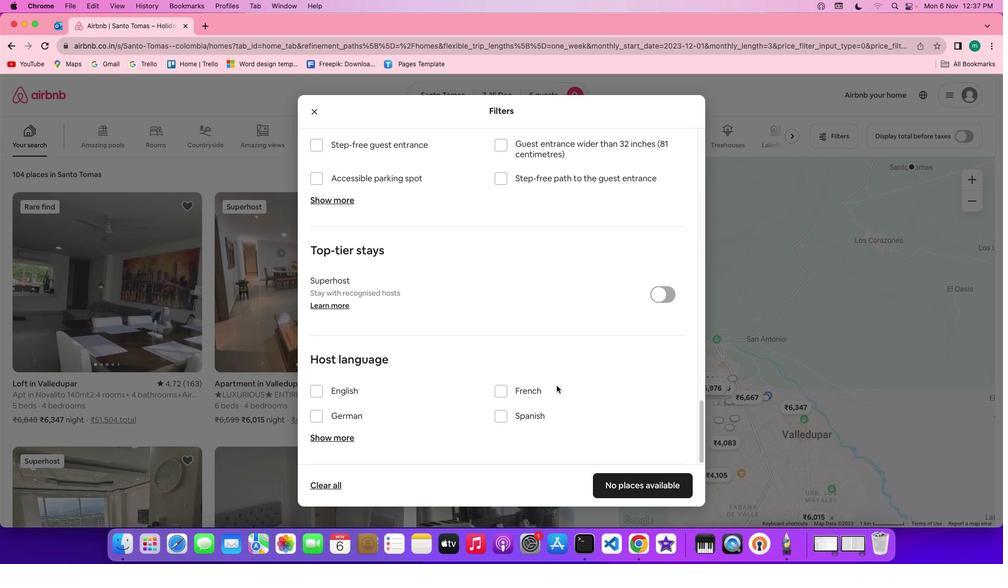 
Action: Mouse scrolled (556, 386) with delta (0, -2)
Screenshot: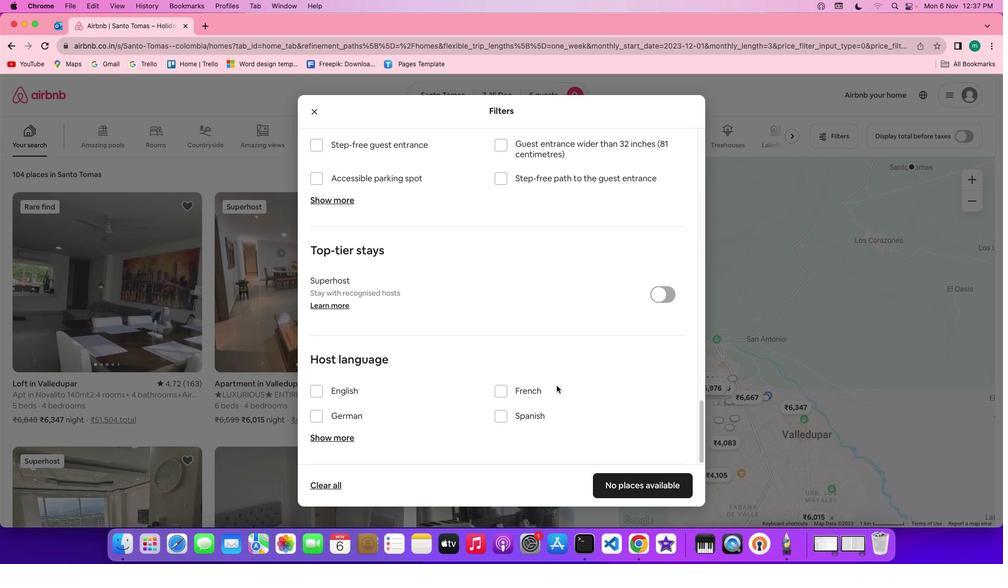 
Action: Mouse scrolled (556, 386) with delta (0, -2)
Screenshot: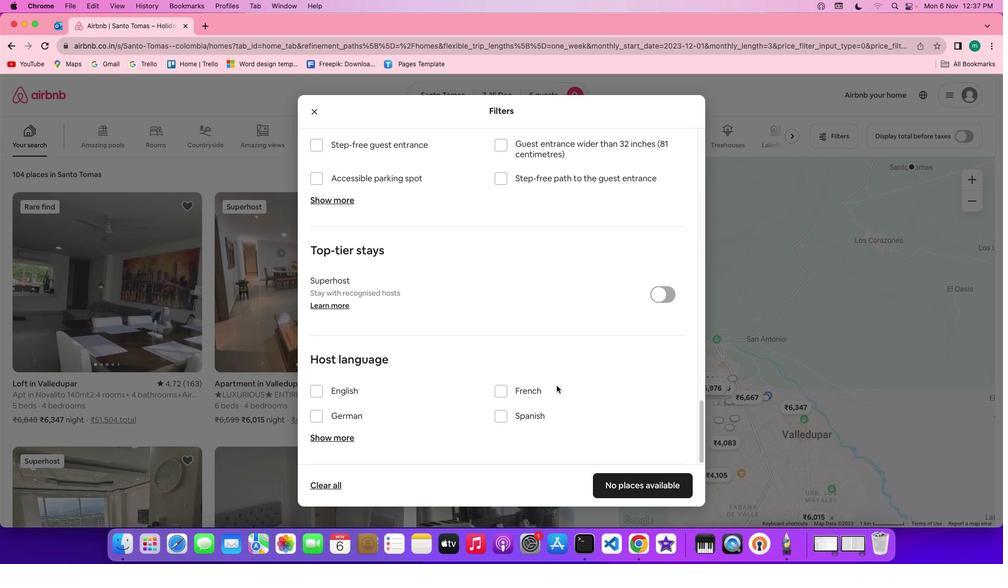 
Action: Mouse scrolled (556, 386) with delta (0, 0)
Screenshot: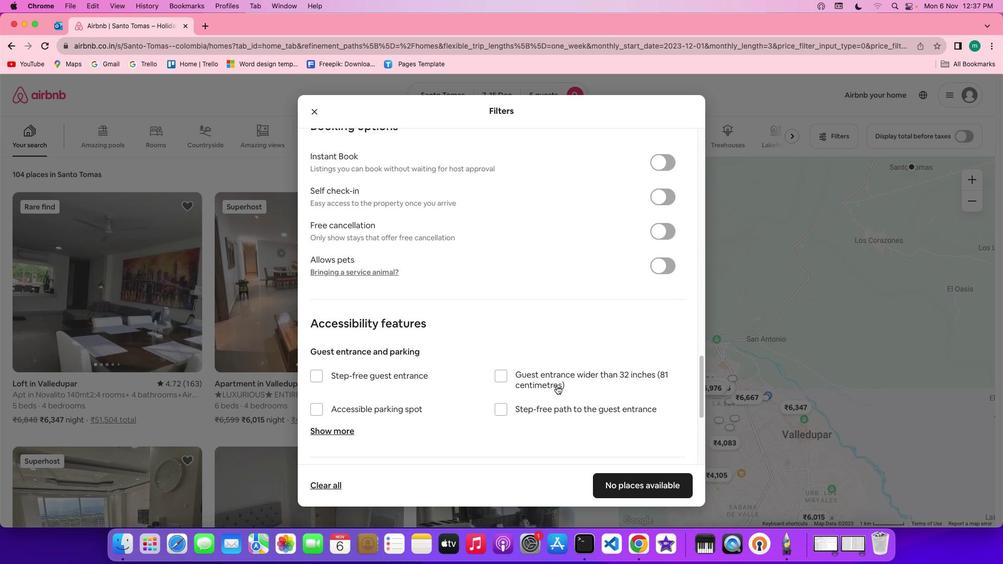 
Action: Mouse scrolled (556, 386) with delta (0, 0)
Screenshot: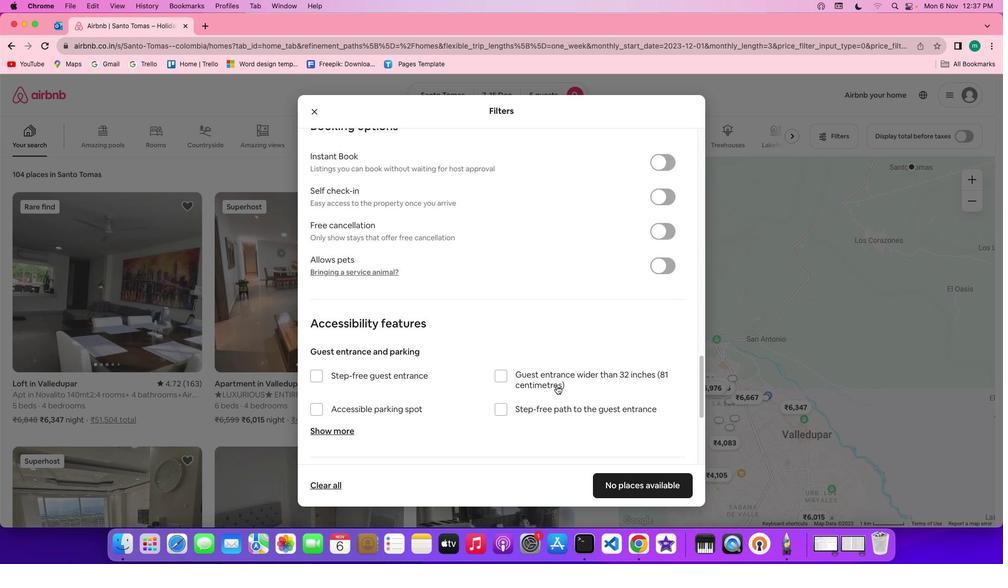 
Action: Mouse scrolled (556, 386) with delta (0, 2)
Screenshot: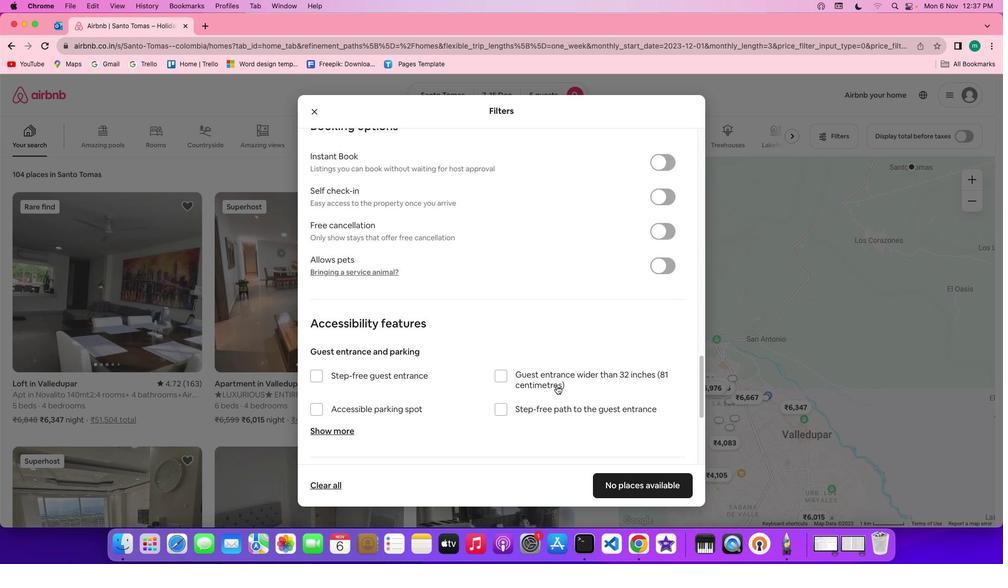 
Action: Mouse scrolled (556, 386) with delta (0, 2)
Screenshot: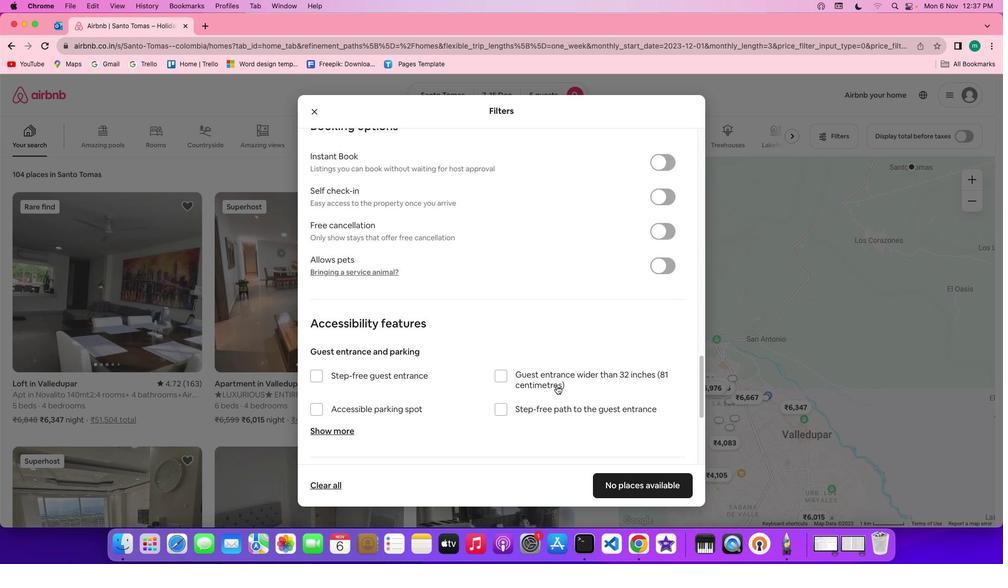
Action: Mouse scrolled (556, 386) with delta (0, 0)
Screenshot: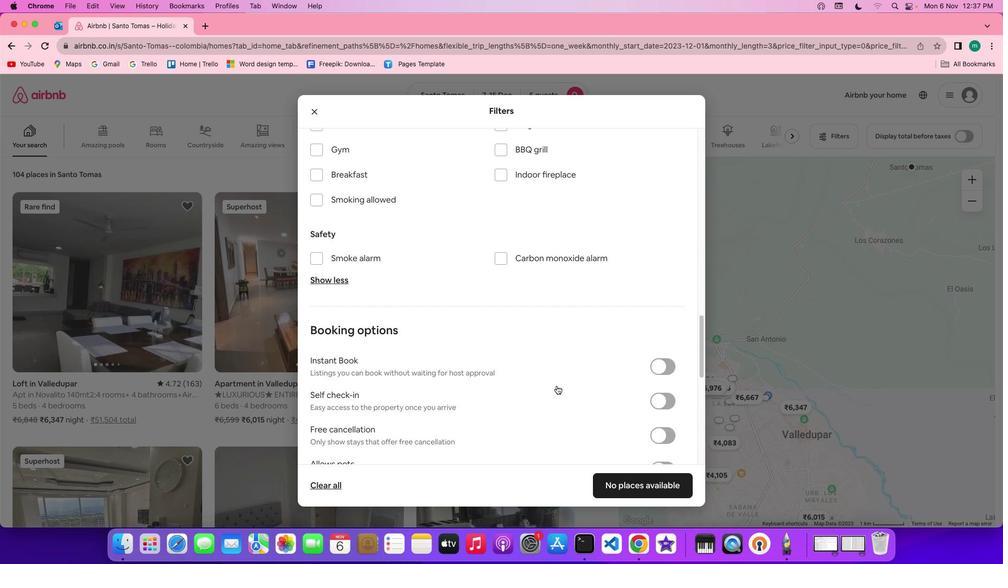 
Action: Mouse scrolled (556, 386) with delta (0, 0)
Screenshot: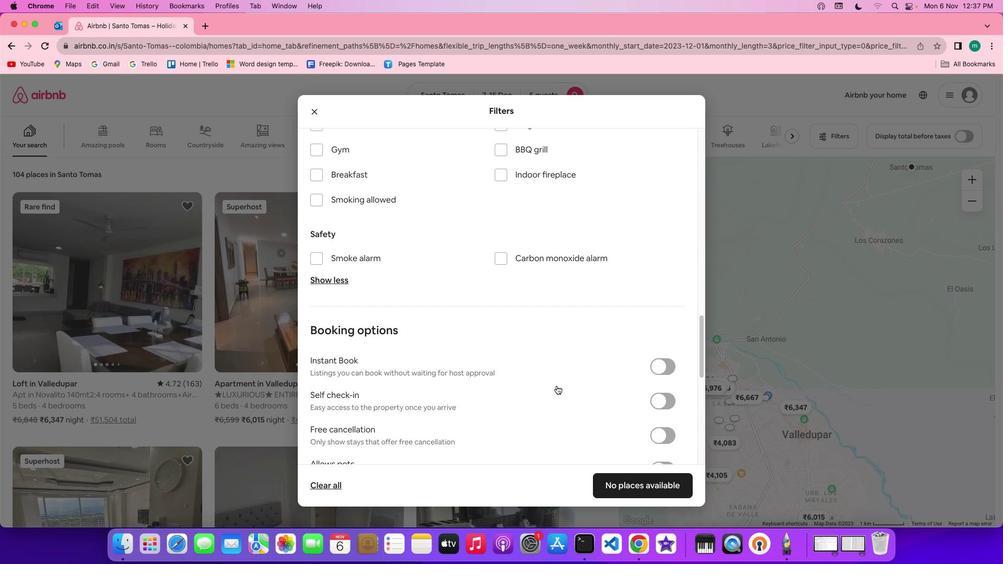 
Action: Mouse scrolled (556, 386) with delta (0, 1)
Screenshot: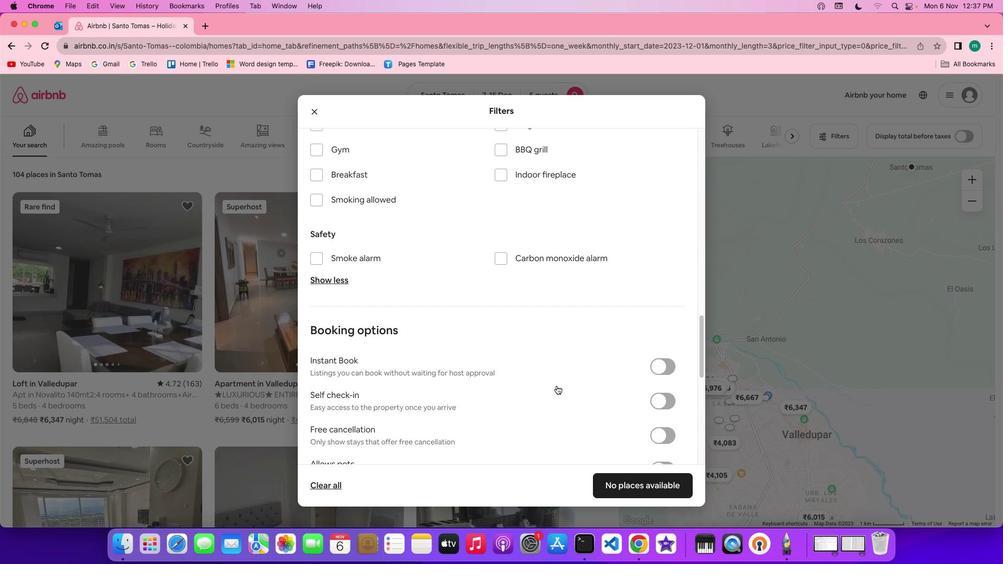 
Action: Mouse scrolled (556, 386) with delta (0, 2)
Screenshot: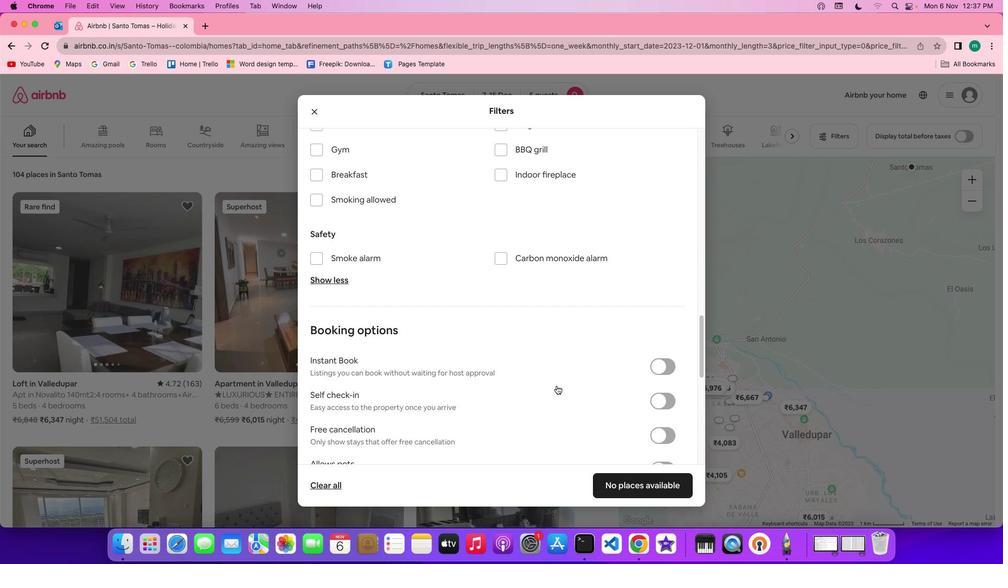 
Action: Mouse scrolled (556, 386) with delta (0, 0)
Screenshot: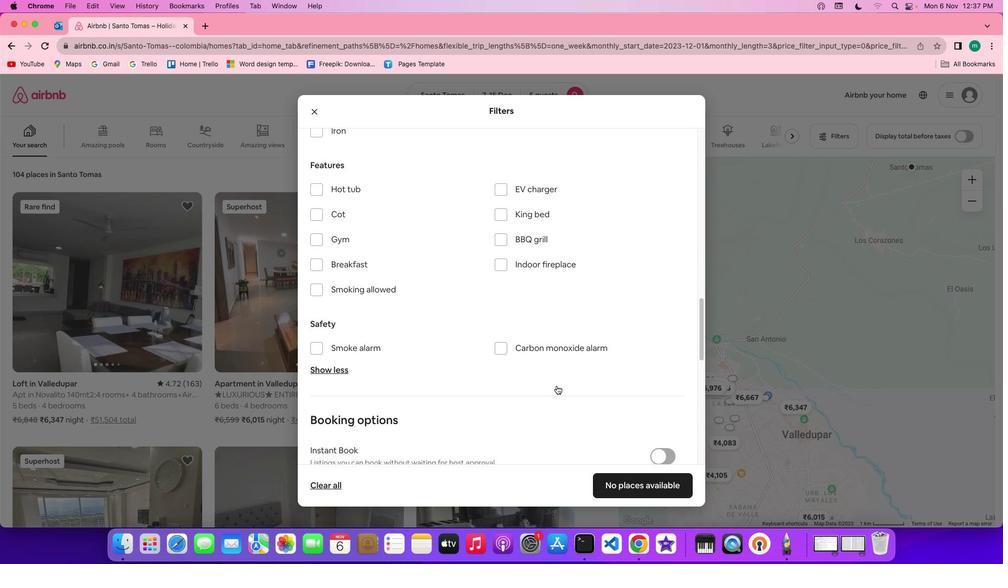 
Action: Mouse scrolled (556, 386) with delta (0, 0)
Screenshot: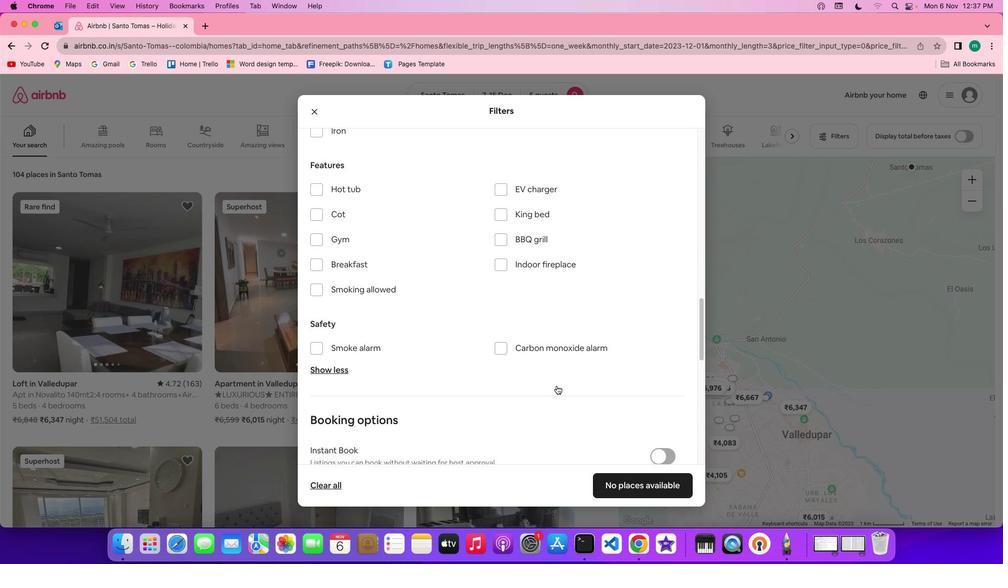 
Action: Mouse scrolled (556, 386) with delta (0, 1)
Screenshot: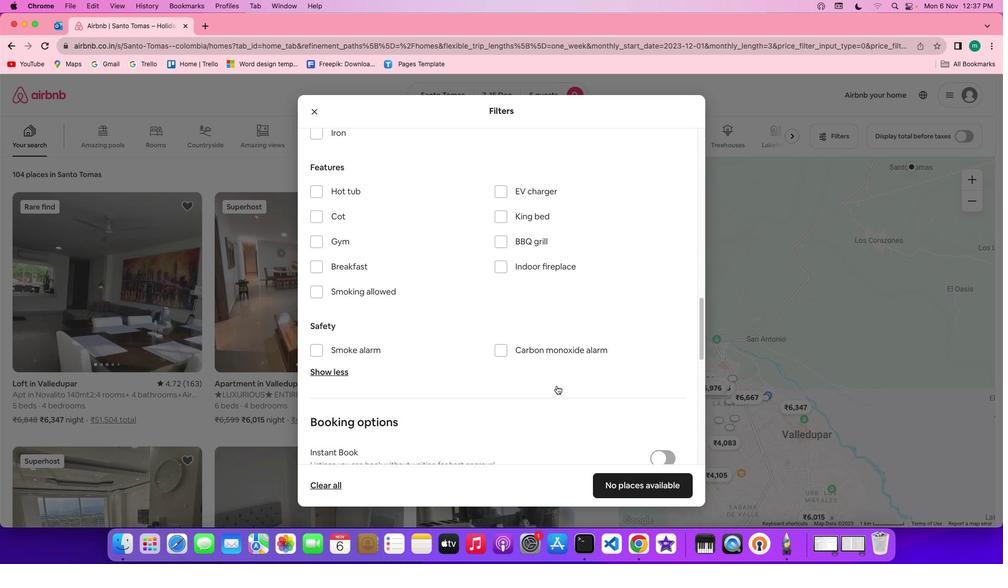 
Action: Mouse scrolled (556, 386) with delta (0, 0)
Screenshot: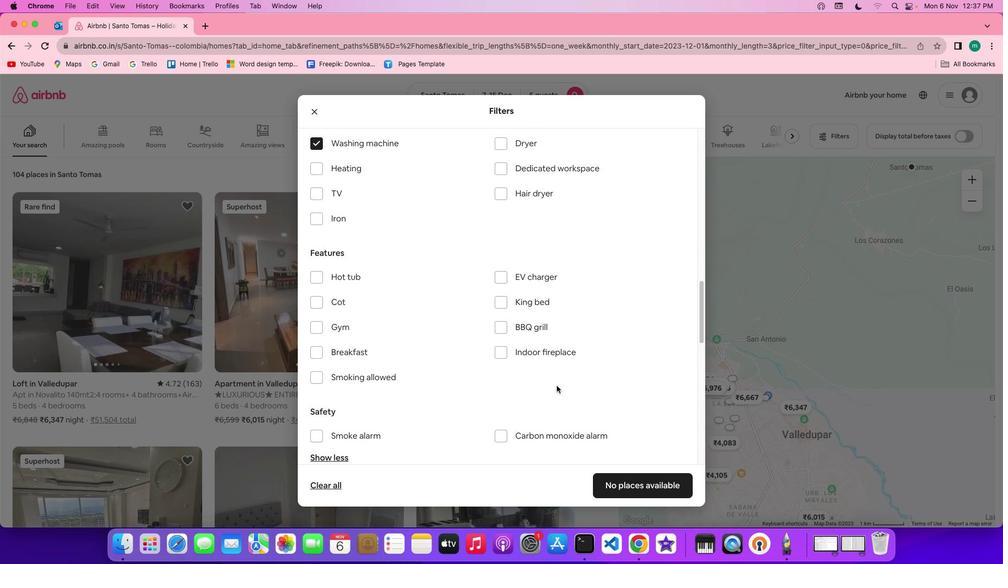 
Action: Mouse scrolled (556, 386) with delta (0, 0)
Screenshot: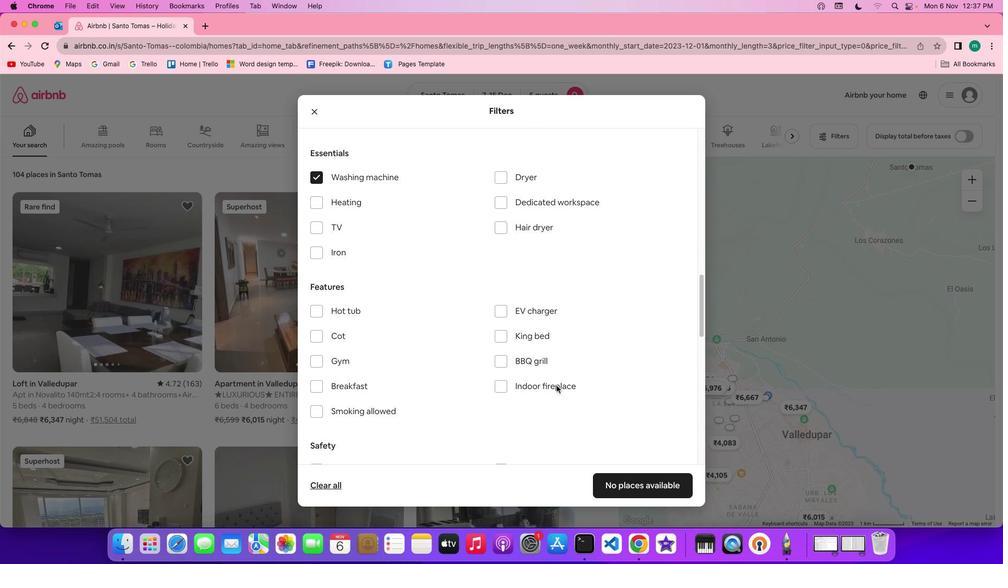 
Action: Mouse scrolled (556, 386) with delta (0, 1)
Screenshot: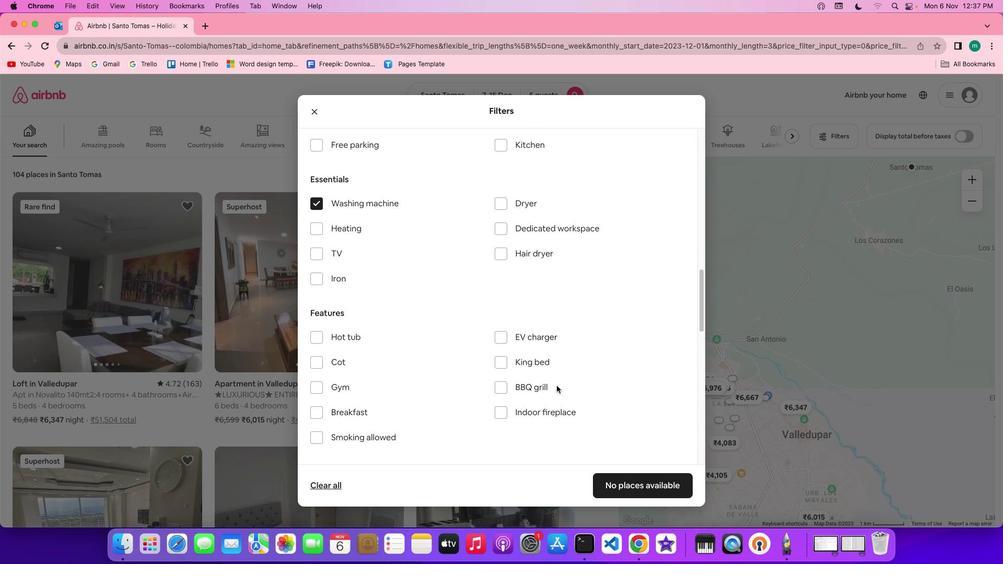 
Action: Mouse scrolled (556, 386) with delta (0, 1)
Screenshot: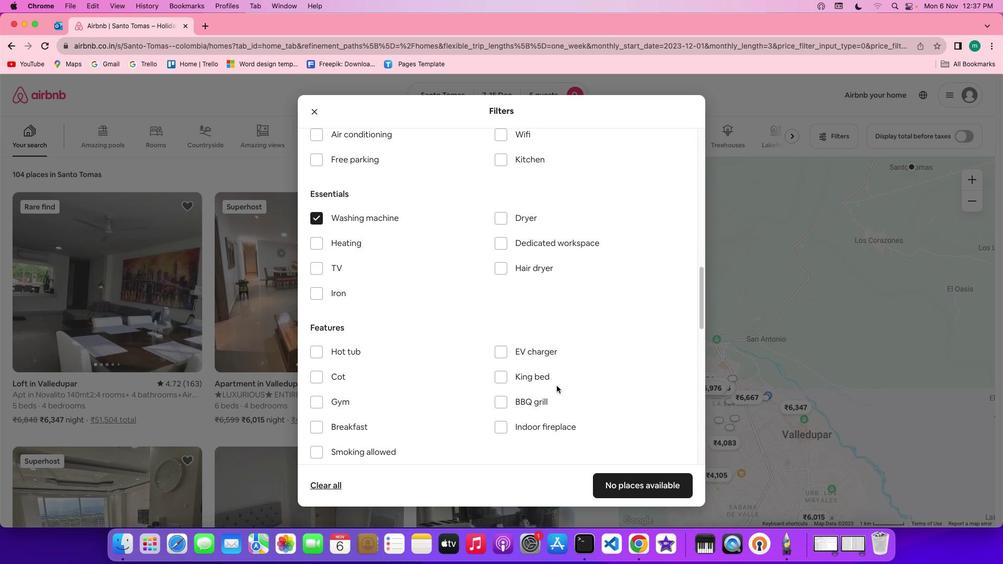 
Action: Mouse scrolled (556, 386) with delta (0, 0)
Screenshot: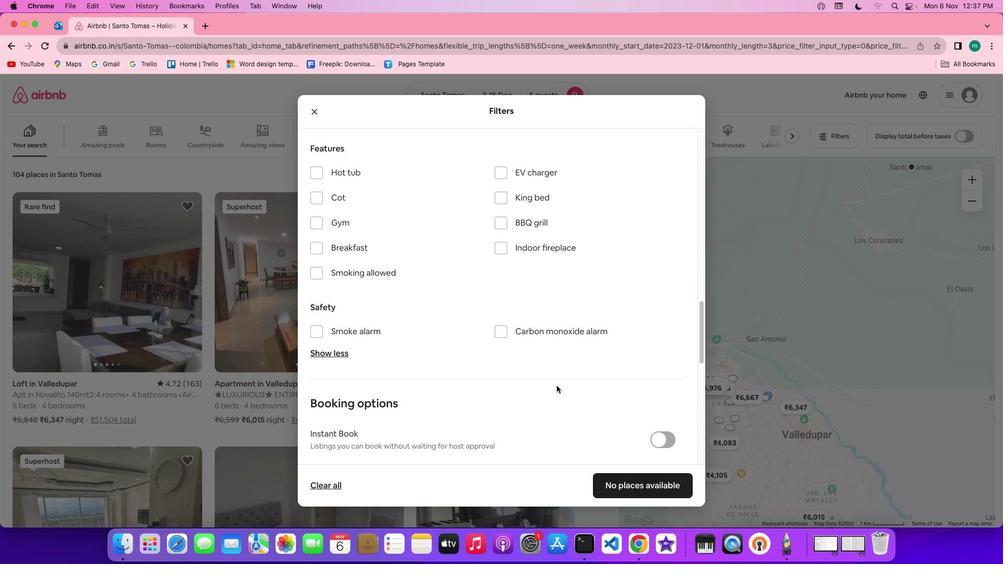 
Action: Mouse scrolled (556, 386) with delta (0, 0)
Screenshot: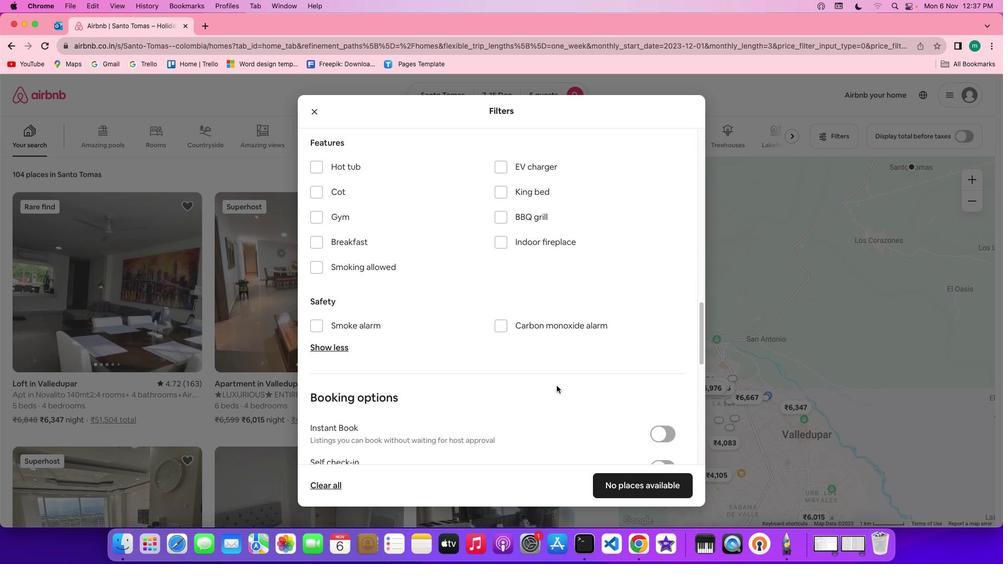 
Action: Mouse scrolled (556, 386) with delta (0, -1)
Screenshot: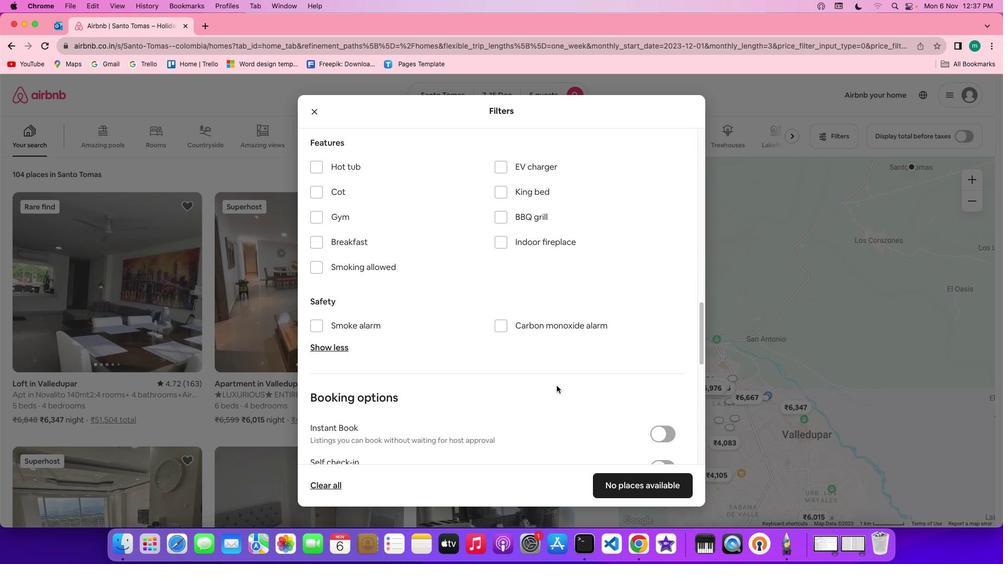
Action: Mouse scrolled (556, 386) with delta (0, -2)
Screenshot: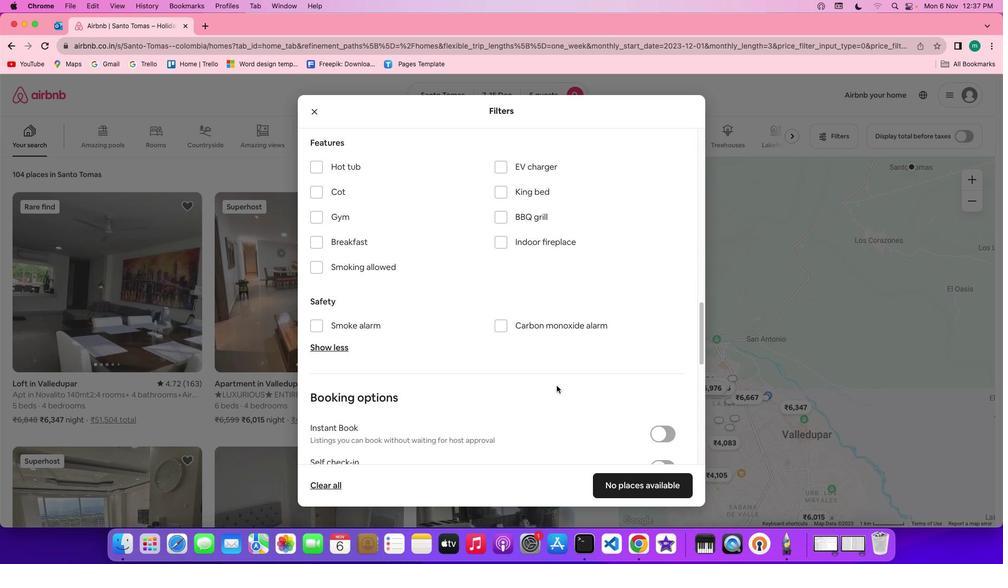 
Action: Mouse scrolled (556, 386) with delta (0, 0)
Screenshot: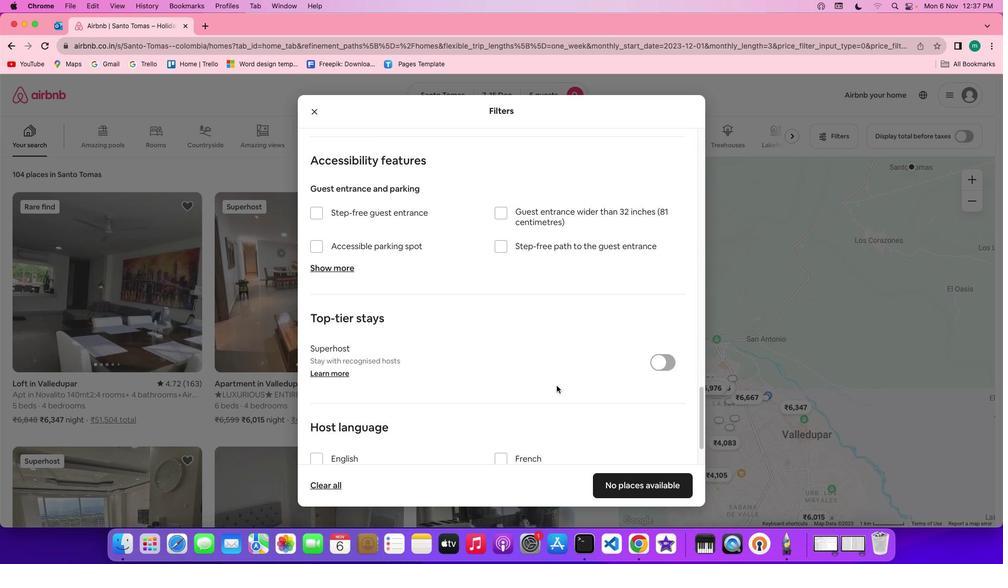 
Action: Mouse scrolled (556, 386) with delta (0, 0)
Screenshot: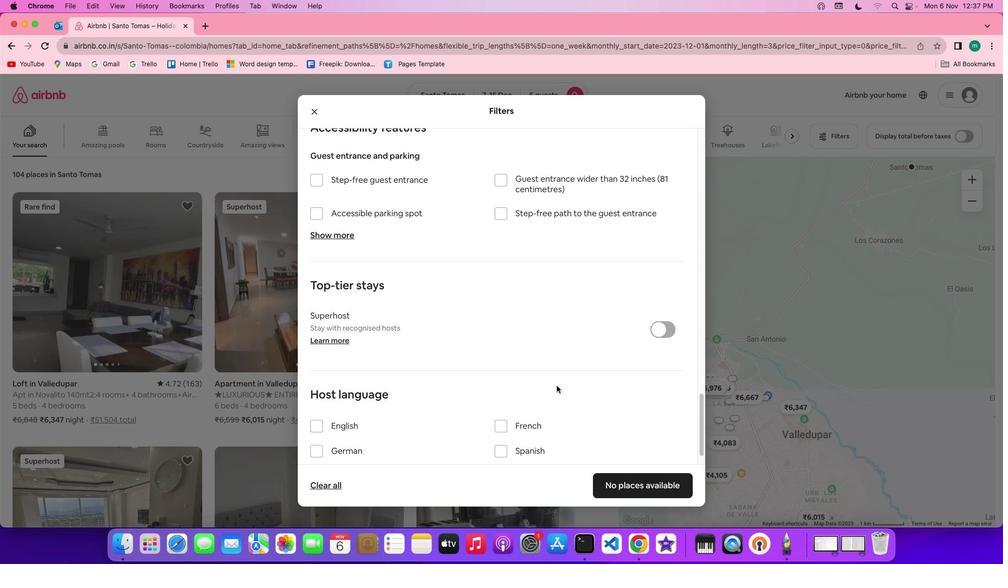 
Action: Mouse scrolled (556, 386) with delta (0, -1)
Screenshot: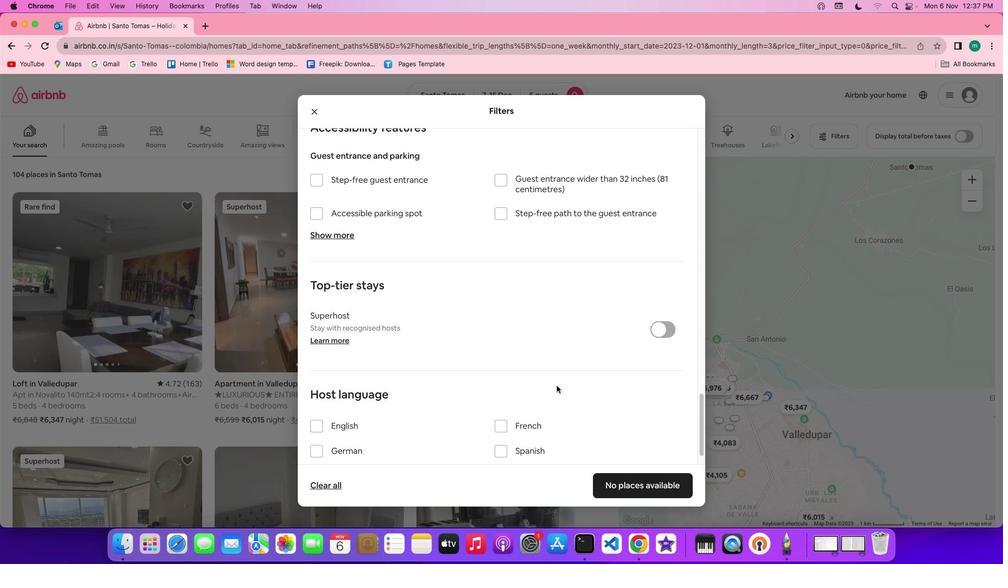 
Action: Mouse scrolled (556, 386) with delta (0, -2)
Screenshot: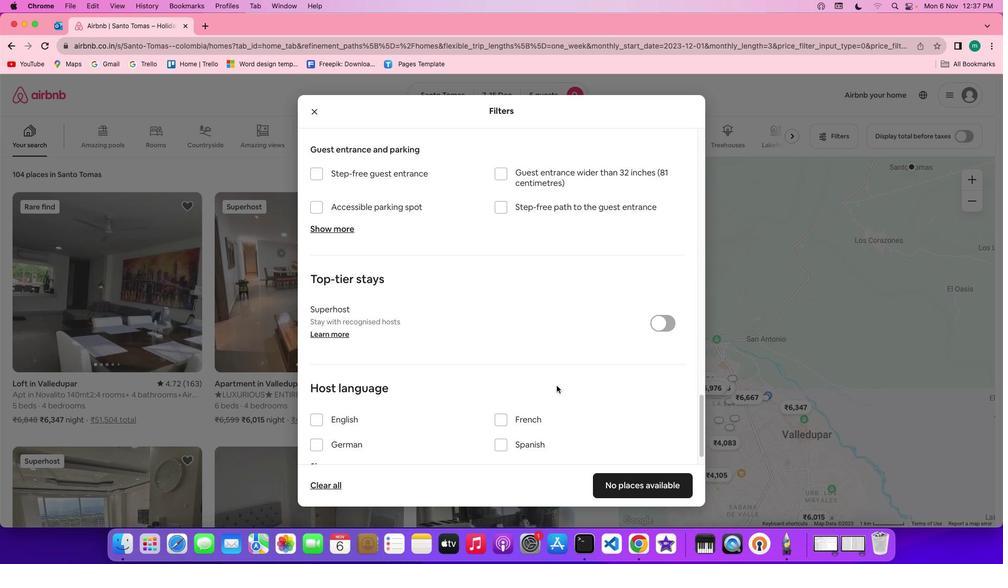 
Action: Mouse scrolled (556, 386) with delta (0, -3)
Screenshot: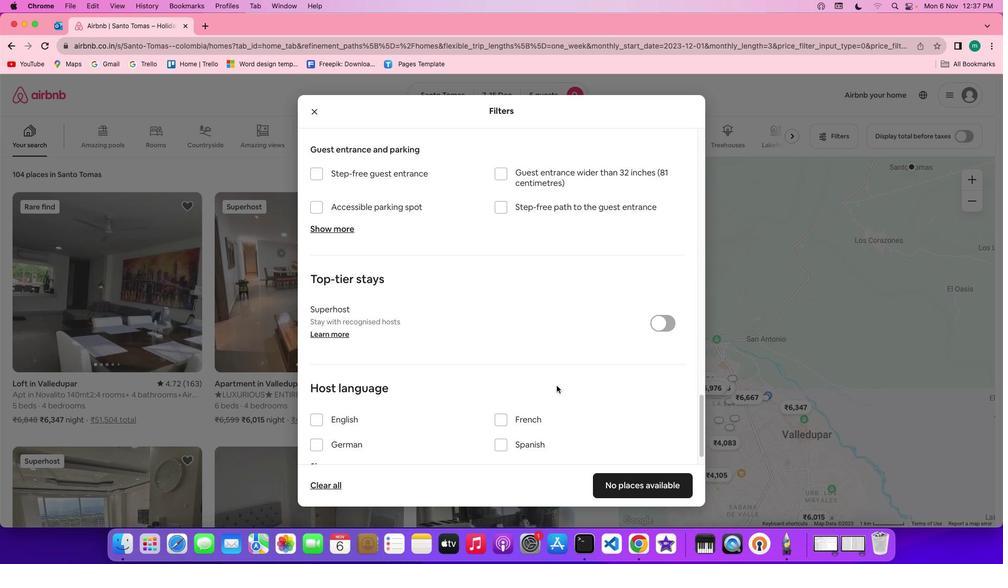 
Action: Mouse scrolled (556, 386) with delta (0, -3)
Screenshot: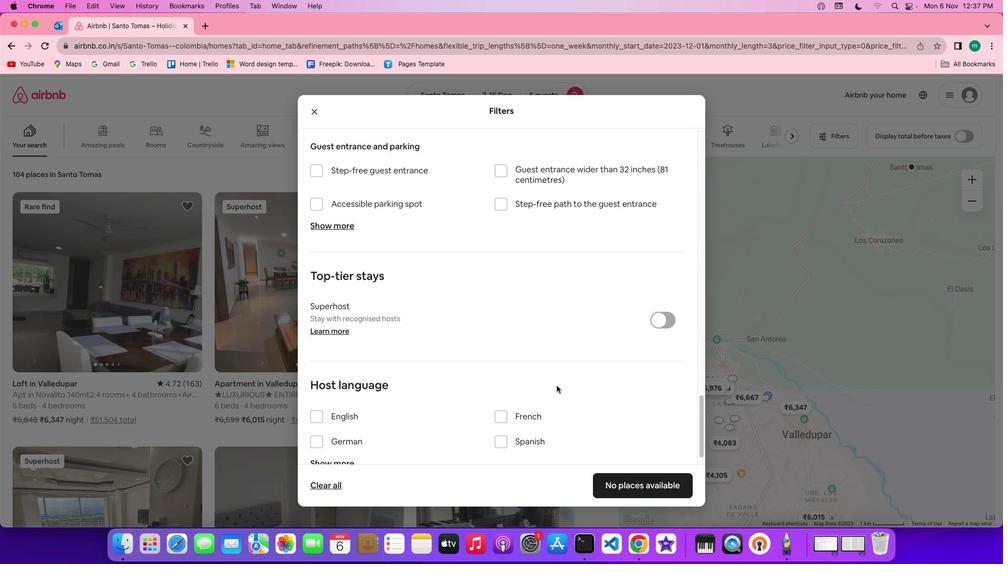 
Action: Mouse scrolled (556, 386) with delta (0, 0)
Screenshot: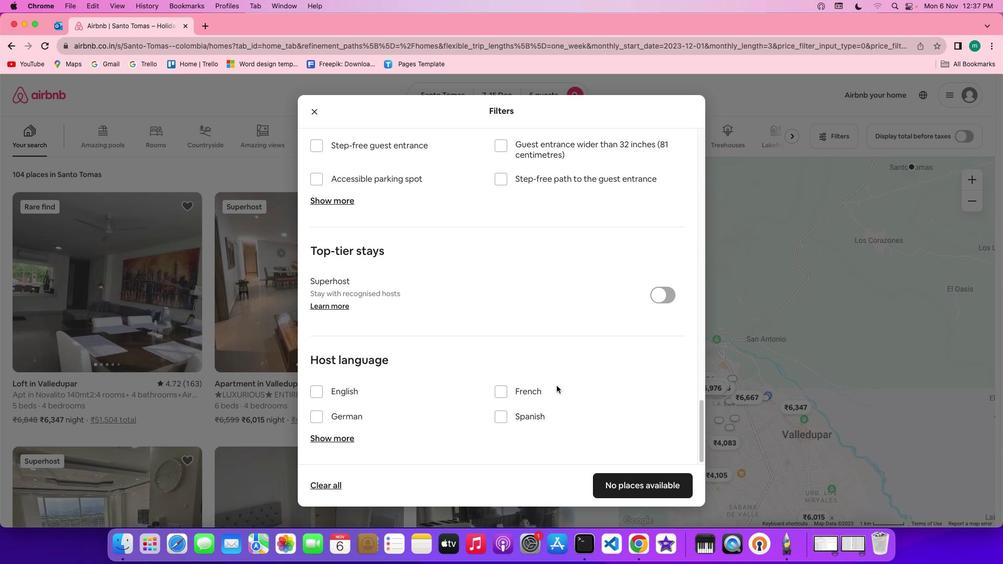 
Action: Mouse scrolled (556, 386) with delta (0, 0)
Screenshot: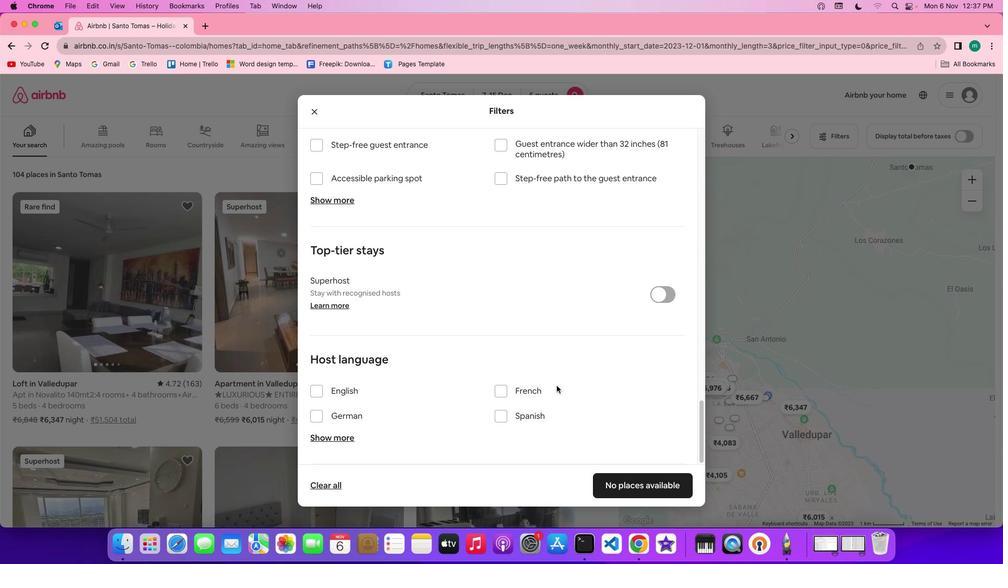 
Action: Mouse scrolled (556, 386) with delta (0, -1)
Screenshot: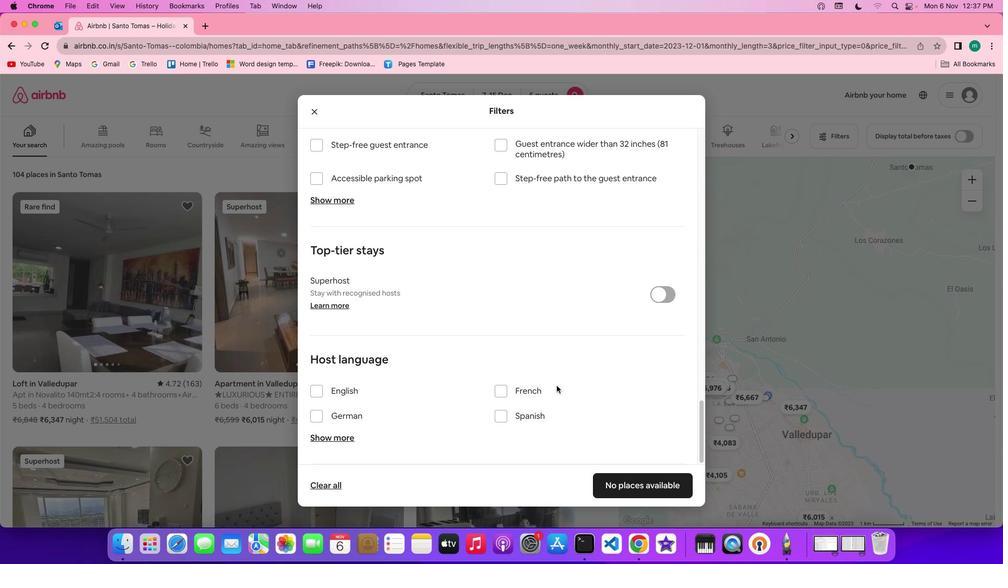 
Action: Mouse scrolled (556, 386) with delta (0, -2)
Screenshot: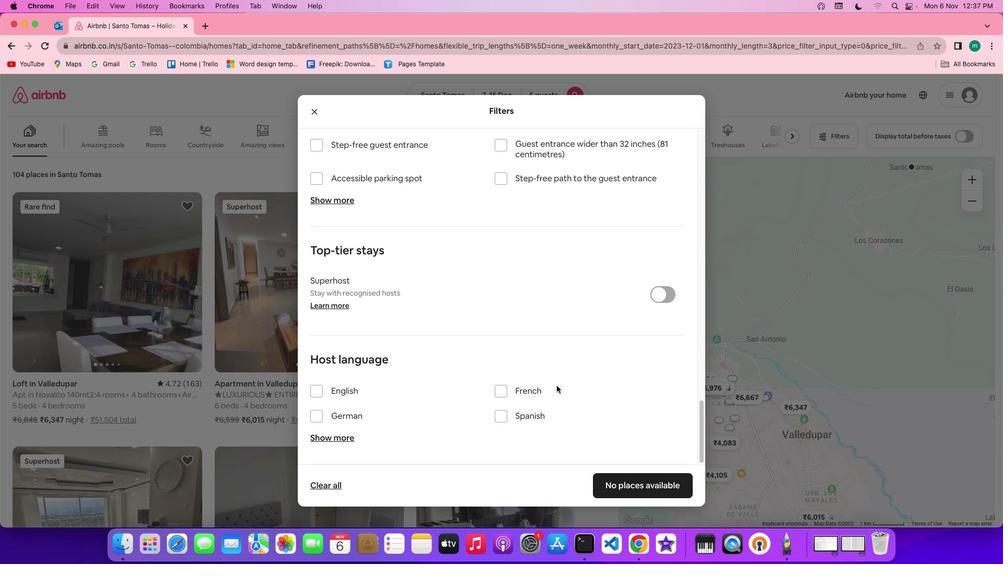 
Action: Mouse scrolled (556, 386) with delta (0, -2)
Screenshot: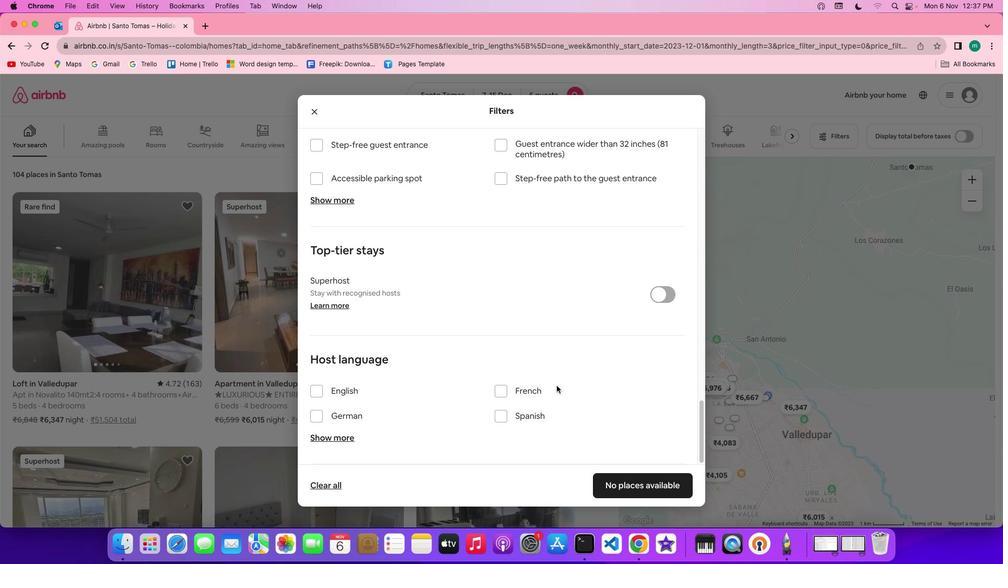 
Action: Mouse scrolled (556, 386) with delta (0, 0)
Screenshot: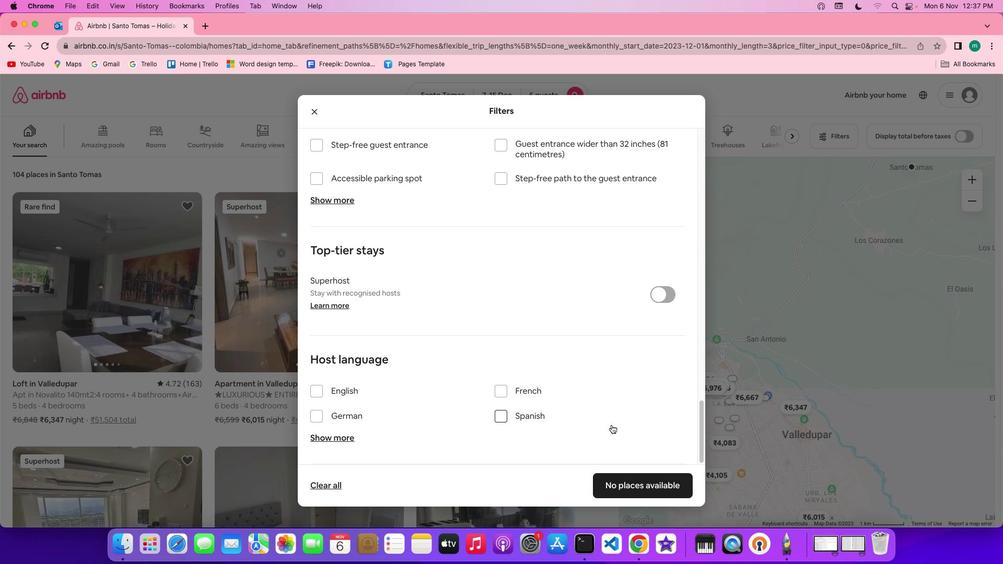 
Action: Mouse scrolled (556, 386) with delta (0, 0)
Screenshot: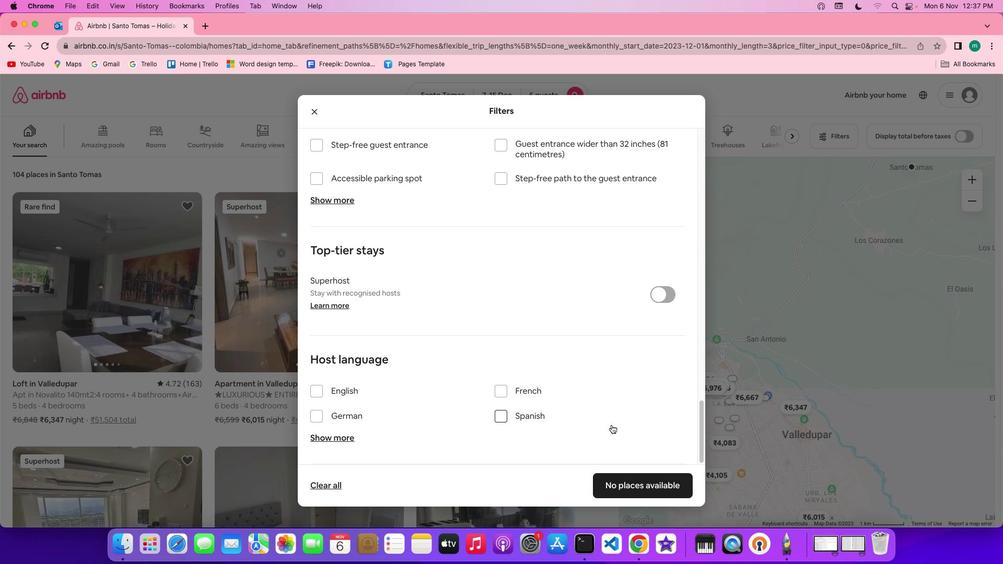 
Action: Mouse scrolled (556, 386) with delta (0, -1)
Screenshot: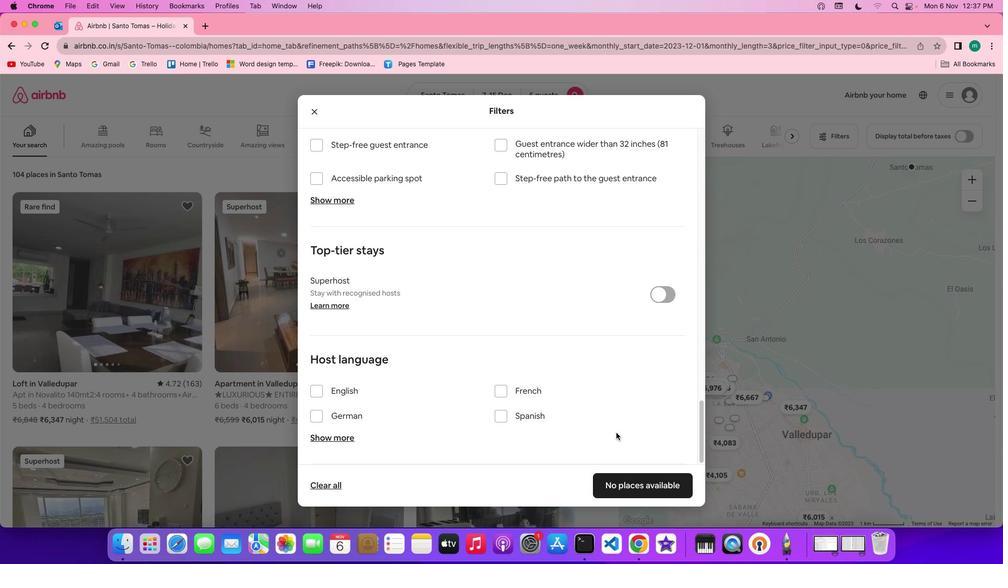
Action: Mouse scrolled (556, 386) with delta (0, -2)
Screenshot: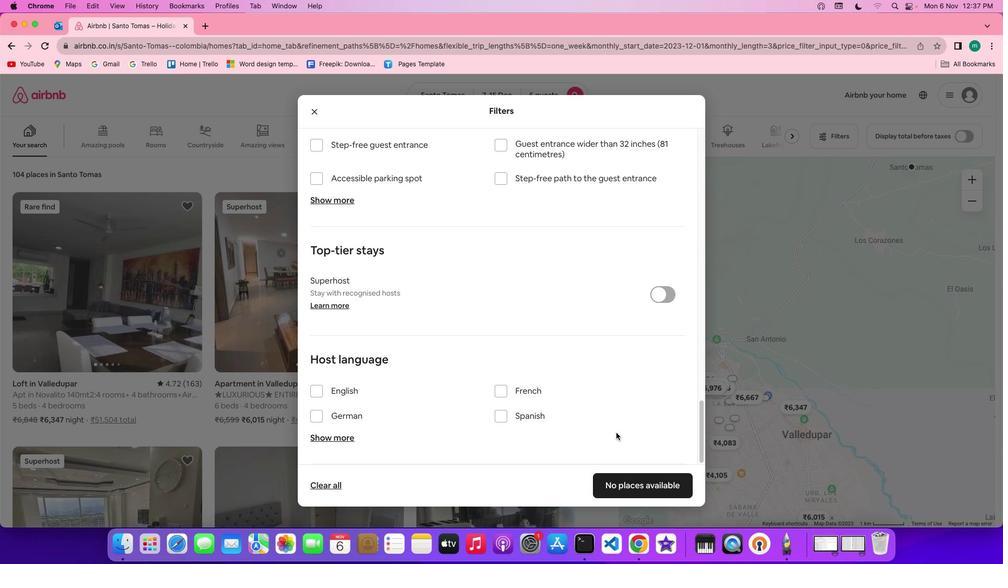 
Action: Mouse scrolled (556, 386) with delta (0, -3)
Screenshot: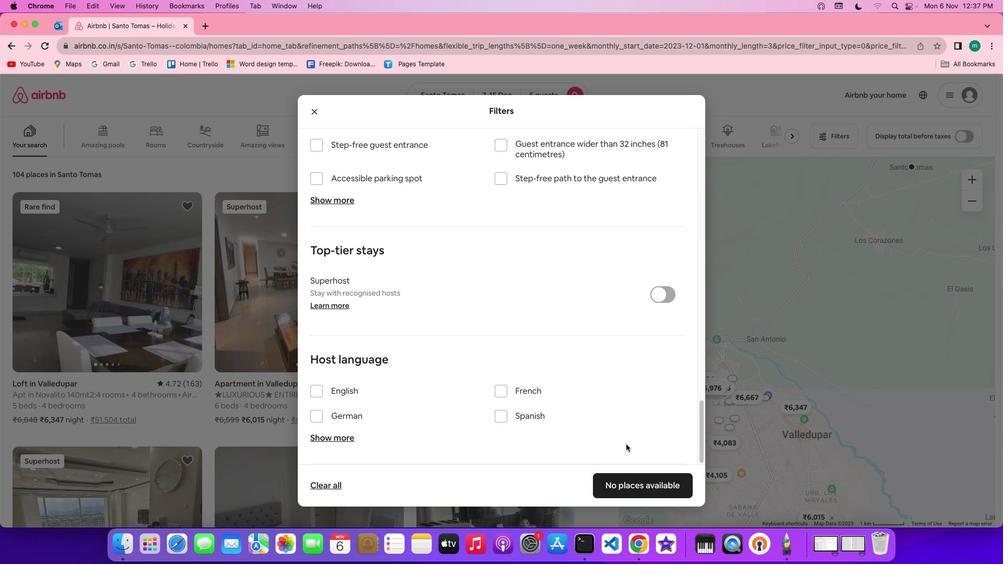 
Action: Mouse moved to (646, 491)
Screenshot: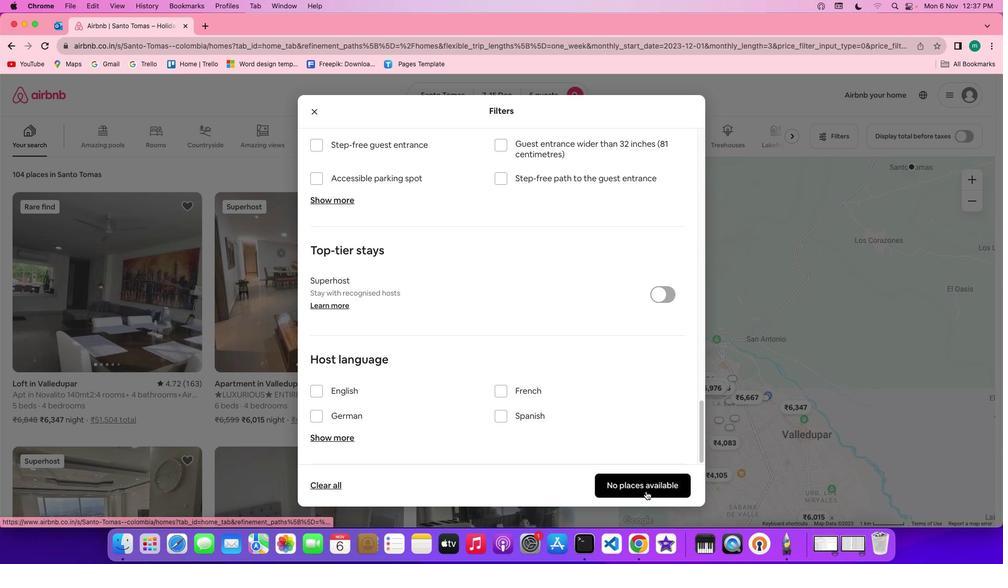 
Action: Mouse pressed left at (646, 491)
Screenshot: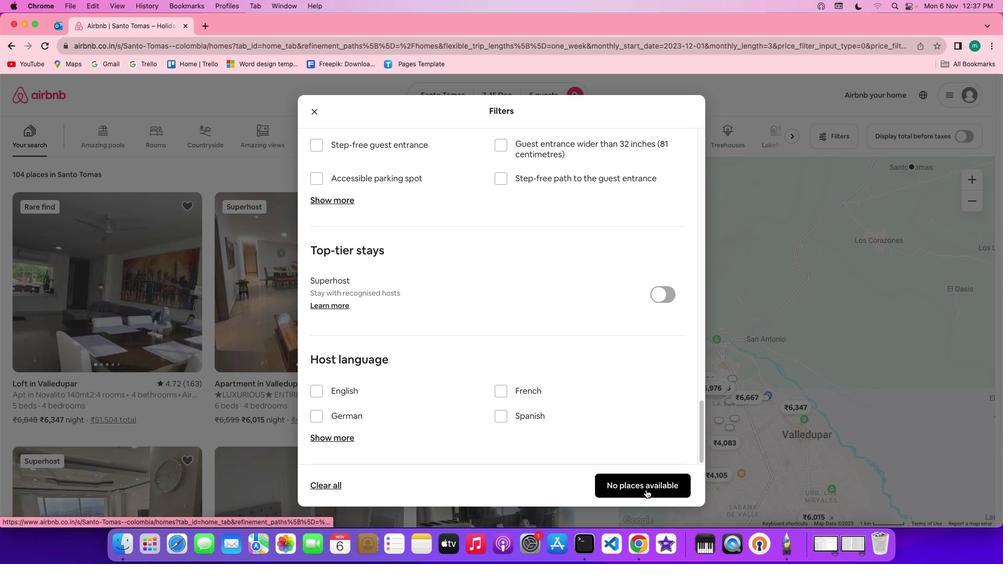 
Action: Mouse moved to (351, 353)
Screenshot: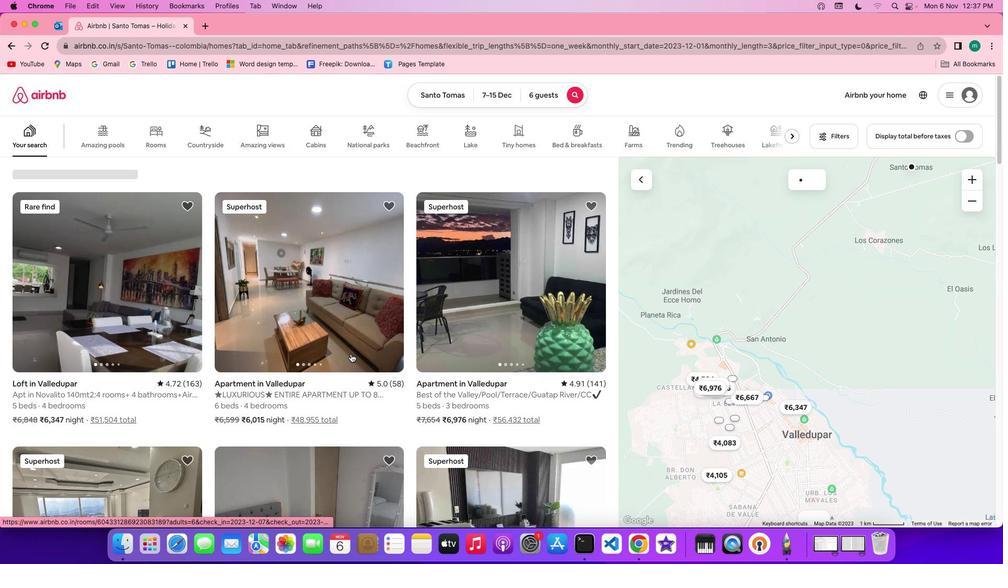 
